 Task: Create a due date automation trigger when advanced on, on the tuesday of the week before a card is due add fields with custom field "Resume" set to a date less than 1 days ago at 11:00 AM.
Action: Mouse moved to (1214, 377)
Screenshot: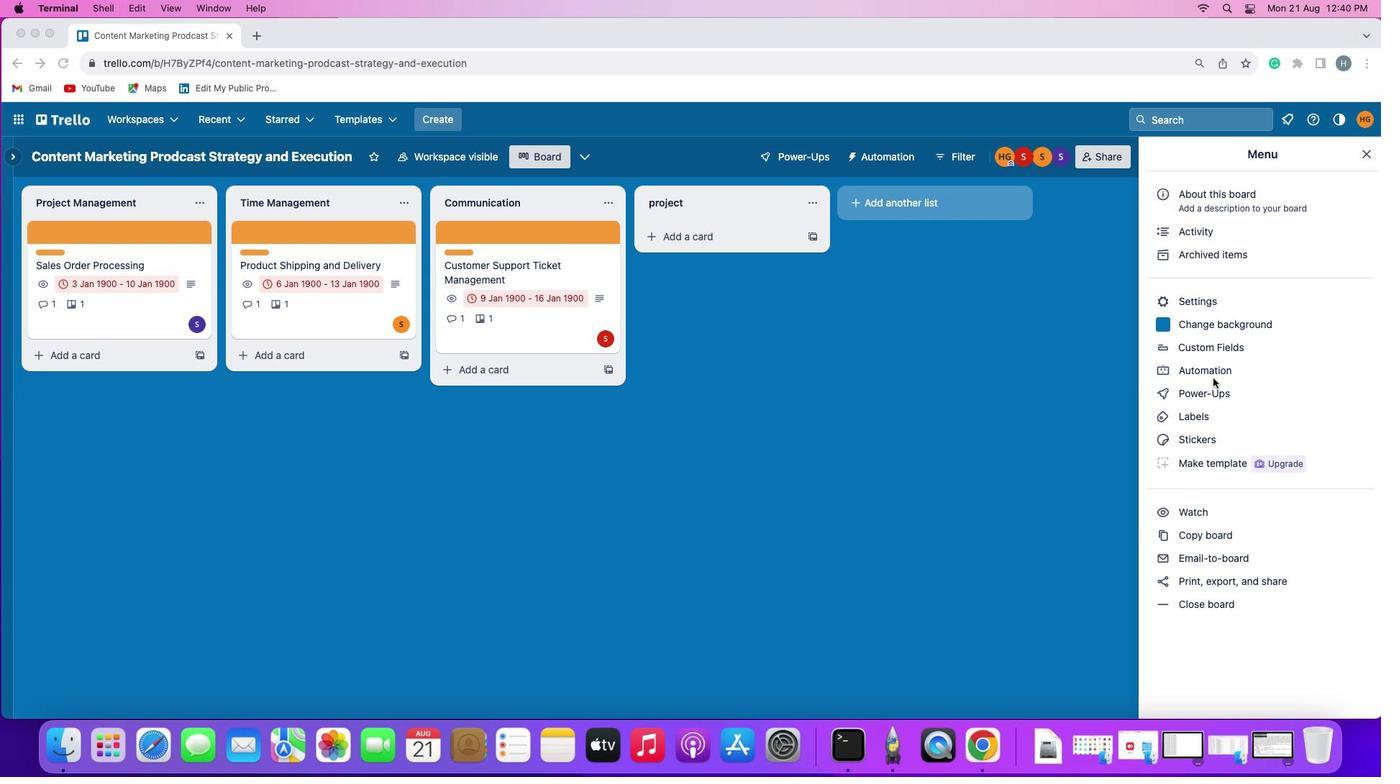 
Action: Mouse pressed left at (1214, 377)
Screenshot: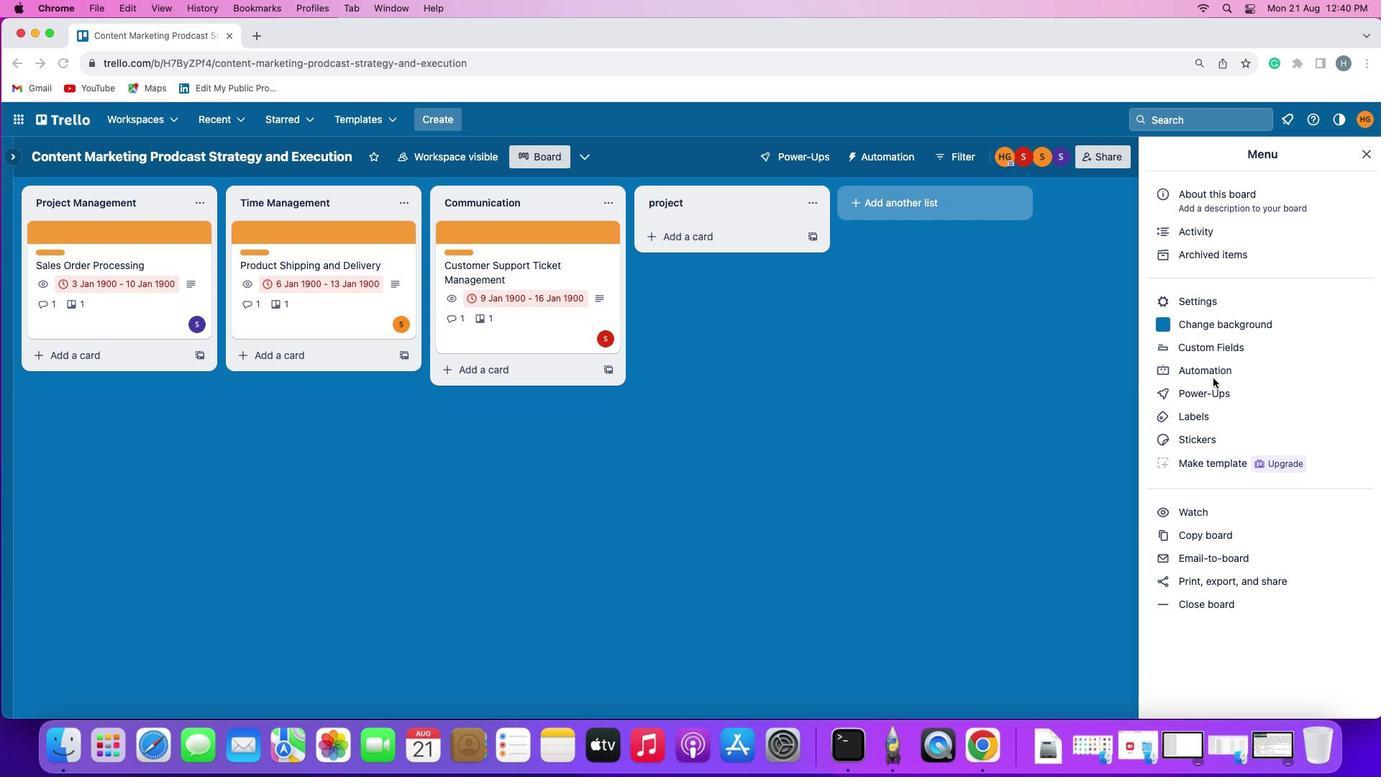 
Action: Mouse pressed left at (1214, 377)
Screenshot: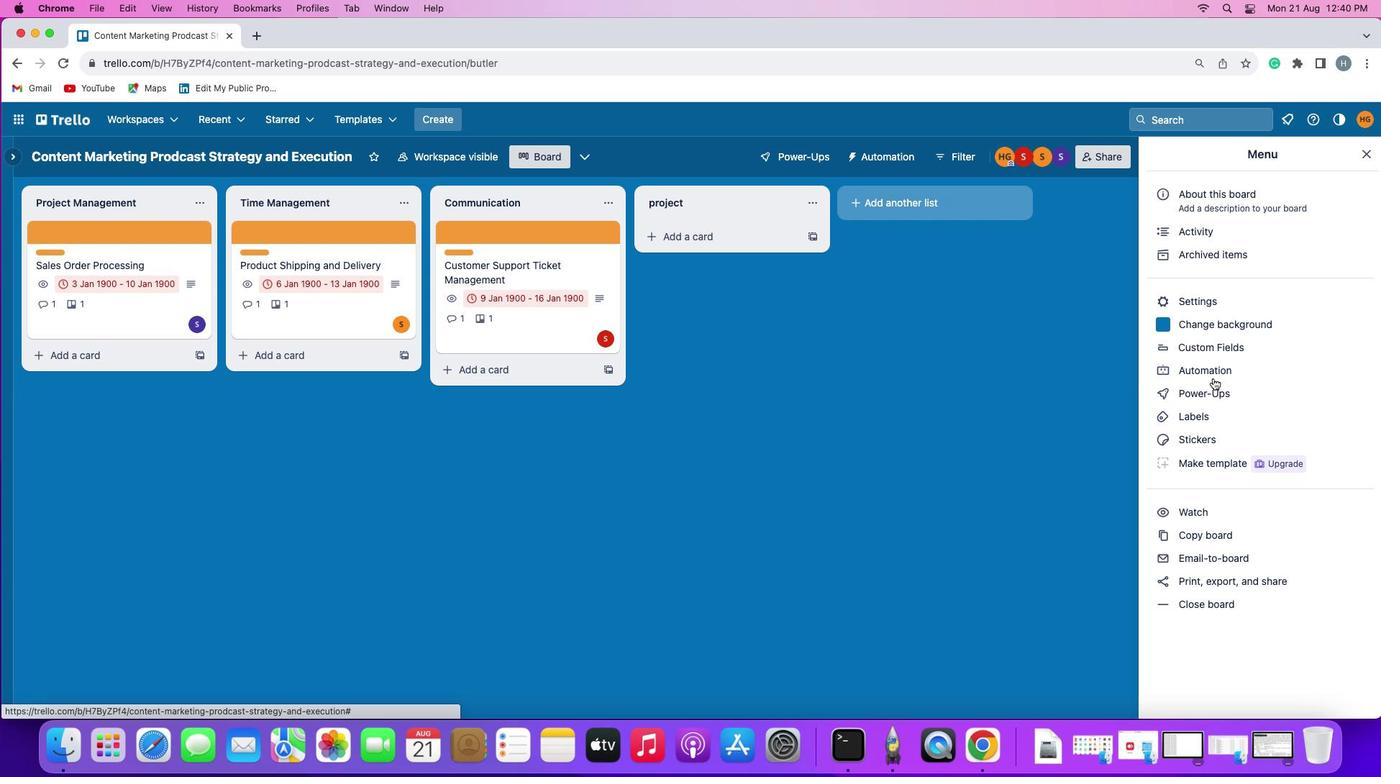 
Action: Mouse moved to (95, 339)
Screenshot: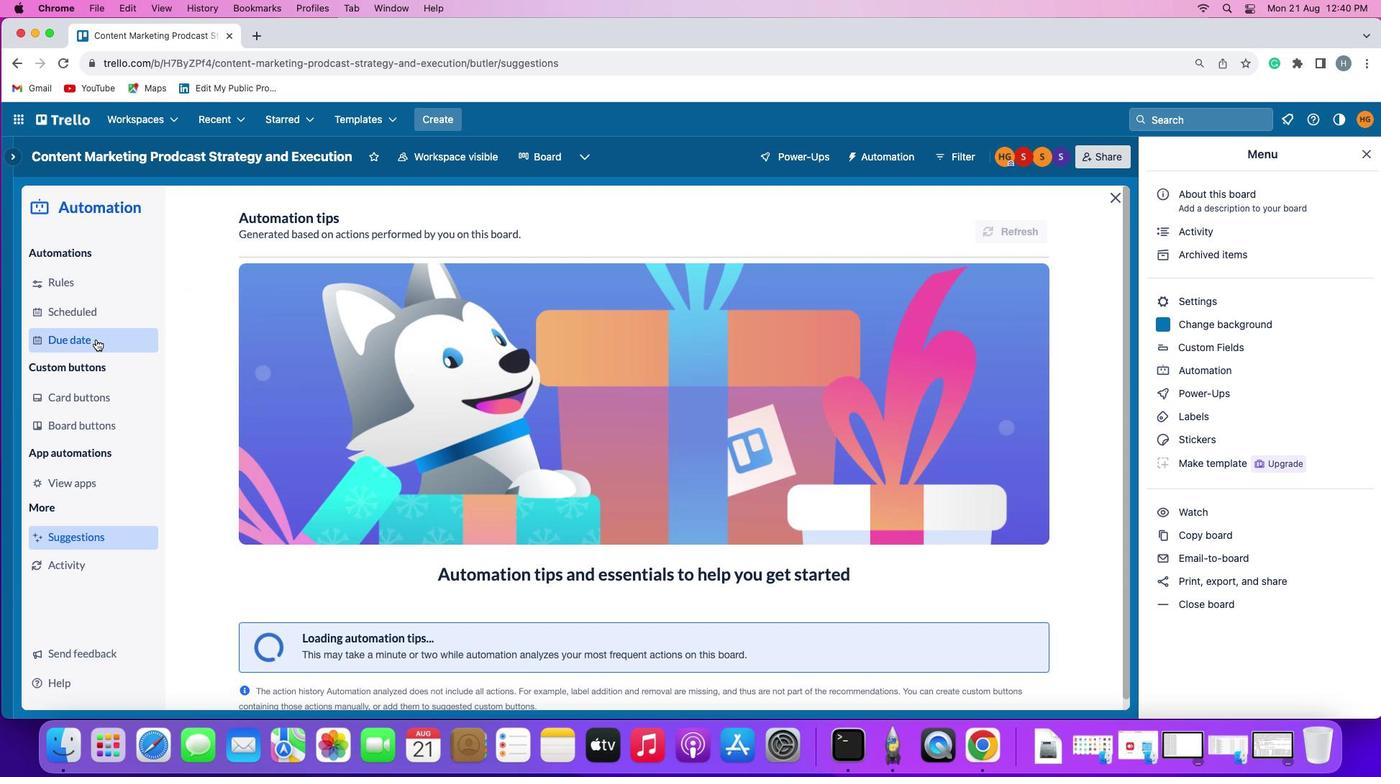 
Action: Mouse pressed left at (95, 339)
Screenshot: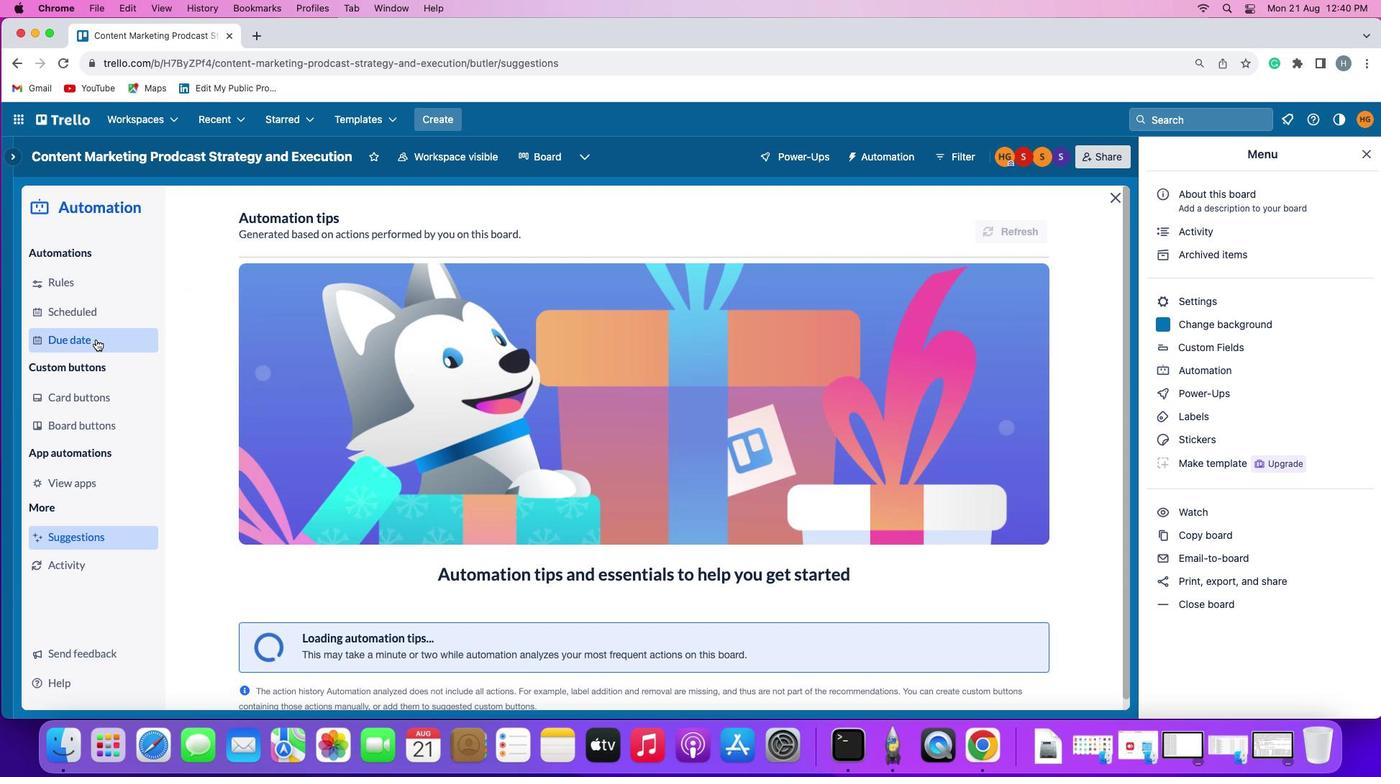 
Action: Mouse moved to (986, 221)
Screenshot: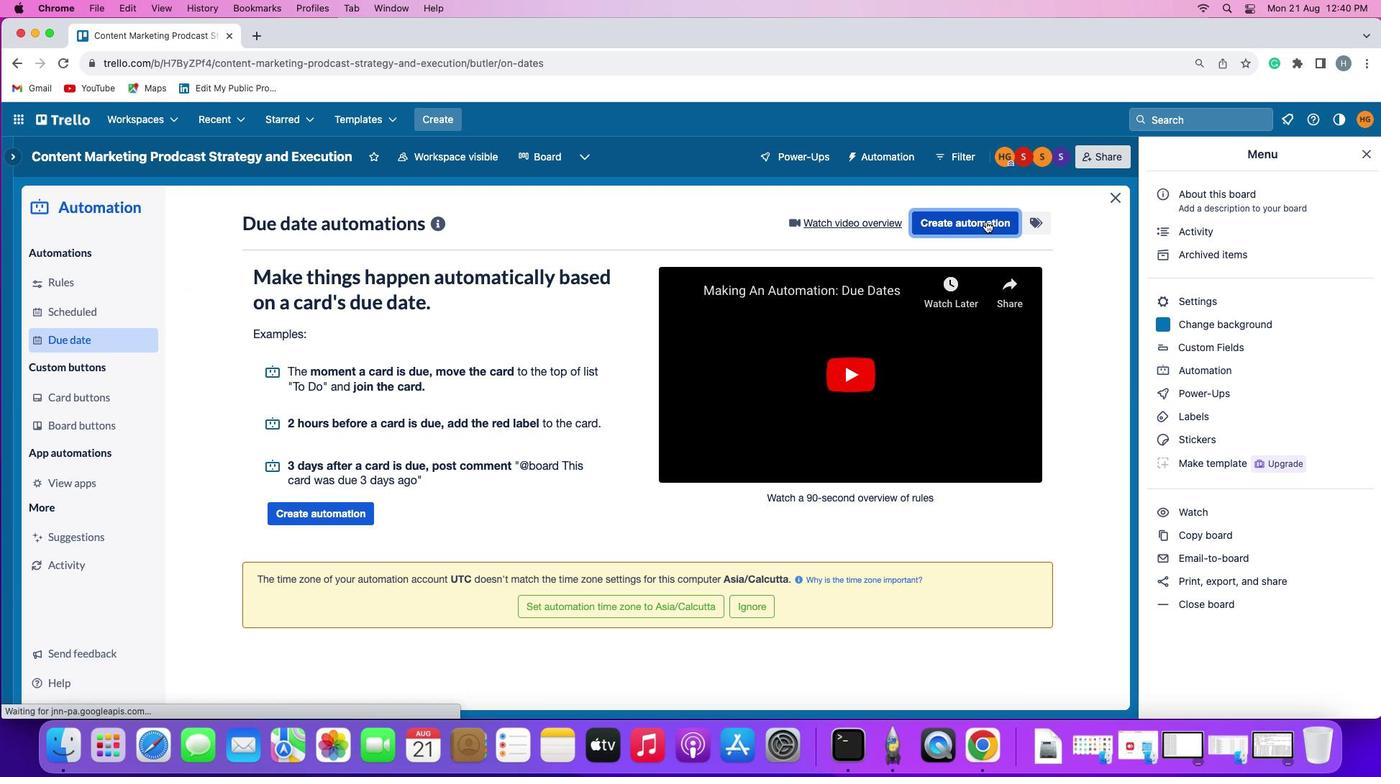 
Action: Mouse pressed left at (986, 221)
Screenshot: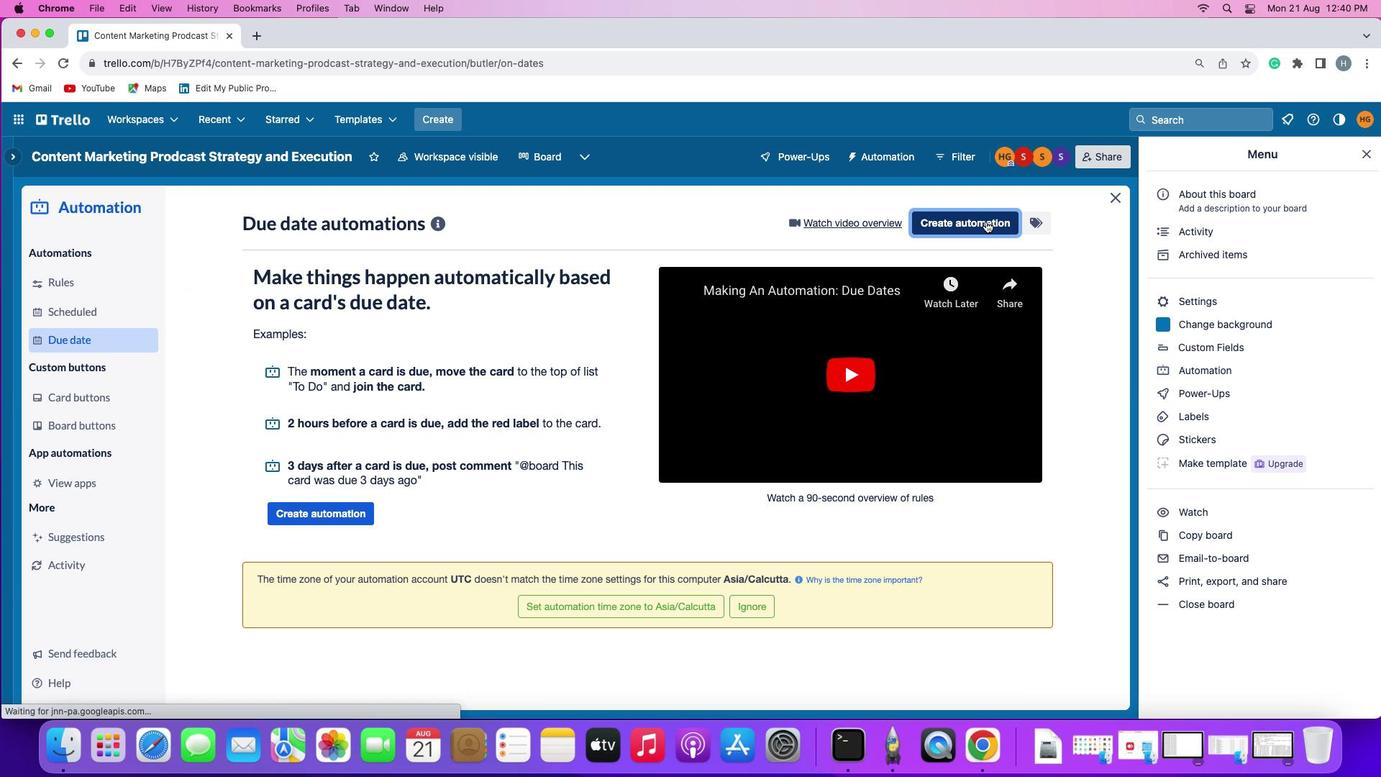 
Action: Mouse moved to (281, 357)
Screenshot: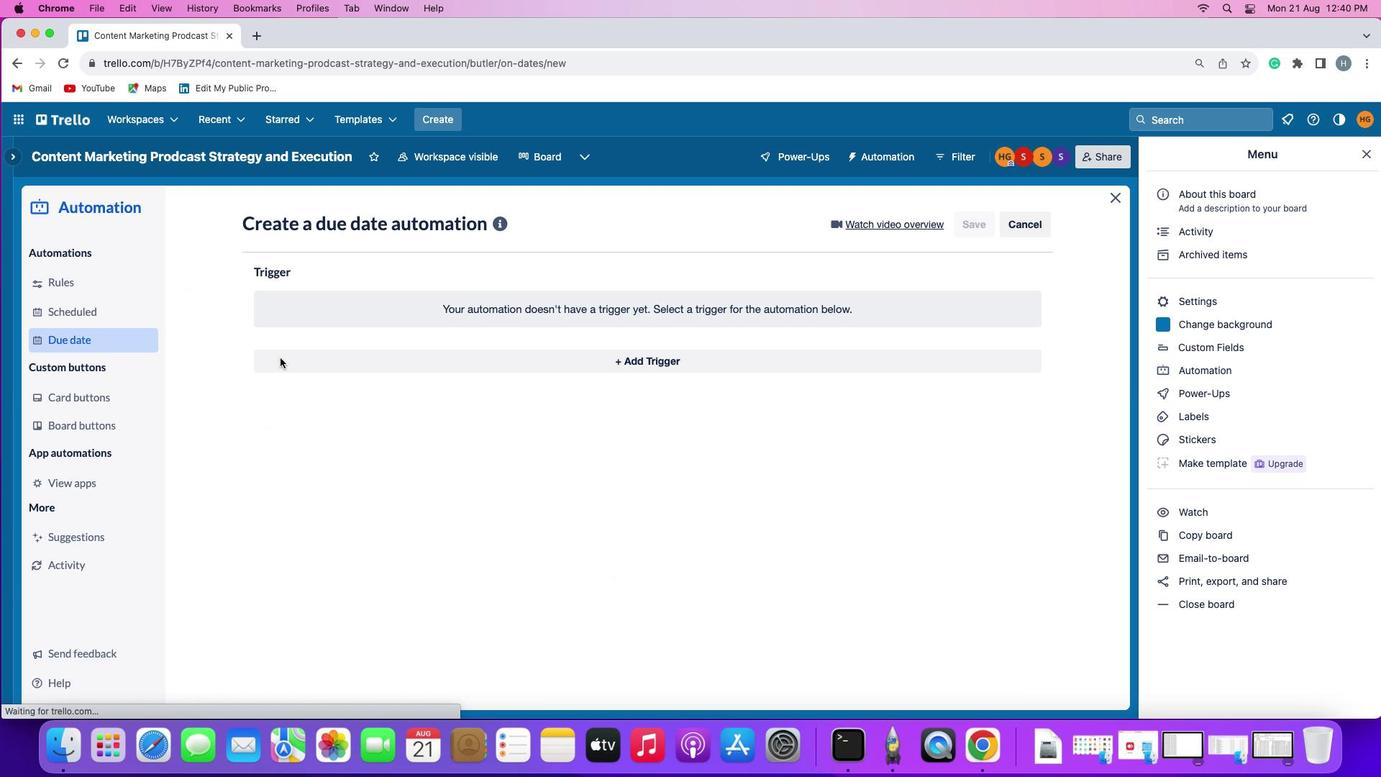 
Action: Mouse pressed left at (281, 357)
Screenshot: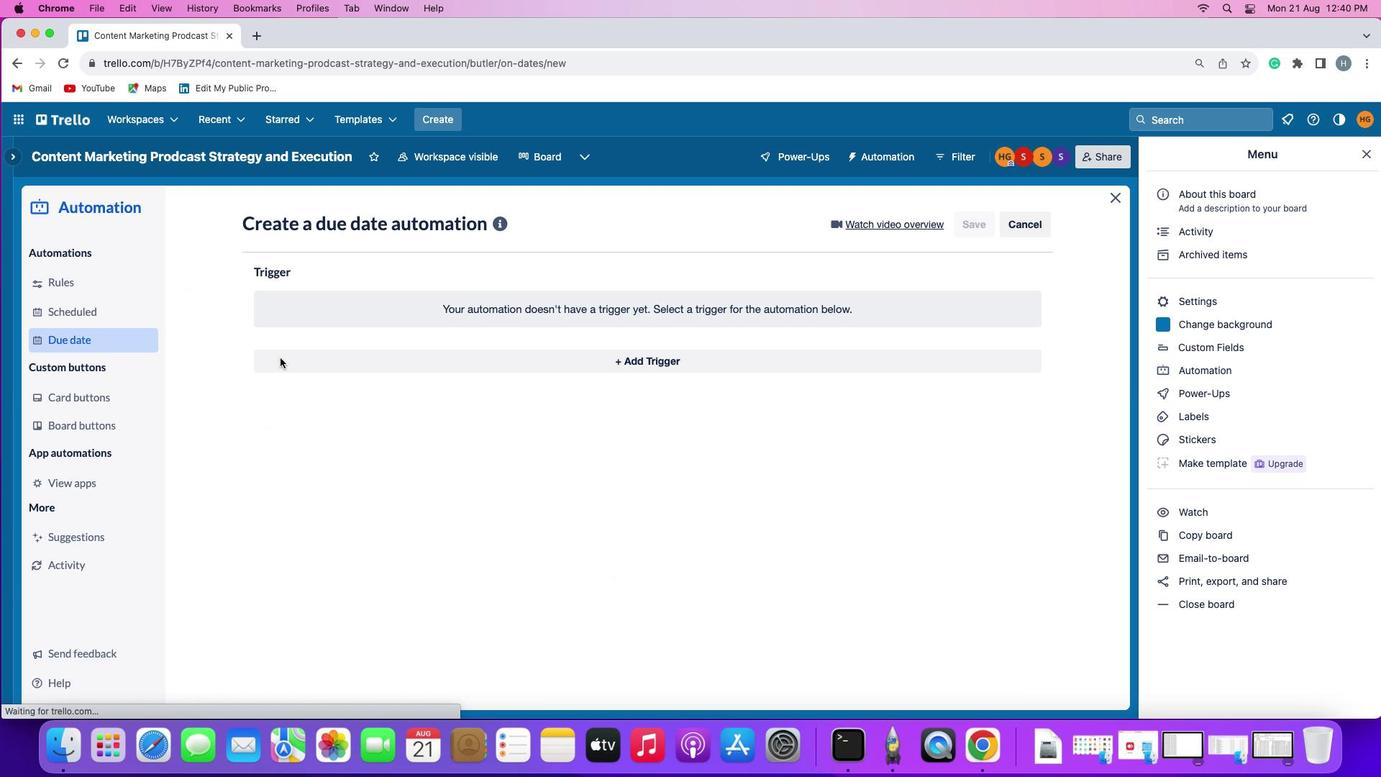 
Action: Mouse moved to (327, 631)
Screenshot: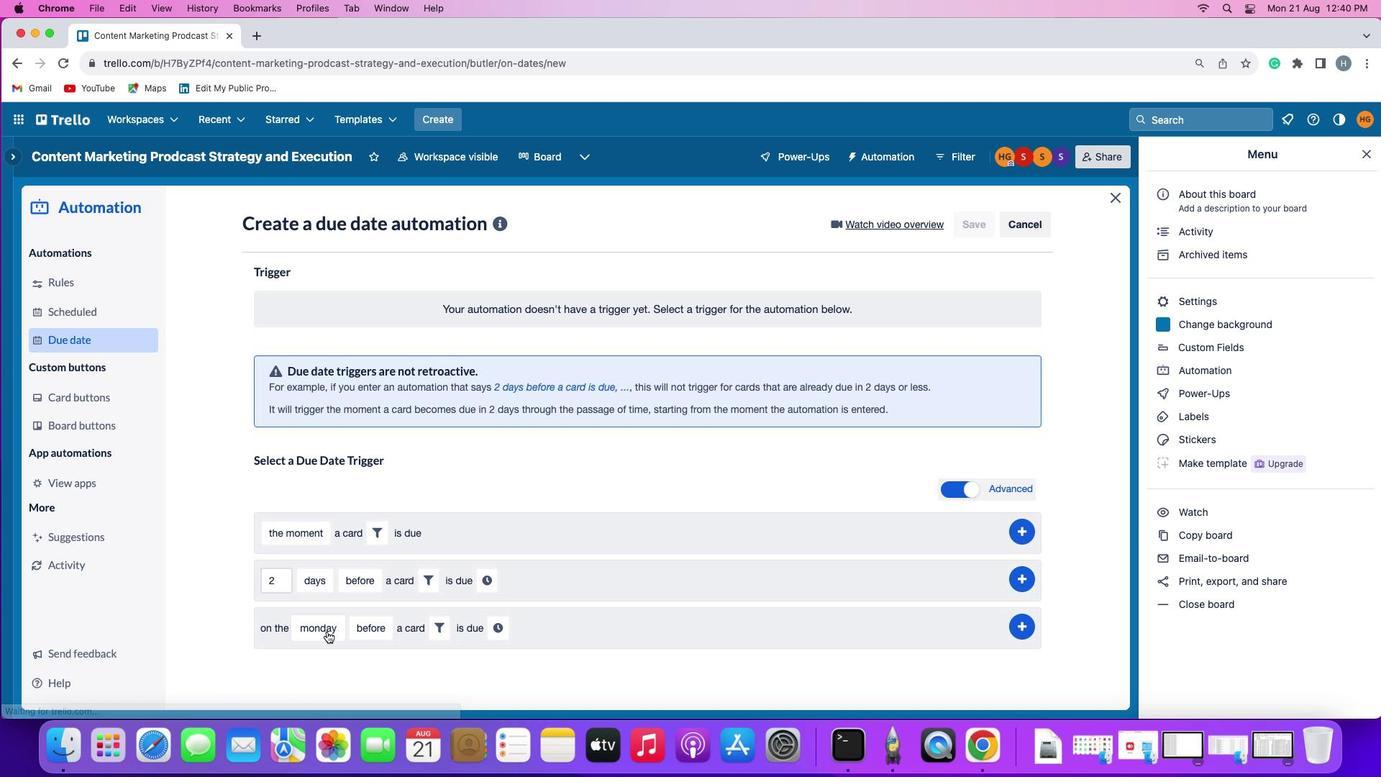 
Action: Mouse pressed left at (327, 631)
Screenshot: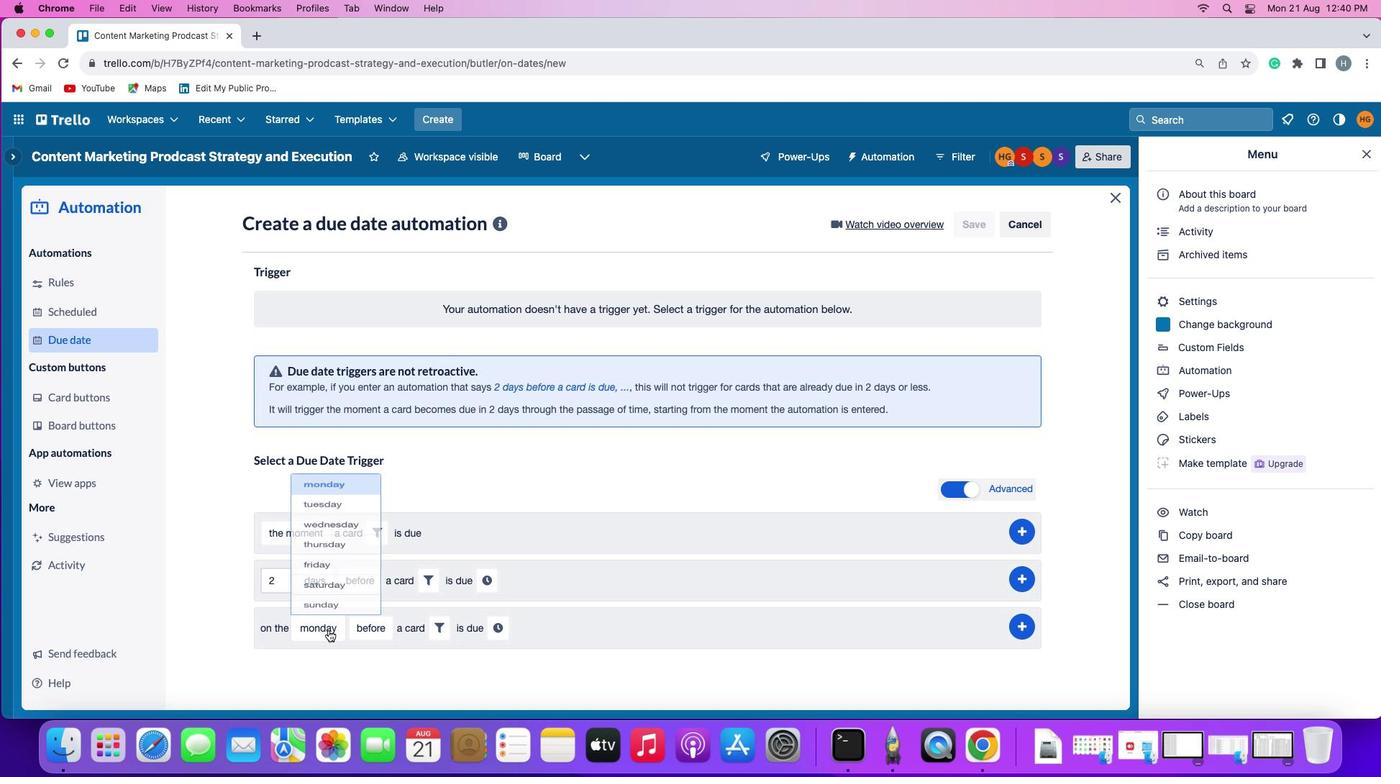 
Action: Mouse moved to (353, 457)
Screenshot: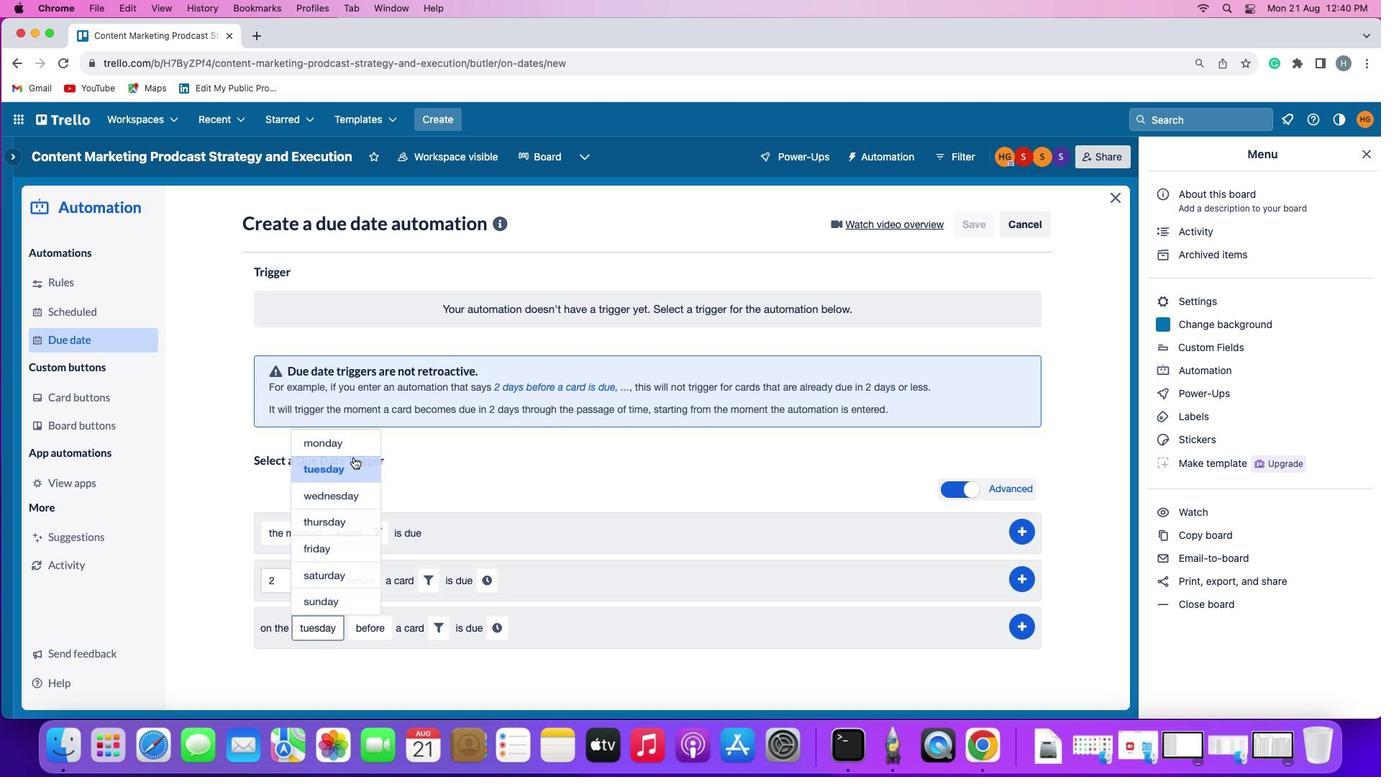 
Action: Mouse pressed left at (353, 457)
Screenshot: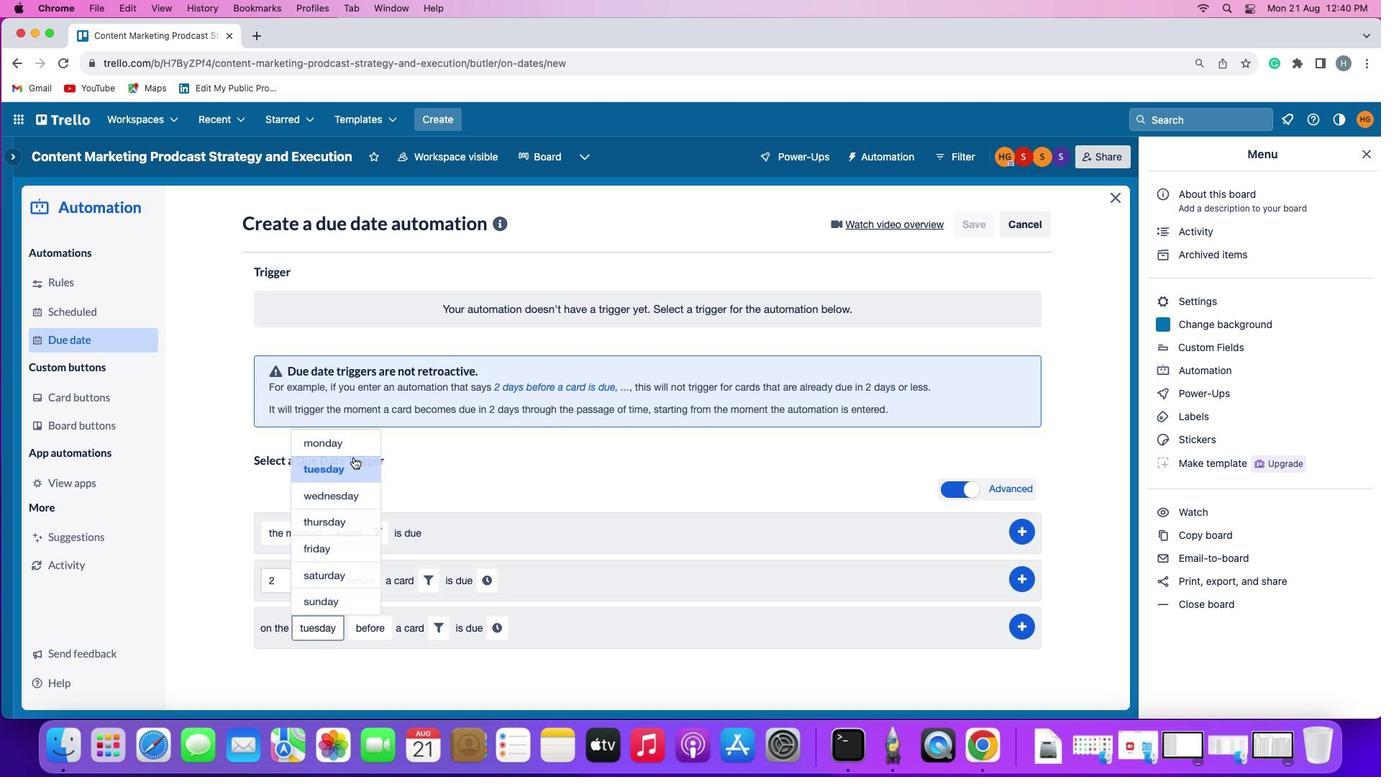 
Action: Mouse moved to (374, 623)
Screenshot: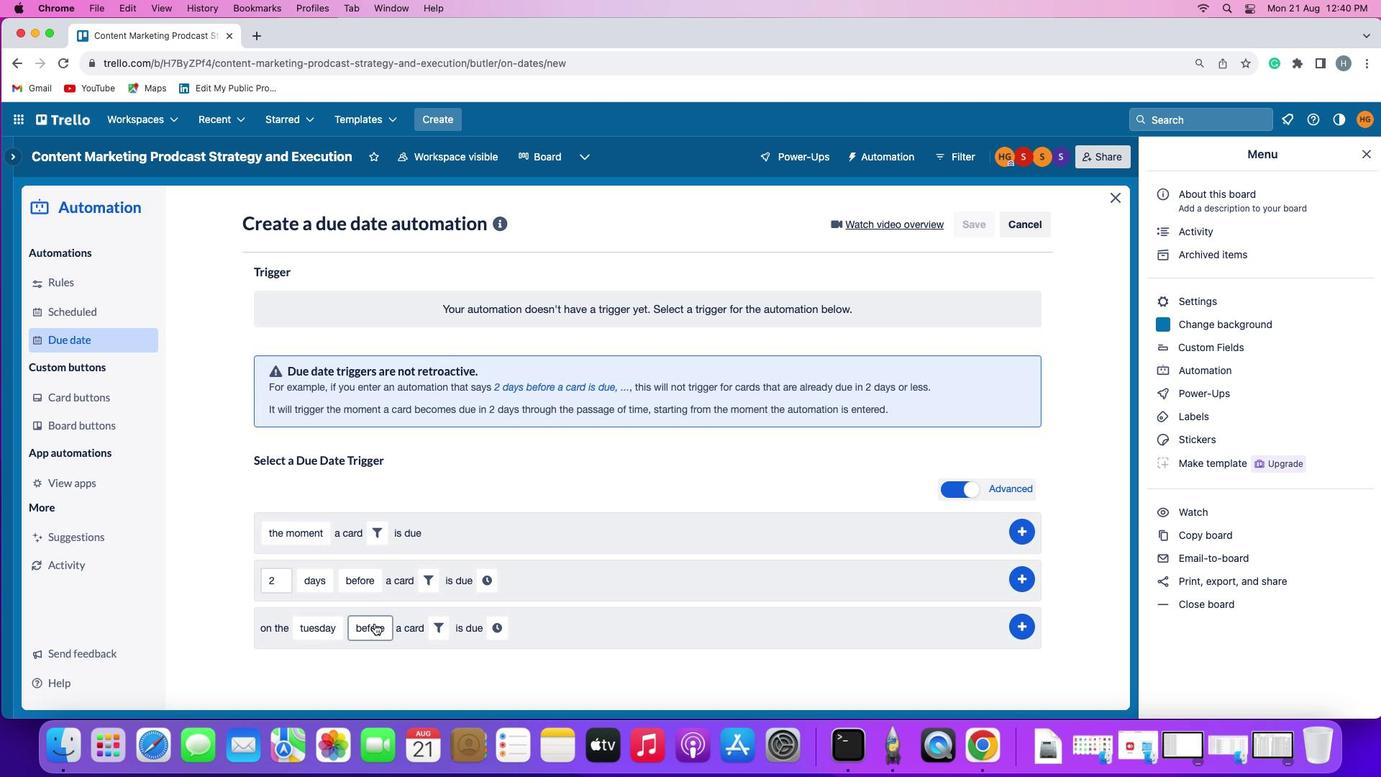 
Action: Mouse pressed left at (374, 623)
Screenshot: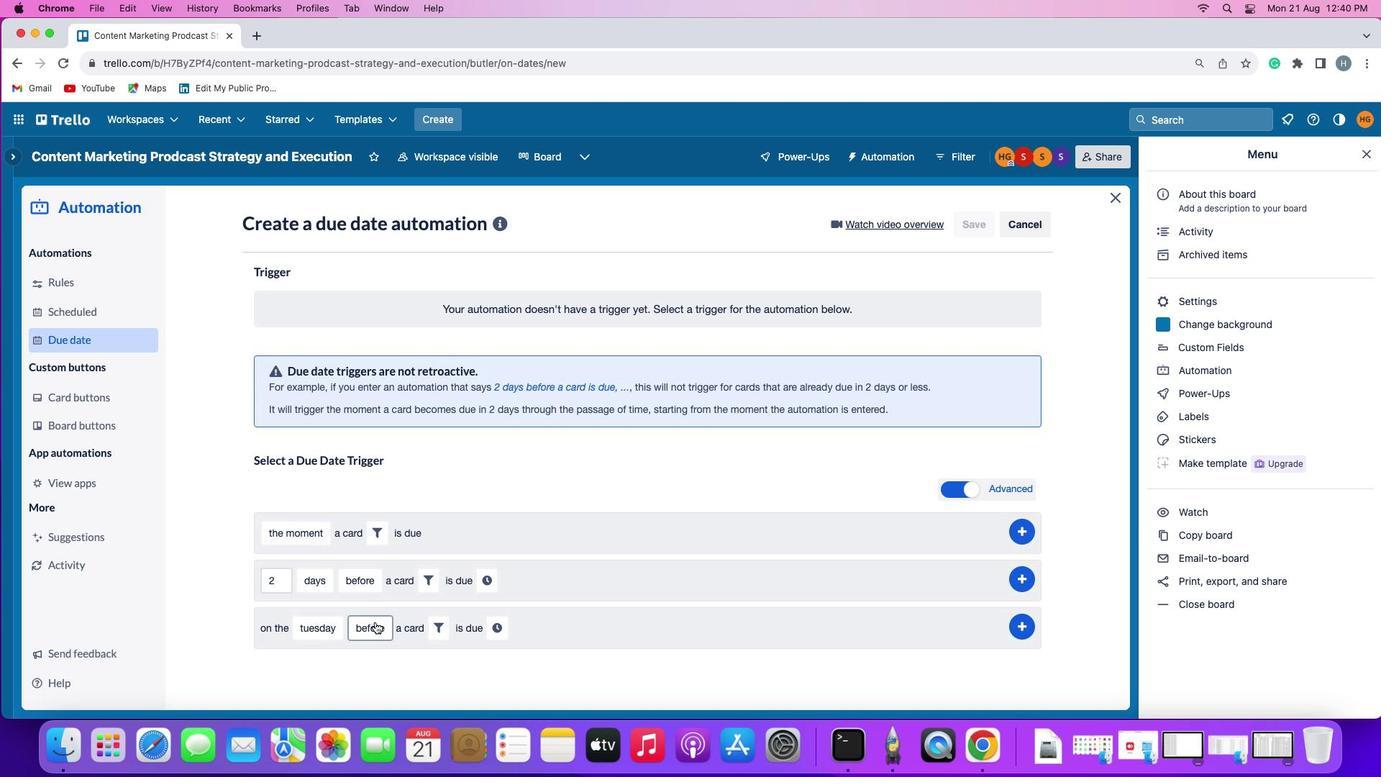 
Action: Mouse moved to (386, 601)
Screenshot: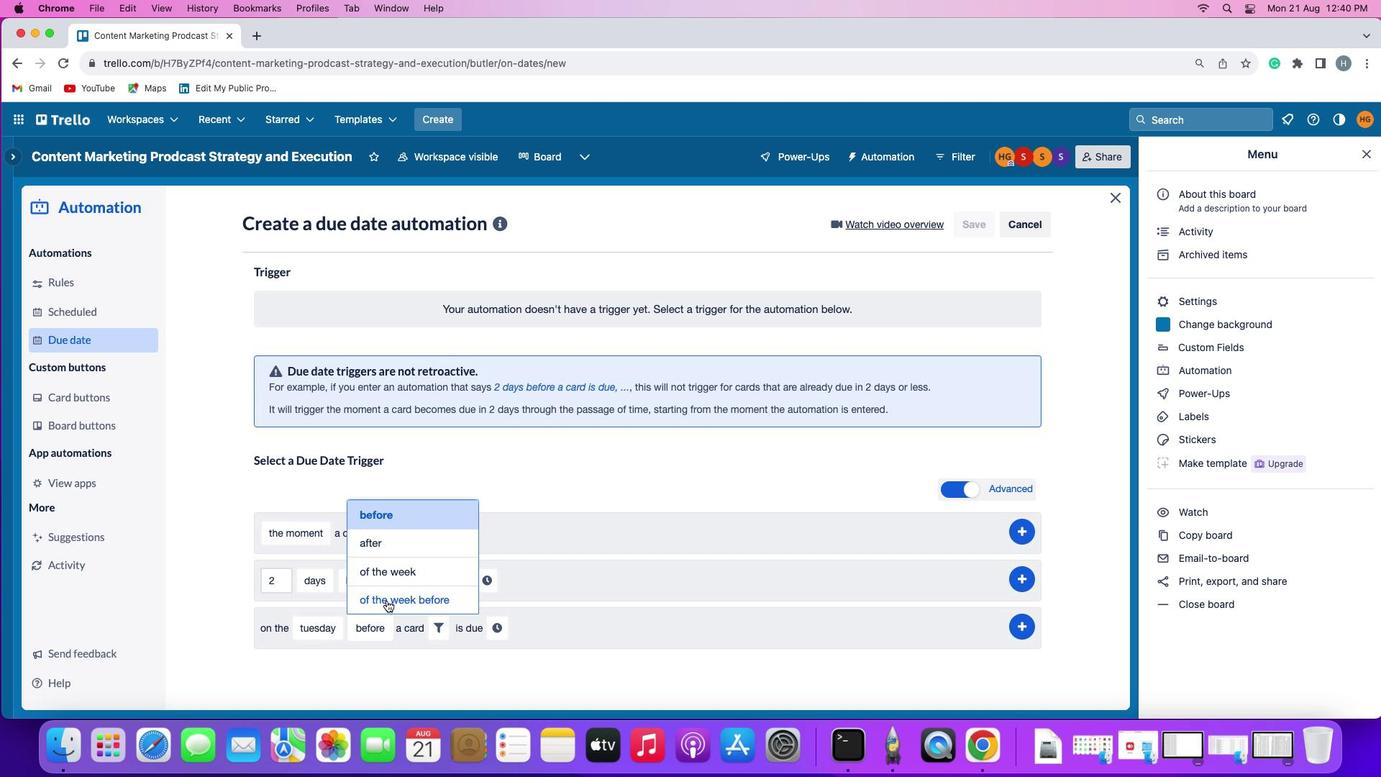 
Action: Mouse pressed left at (386, 601)
Screenshot: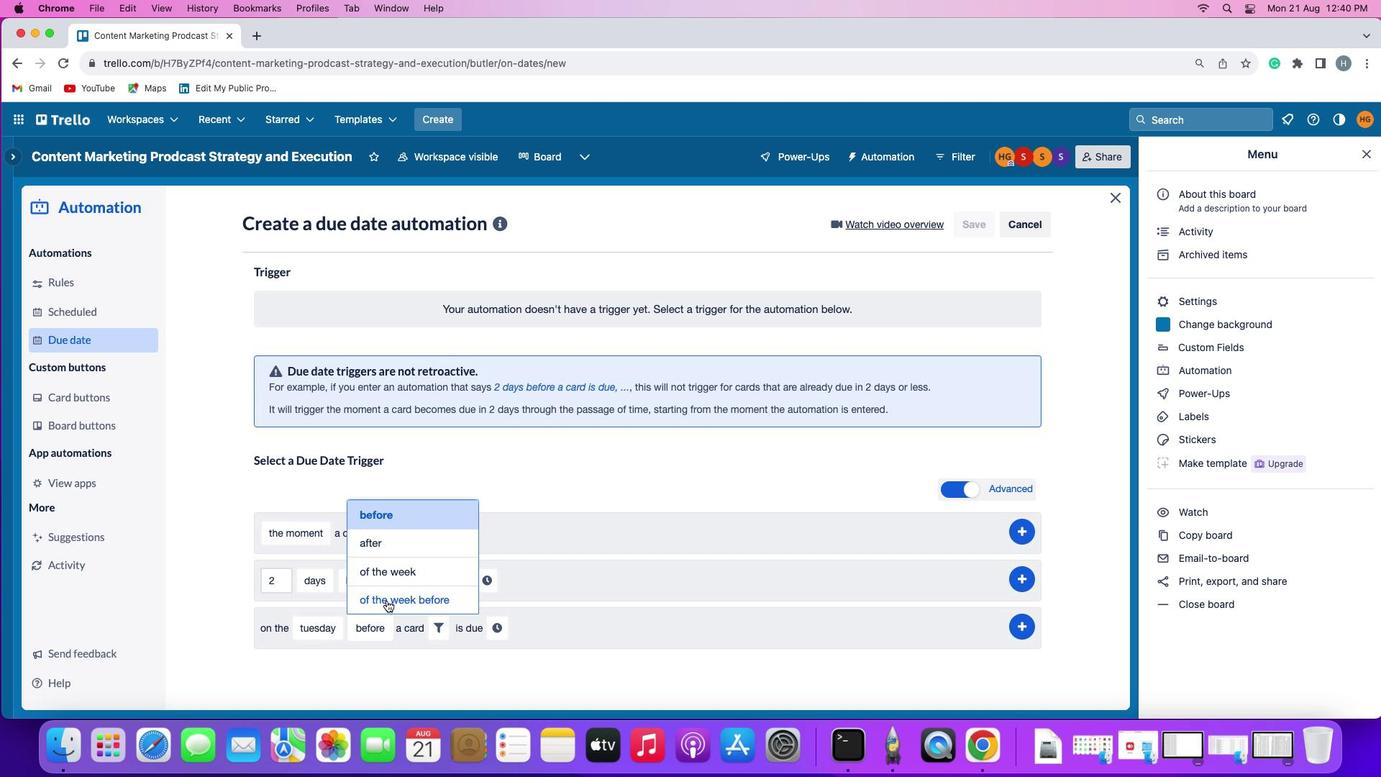 
Action: Mouse moved to (498, 631)
Screenshot: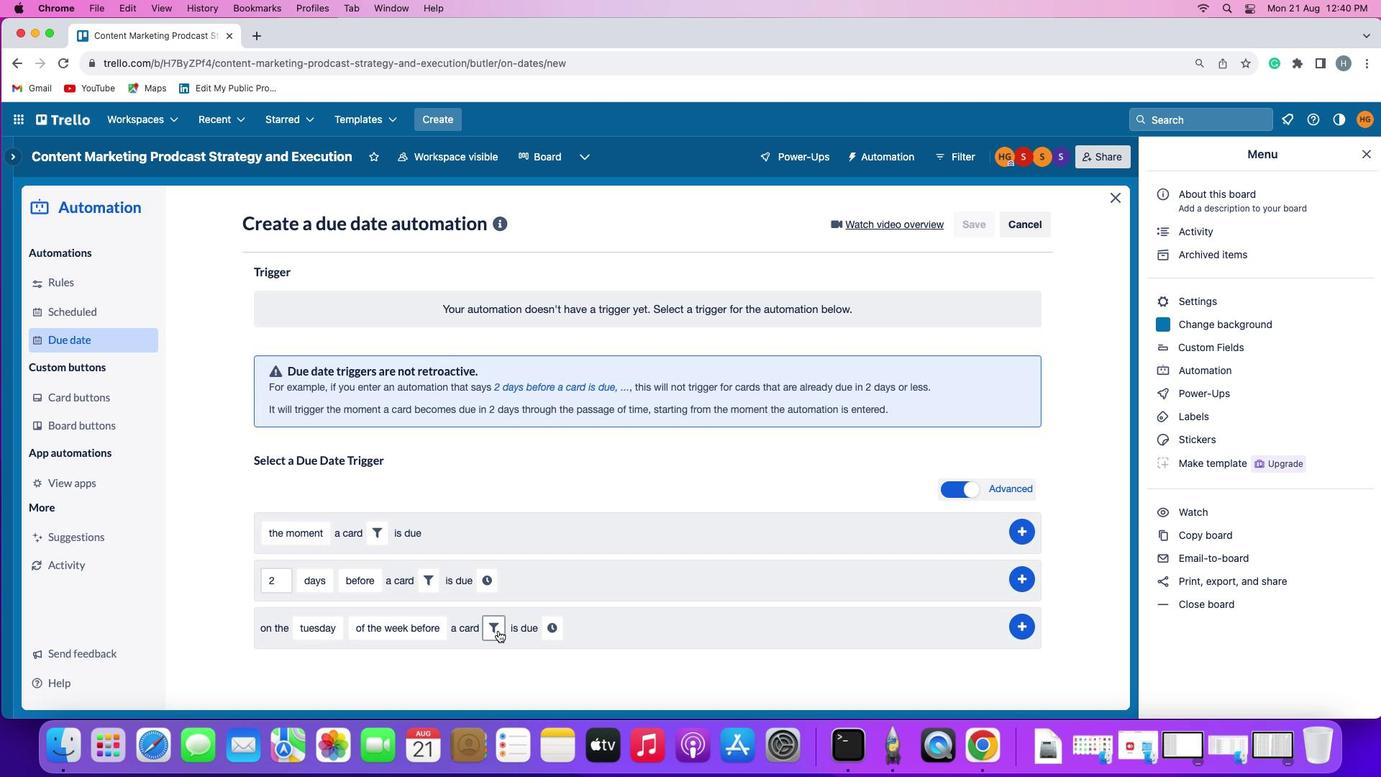 
Action: Mouse pressed left at (498, 631)
Screenshot: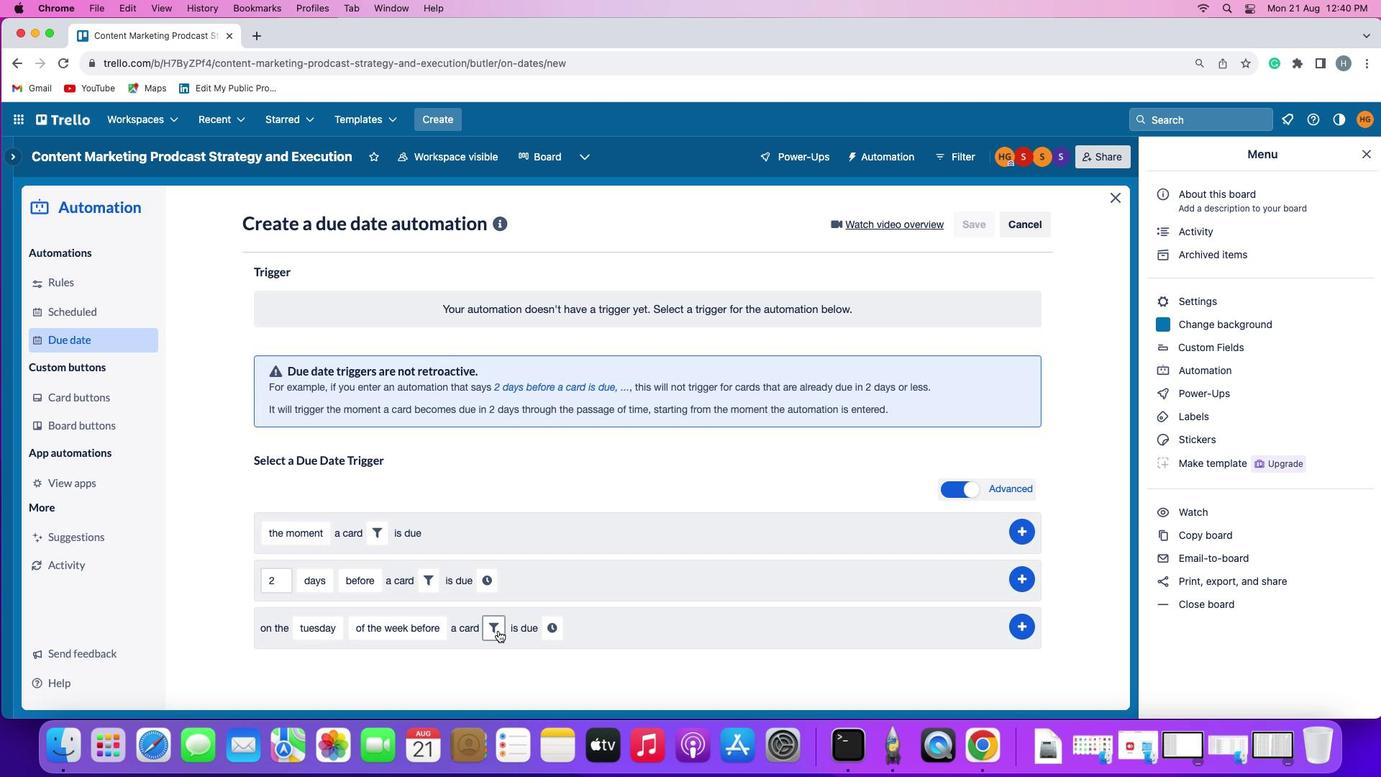 
Action: Mouse moved to (726, 662)
Screenshot: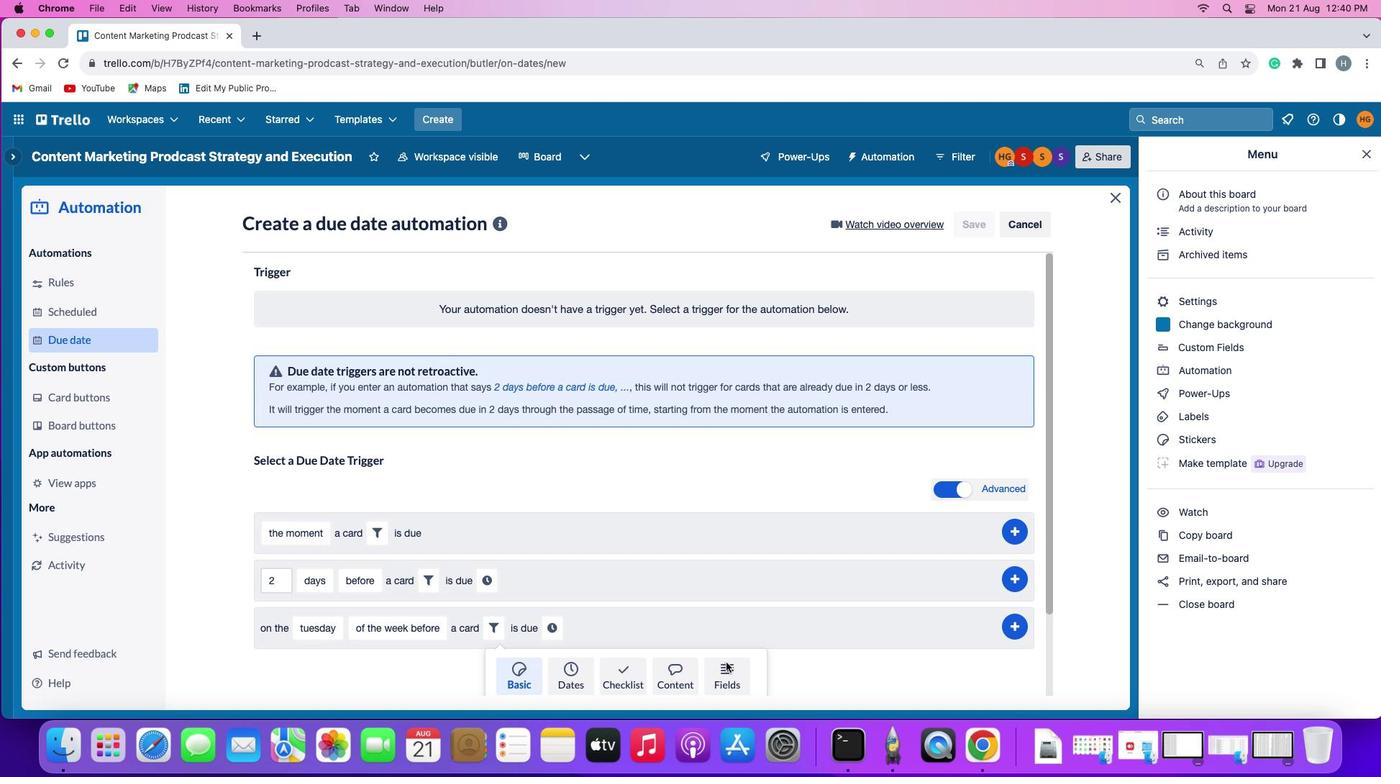 
Action: Mouse pressed left at (726, 662)
Screenshot: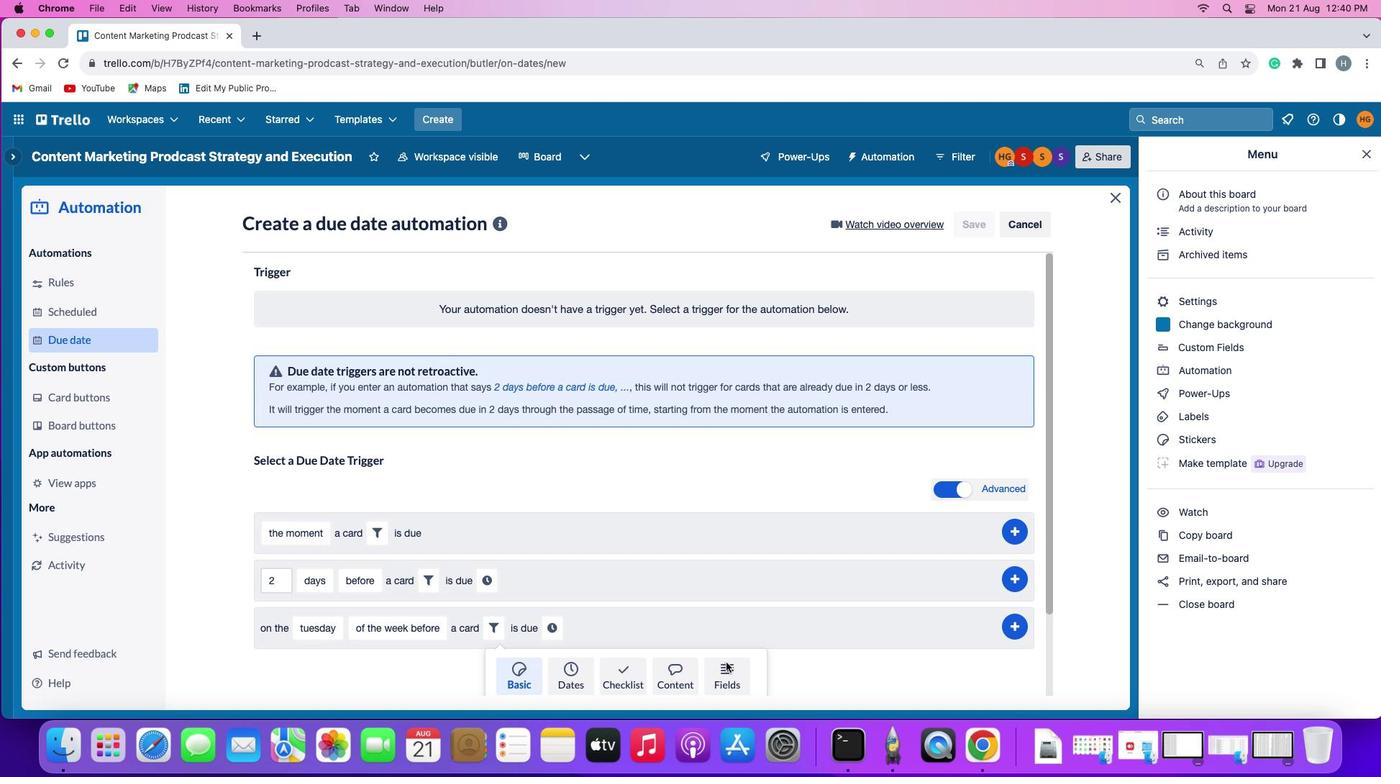 
Action: Mouse moved to (430, 670)
Screenshot: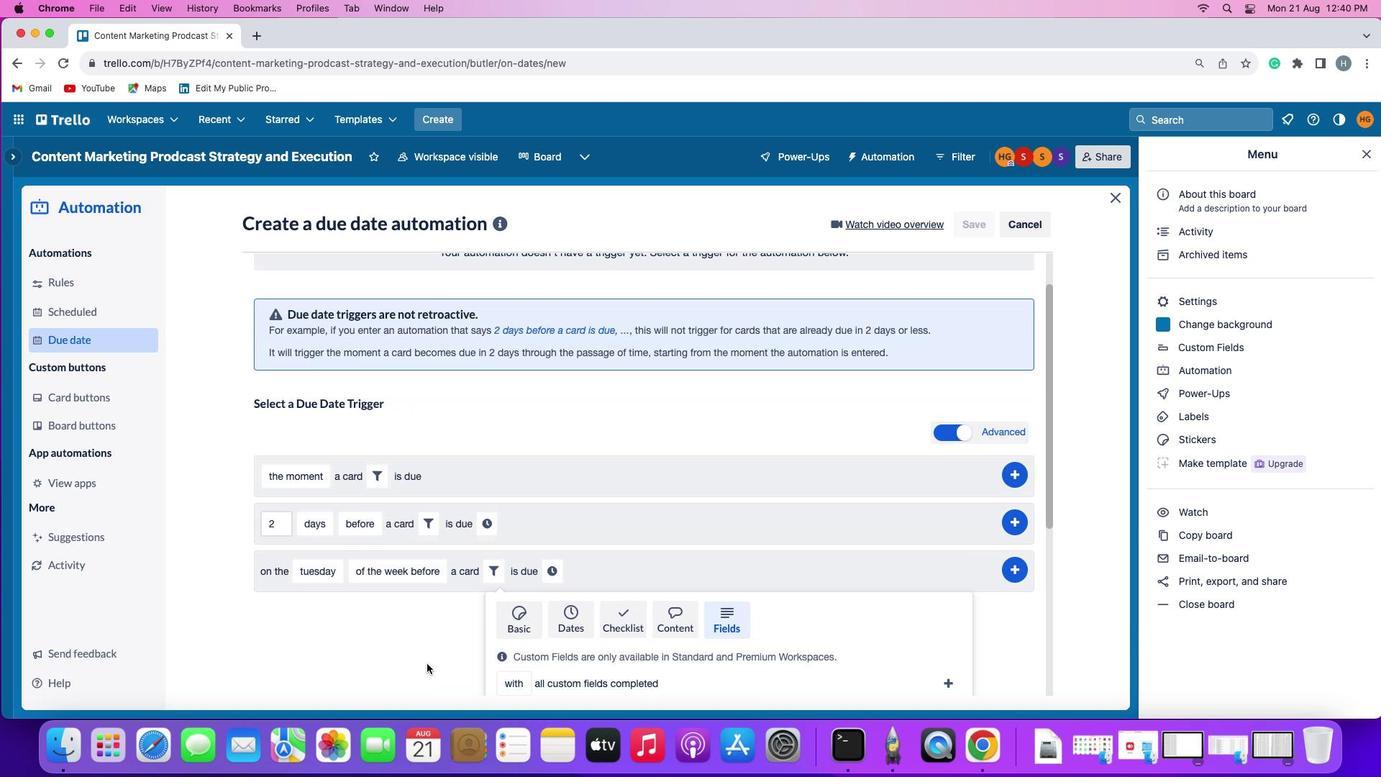 
Action: Mouse scrolled (430, 670) with delta (0, 0)
Screenshot: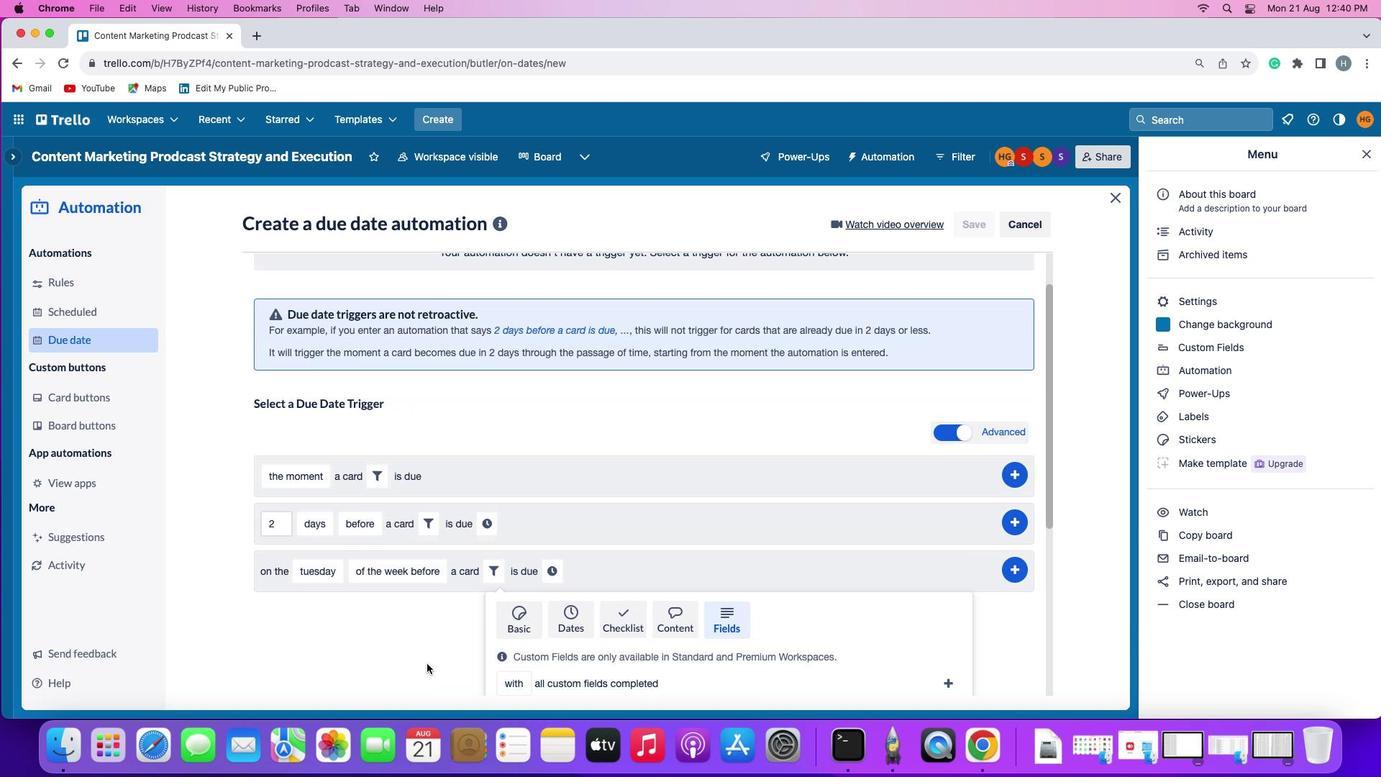 
Action: Mouse scrolled (430, 670) with delta (0, 0)
Screenshot: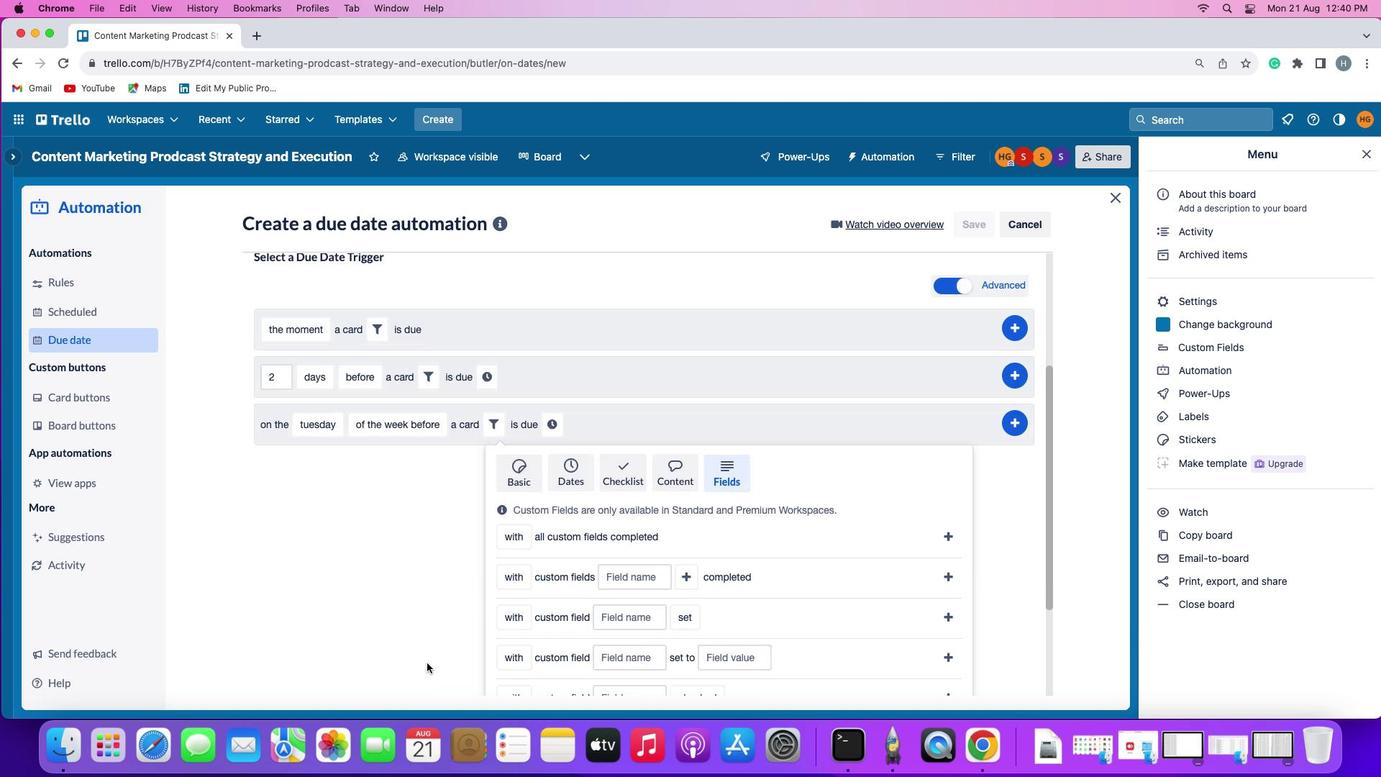 
Action: Mouse scrolled (430, 670) with delta (0, -2)
Screenshot: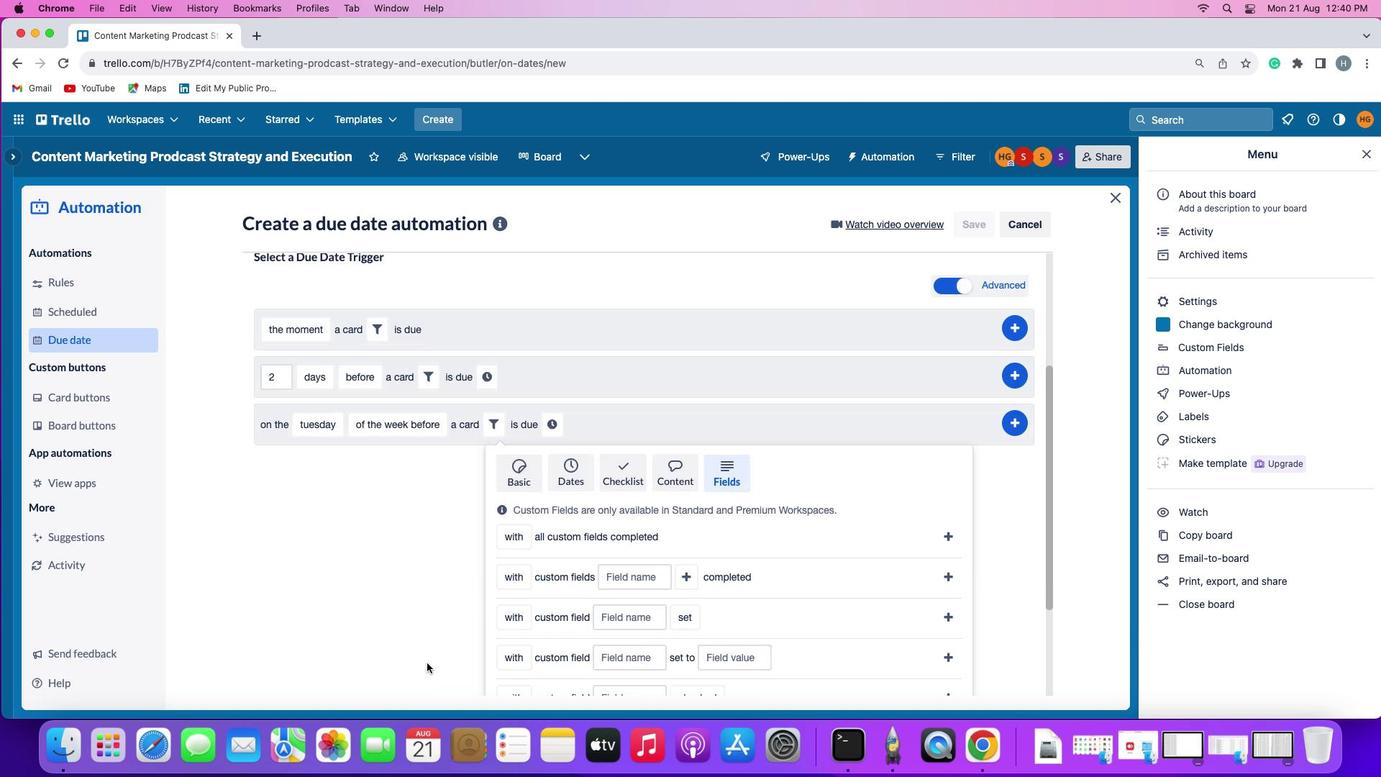 
Action: Mouse moved to (430, 670)
Screenshot: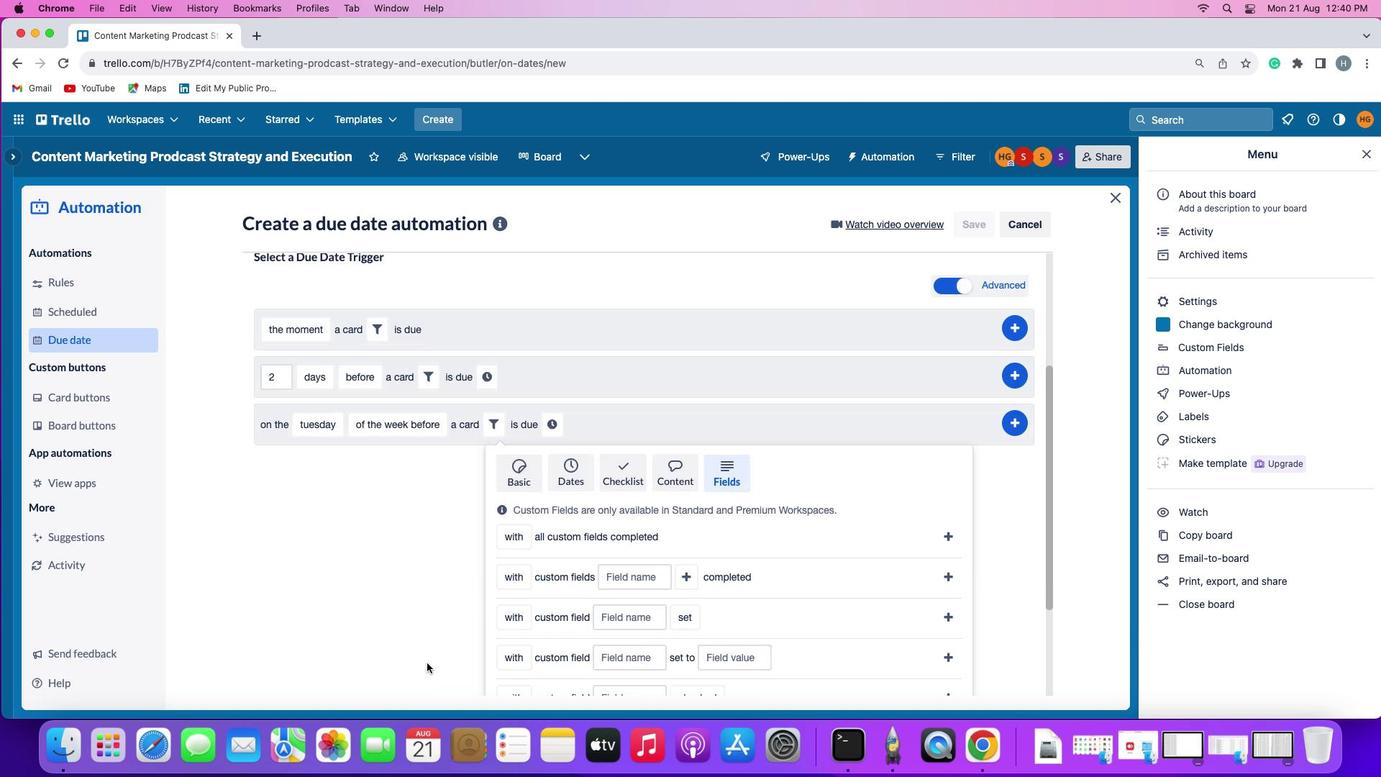 
Action: Mouse scrolled (430, 670) with delta (0, -3)
Screenshot: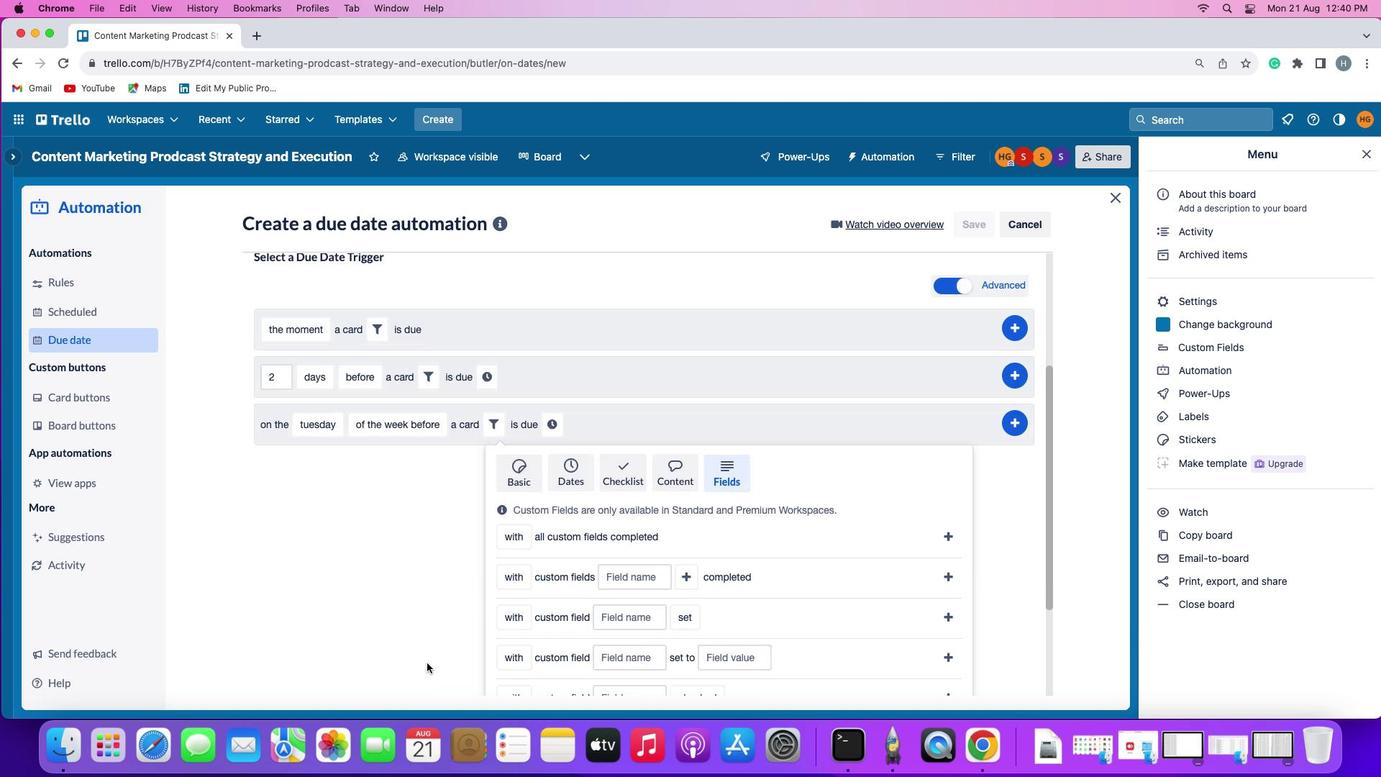 
Action: Mouse moved to (429, 668)
Screenshot: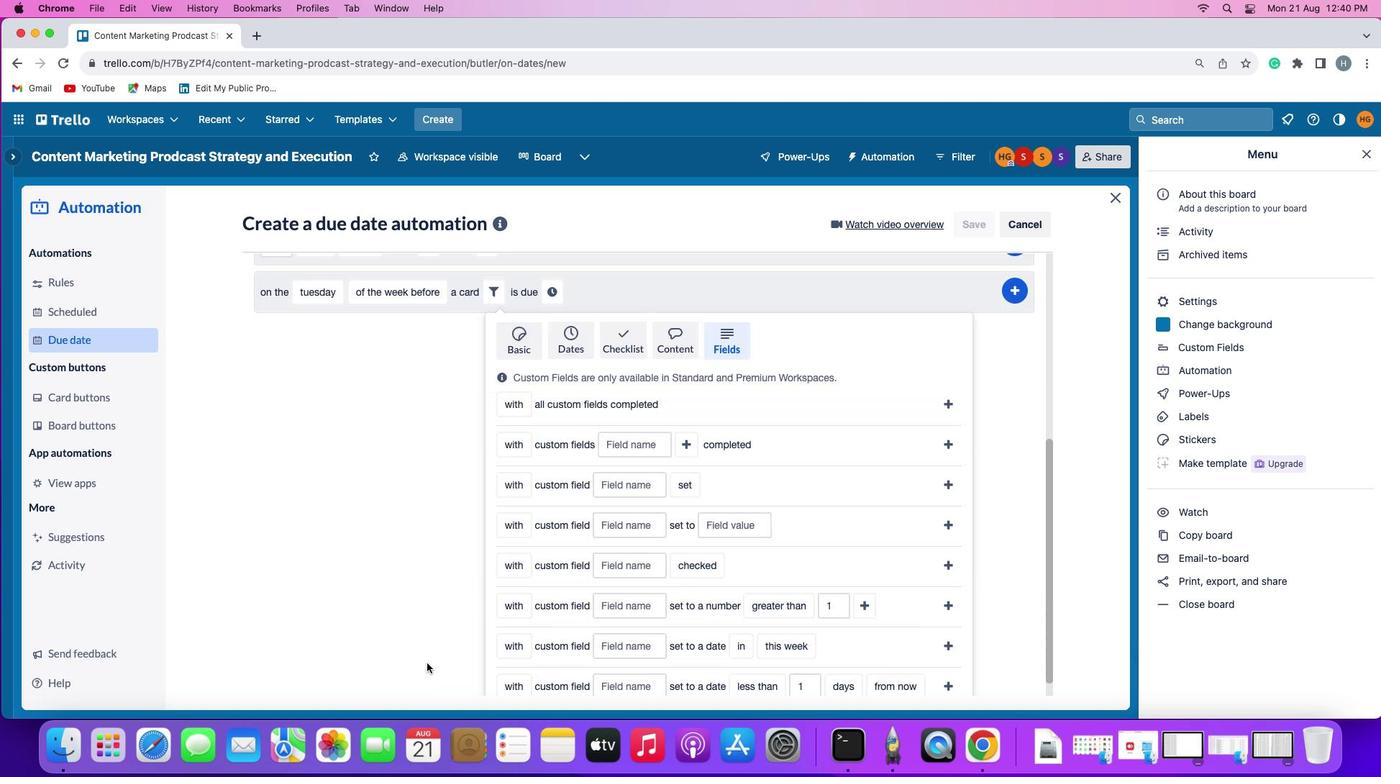 
Action: Mouse scrolled (429, 668) with delta (0, -4)
Screenshot: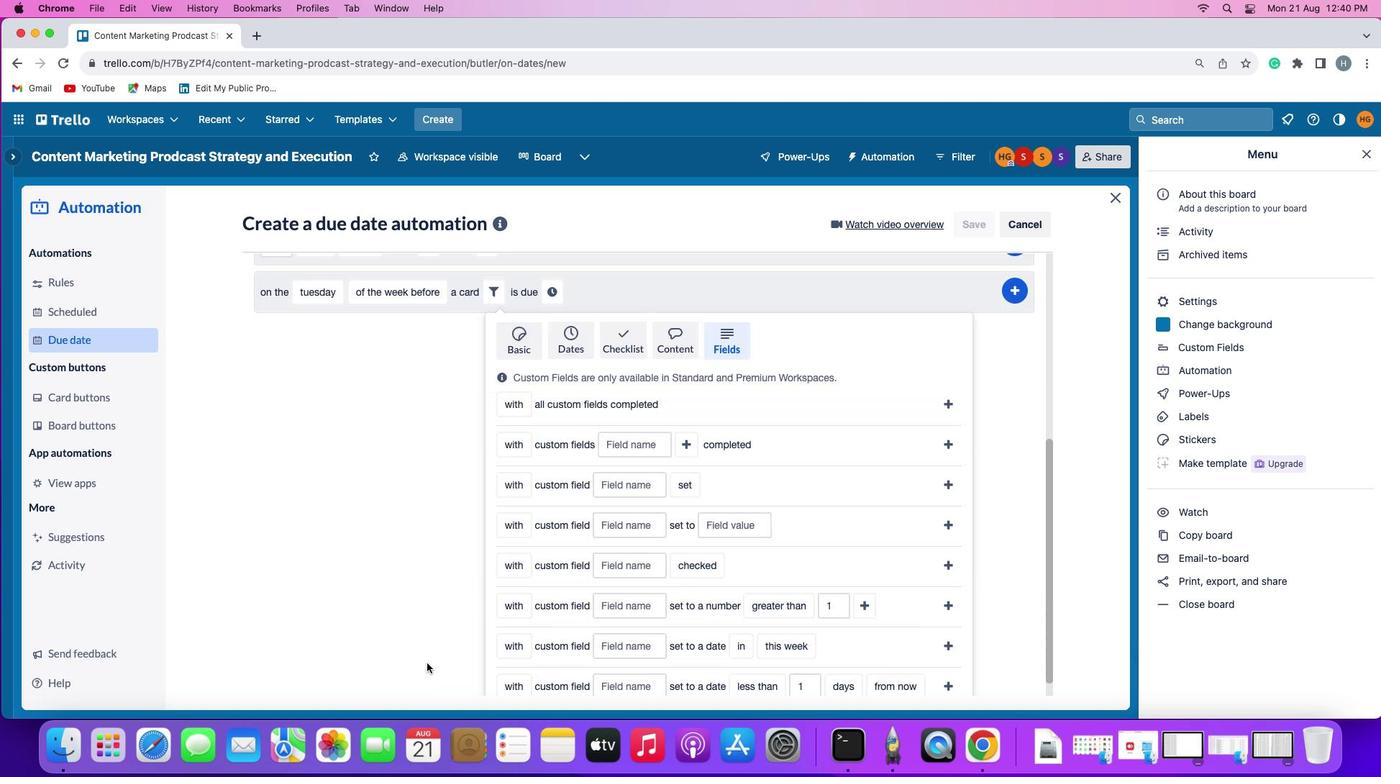 
Action: Mouse moved to (427, 664)
Screenshot: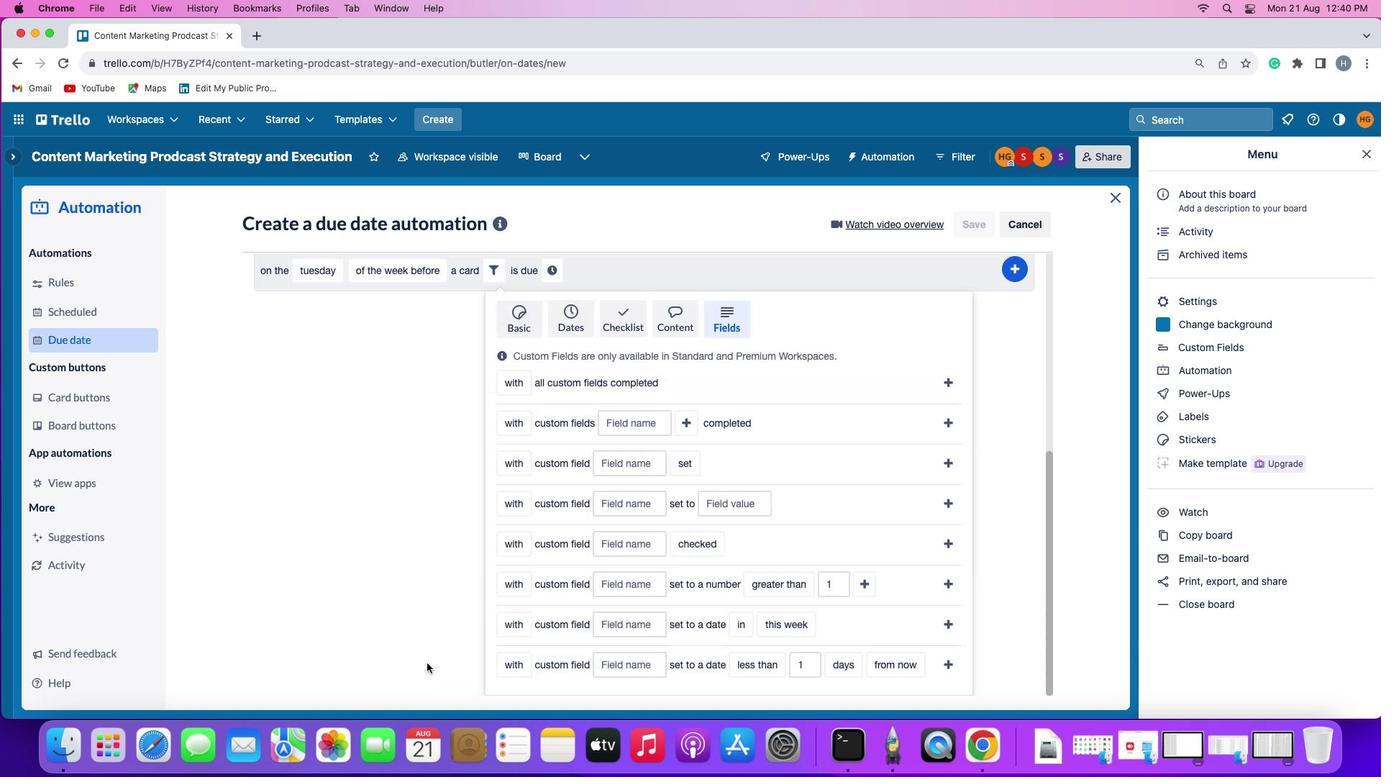 
Action: Mouse scrolled (427, 664) with delta (0, -5)
Screenshot: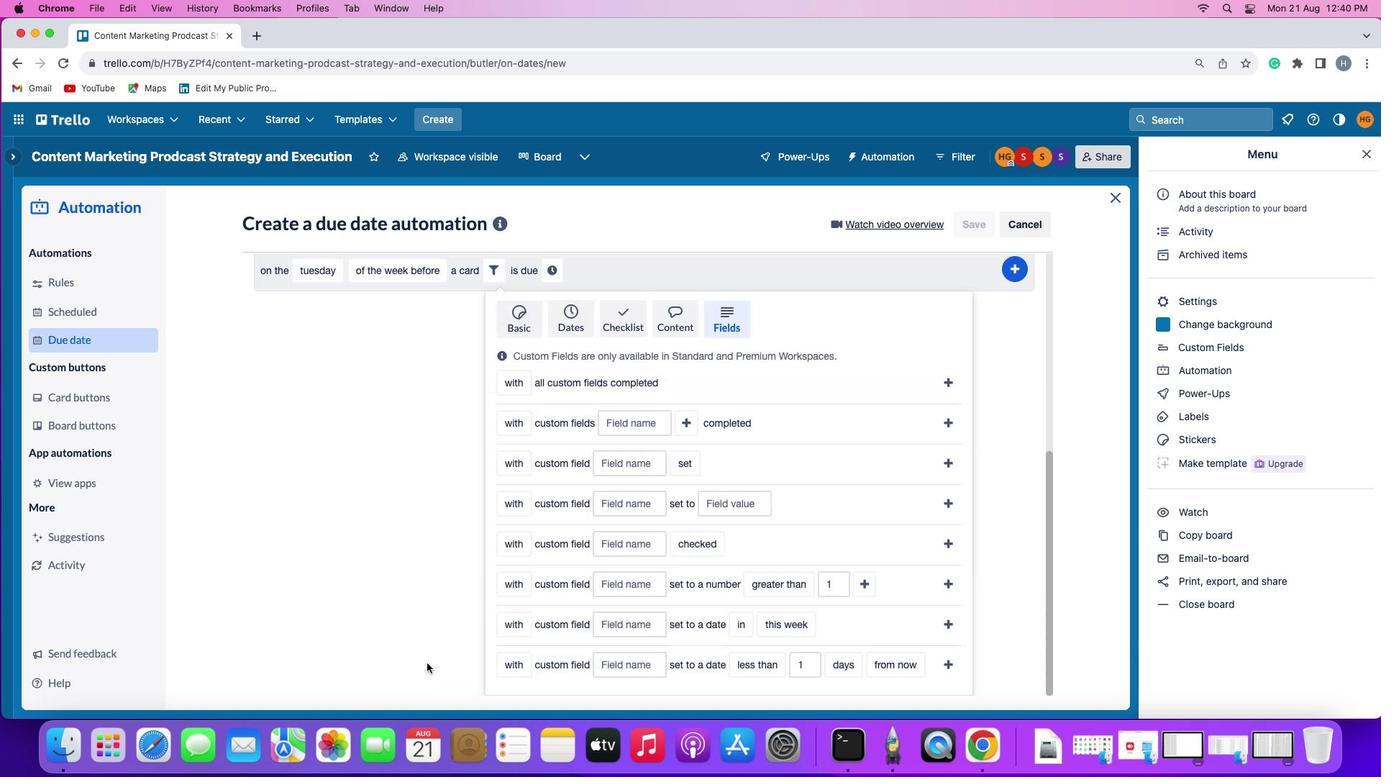 
Action: Mouse moved to (427, 662)
Screenshot: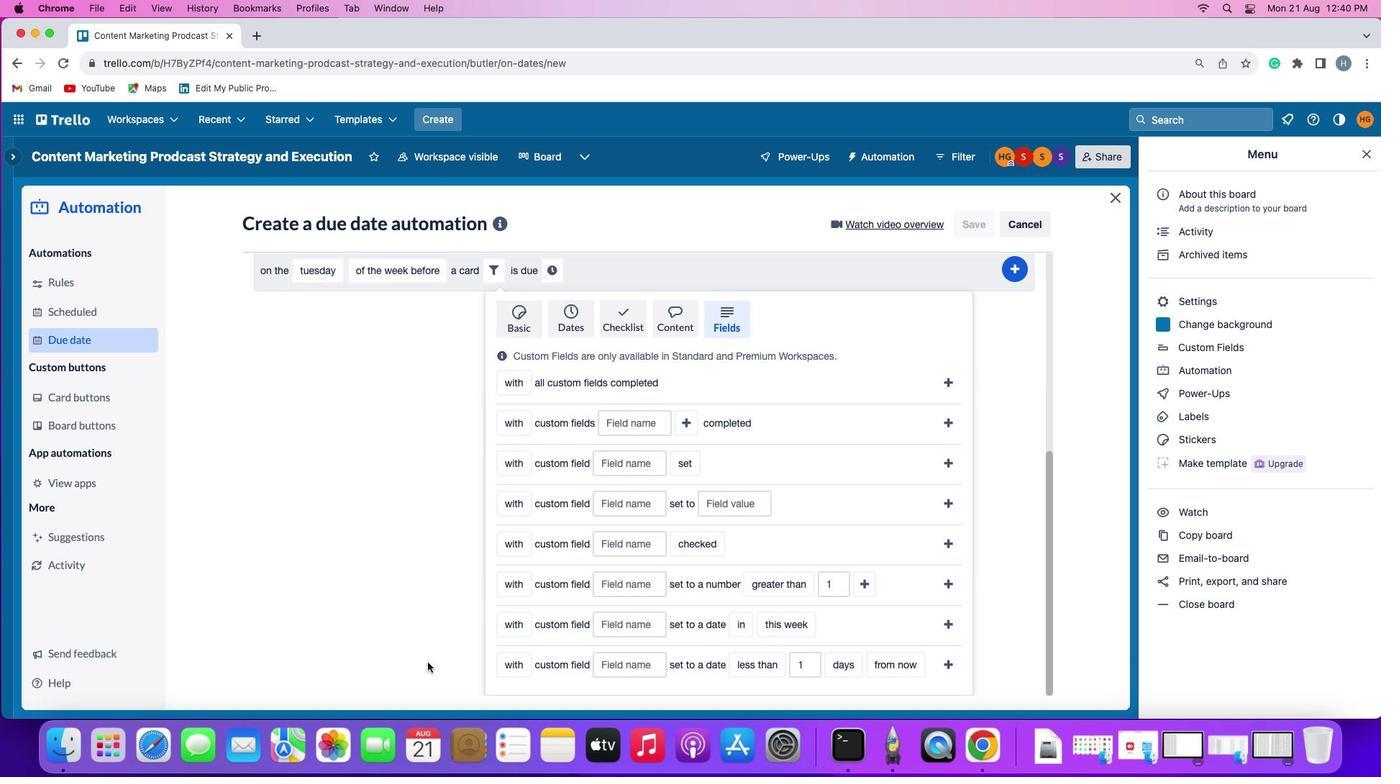 
Action: Mouse scrolled (427, 662) with delta (0, 0)
Screenshot: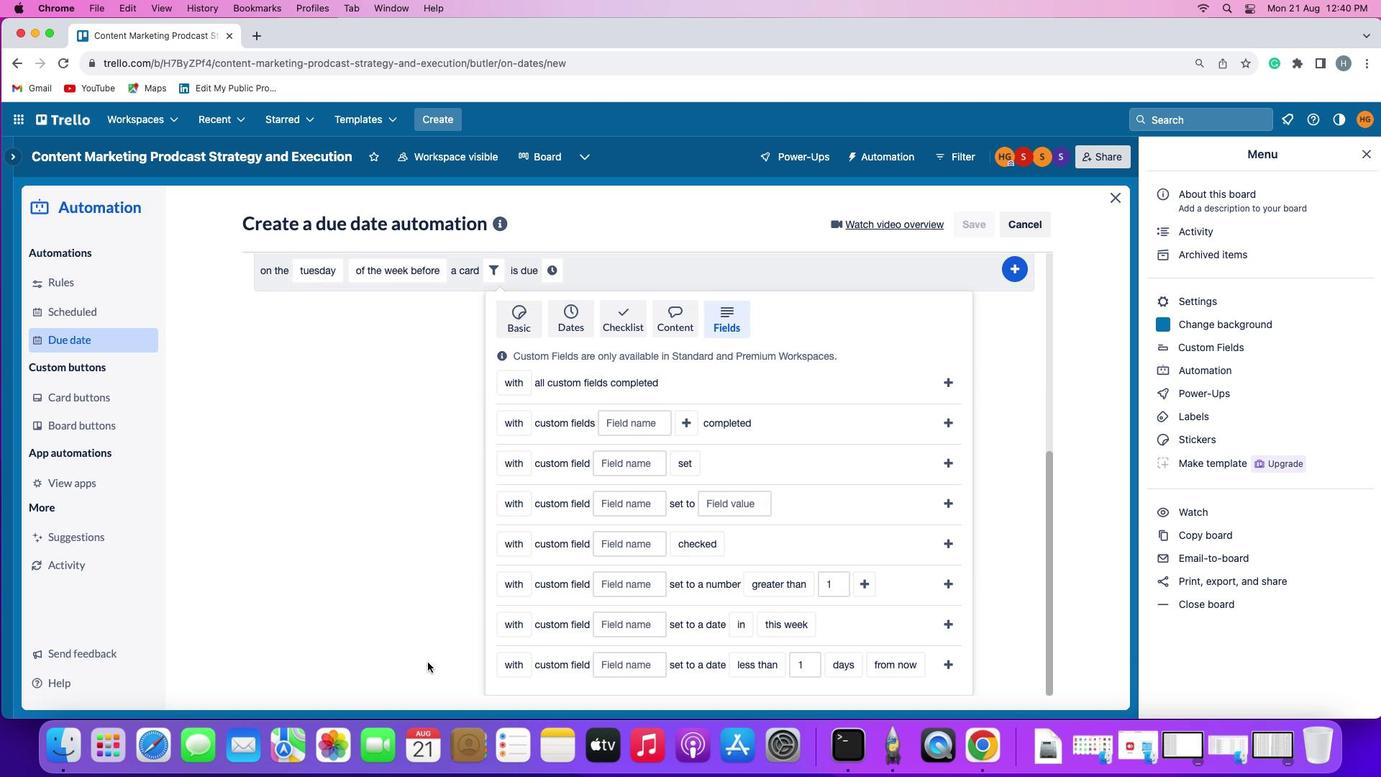 
Action: Mouse scrolled (427, 662) with delta (0, 0)
Screenshot: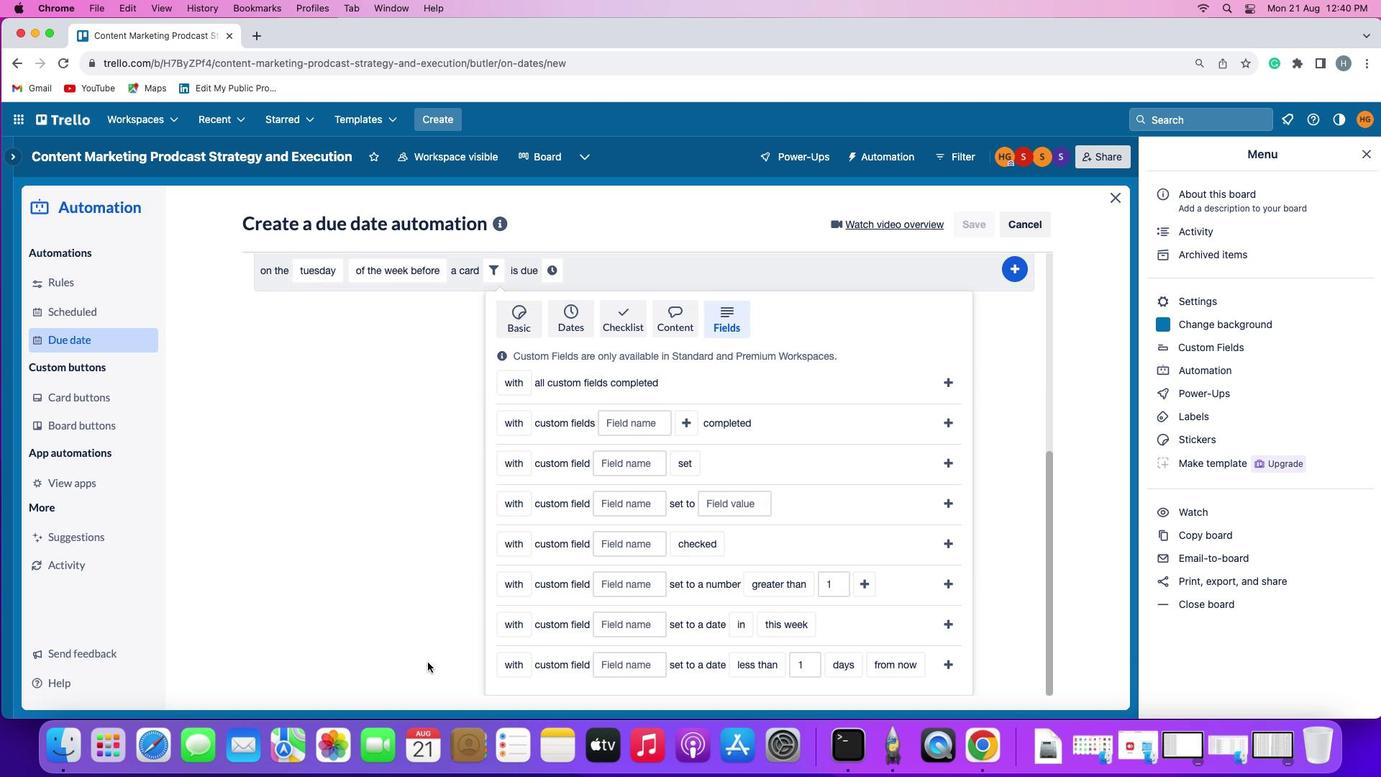 
Action: Mouse scrolled (427, 662) with delta (0, -2)
Screenshot: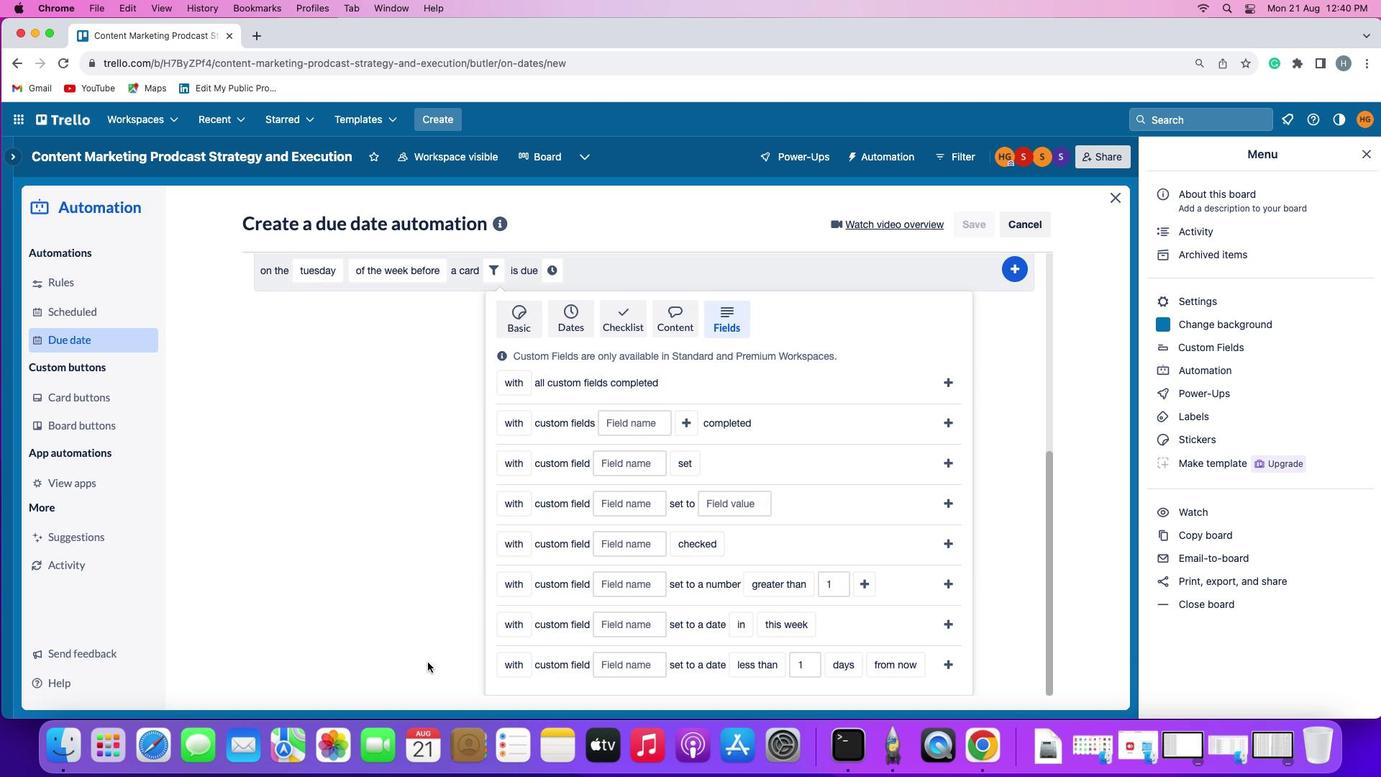 
Action: Mouse scrolled (427, 662) with delta (0, -3)
Screenshot: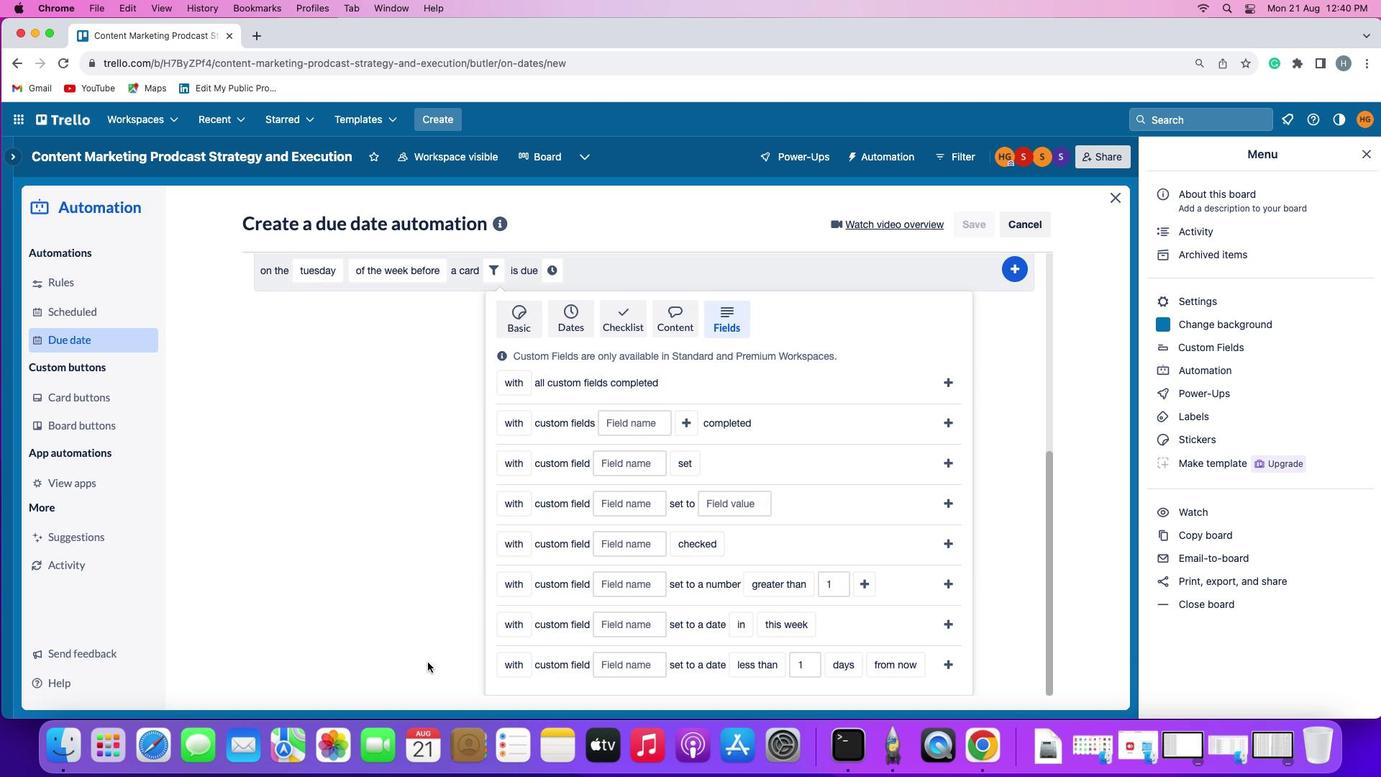
Action: Mouse scrolled (427, 662) with delta (0, -4)
Screenshot: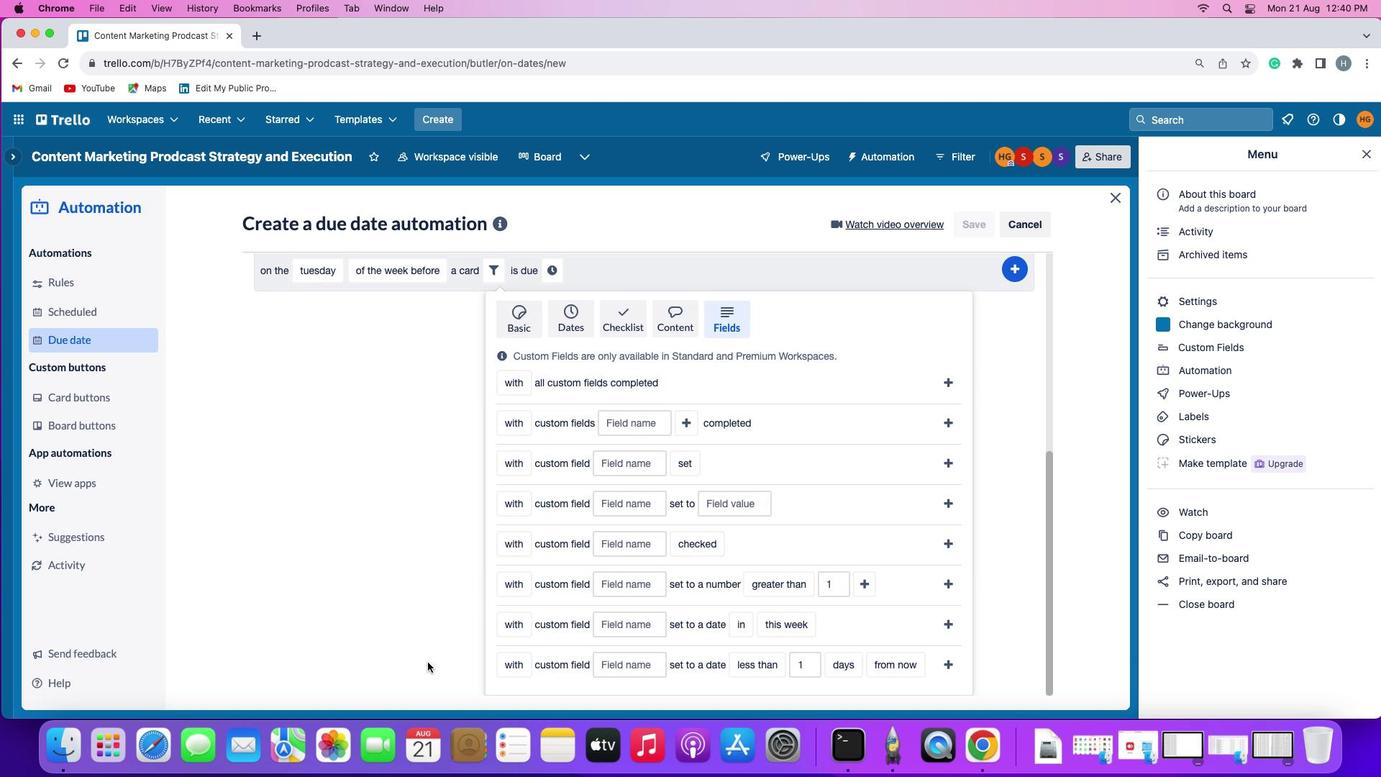 
Action: Mouse moved to (631, 661)
Screenshot: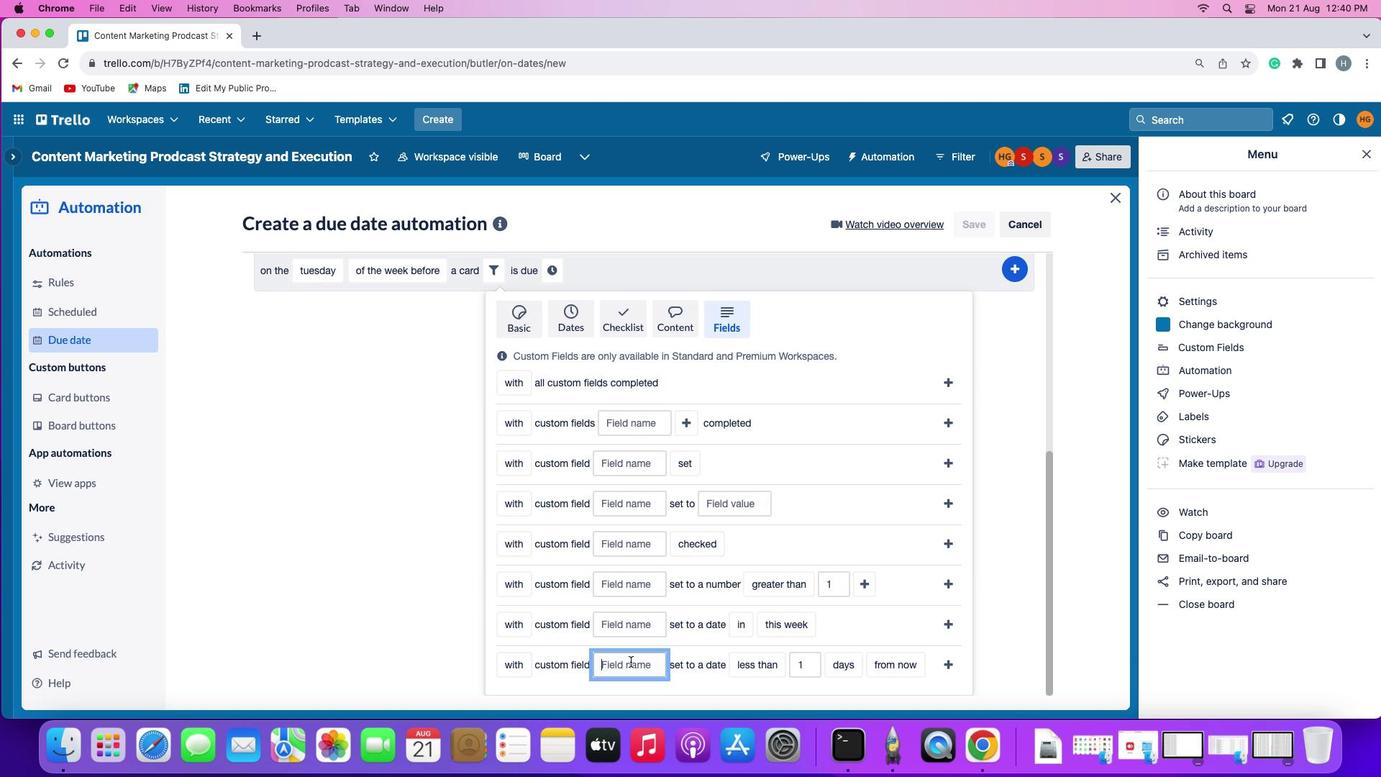 
Action: Mouse pressed left at (631, 661)
Screenshot: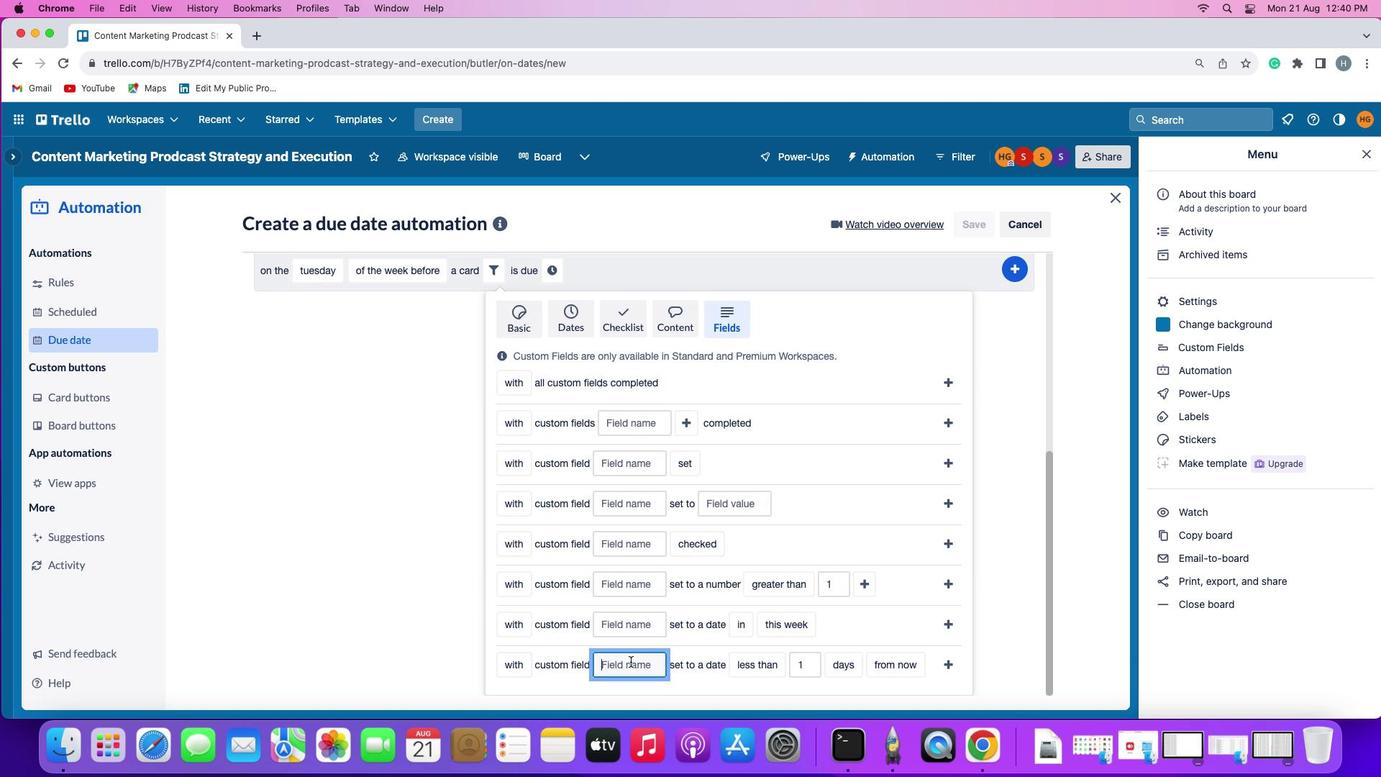 
Action: Key pressed Key.shift'R''e''s''u''m''e'
Screenshot: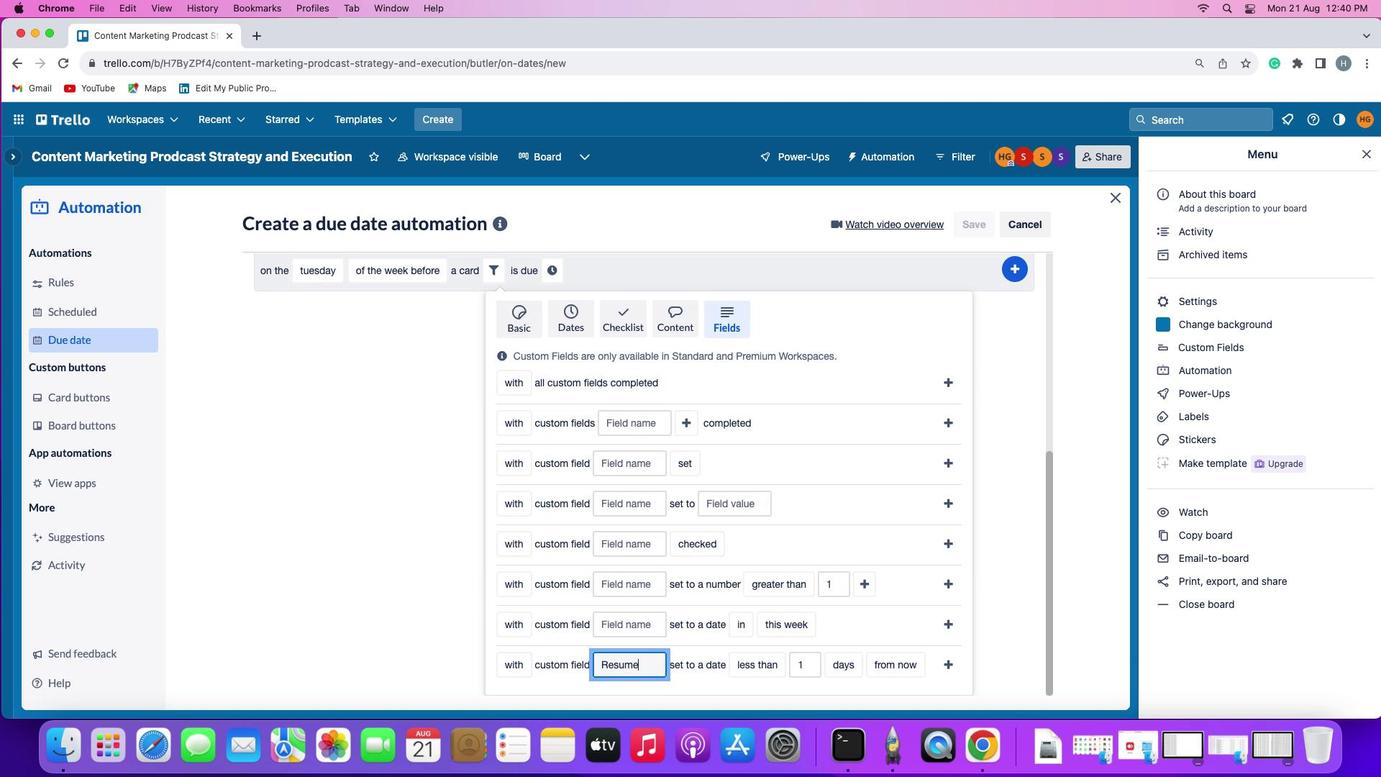 
Action: Mouse moved to (855, 667)
Screenshot: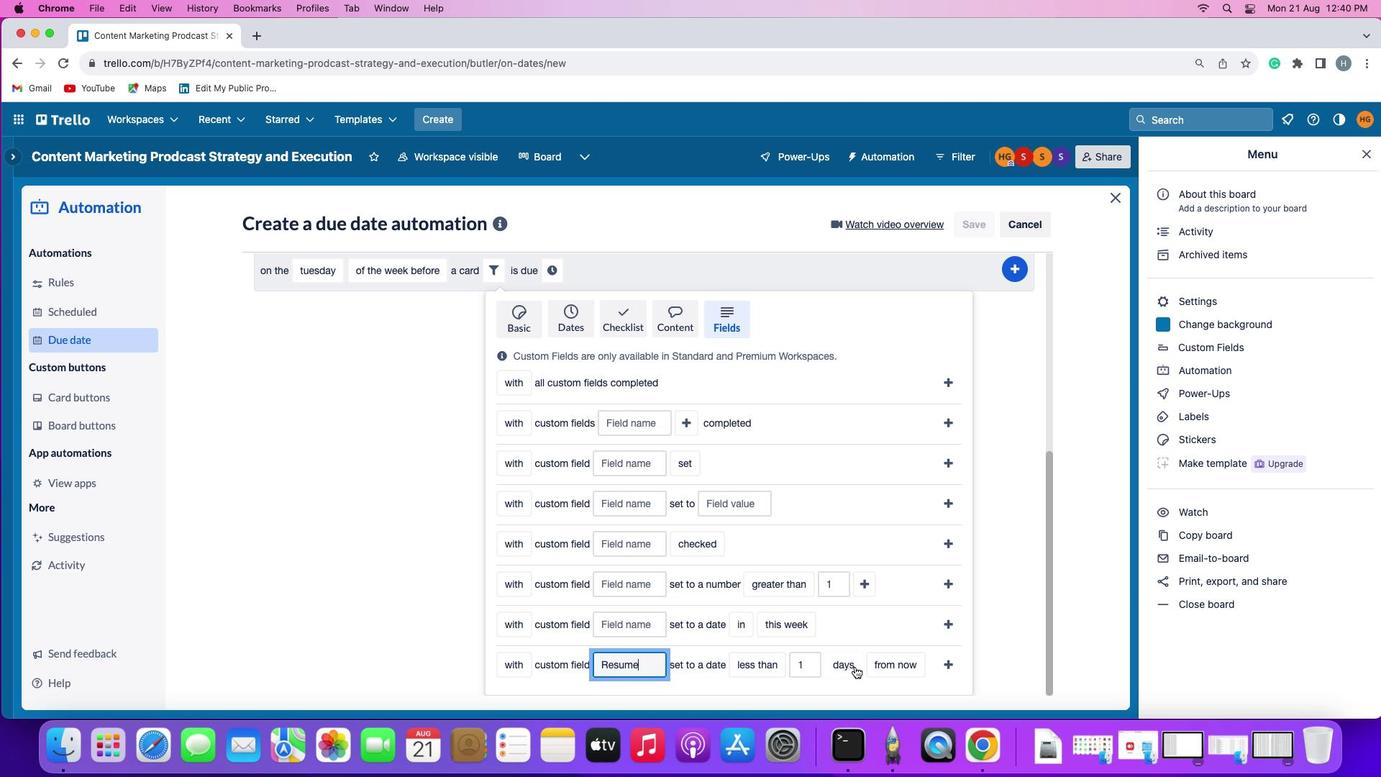 
Action: Mouse pressed left at (855, 667)
Screenshot: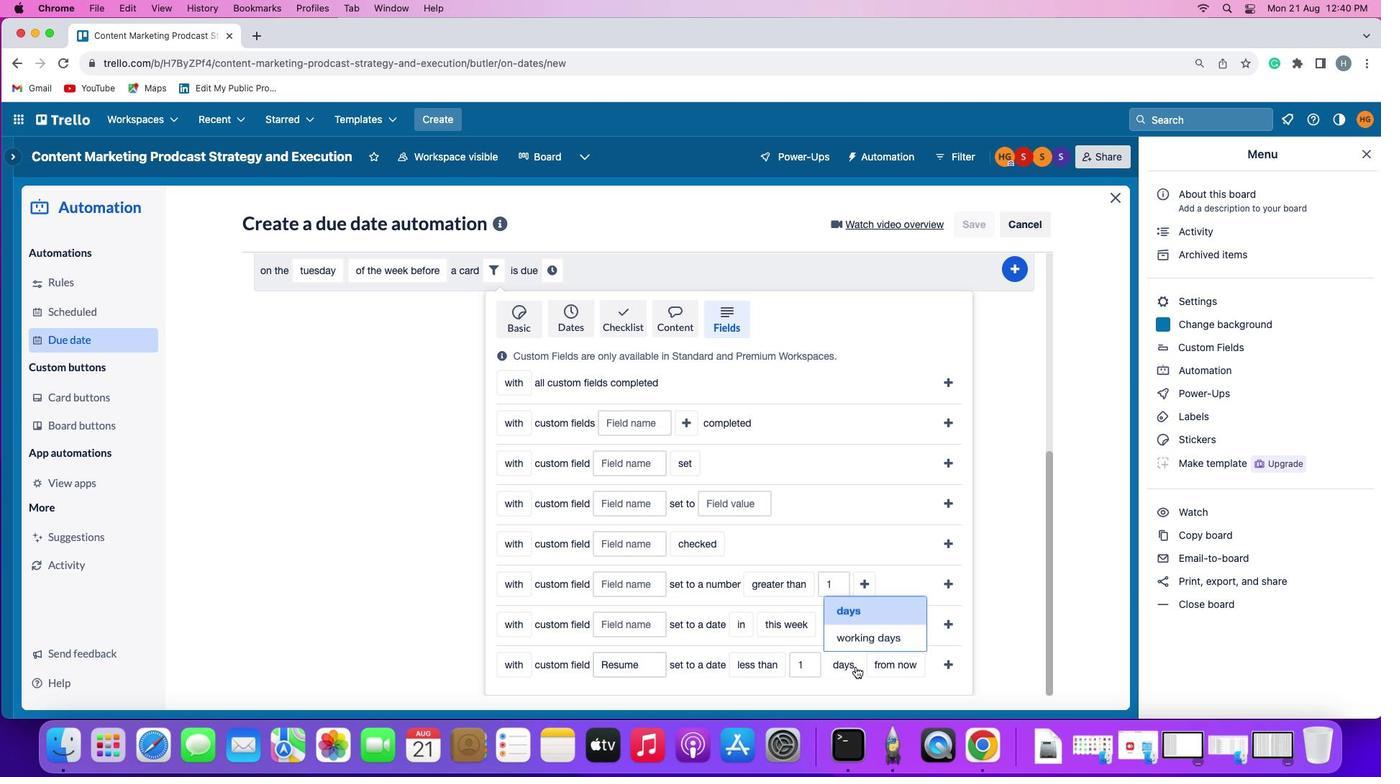 
Action: Mouse moved to (867, 613)
Screenshot: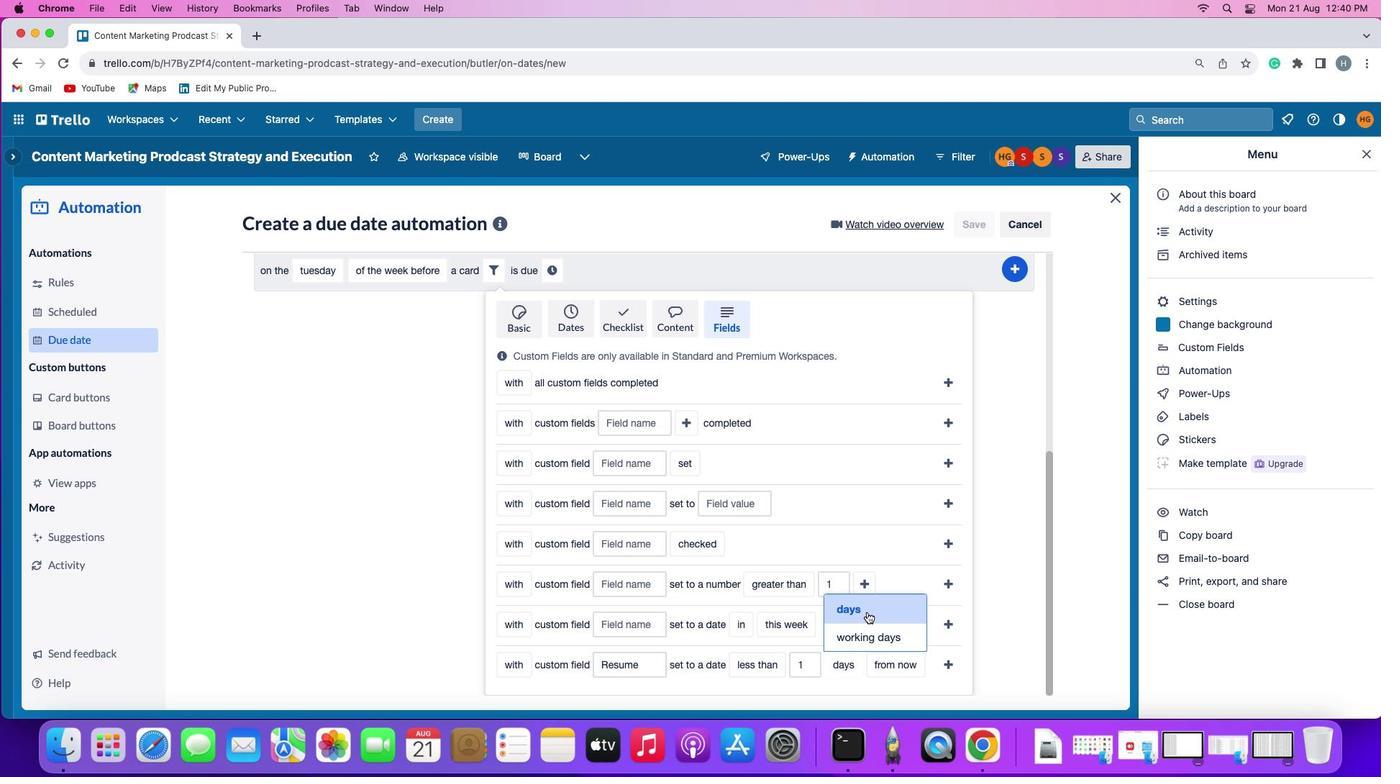 
Action: Mouse pressed left at (867, 613)
Screenshot: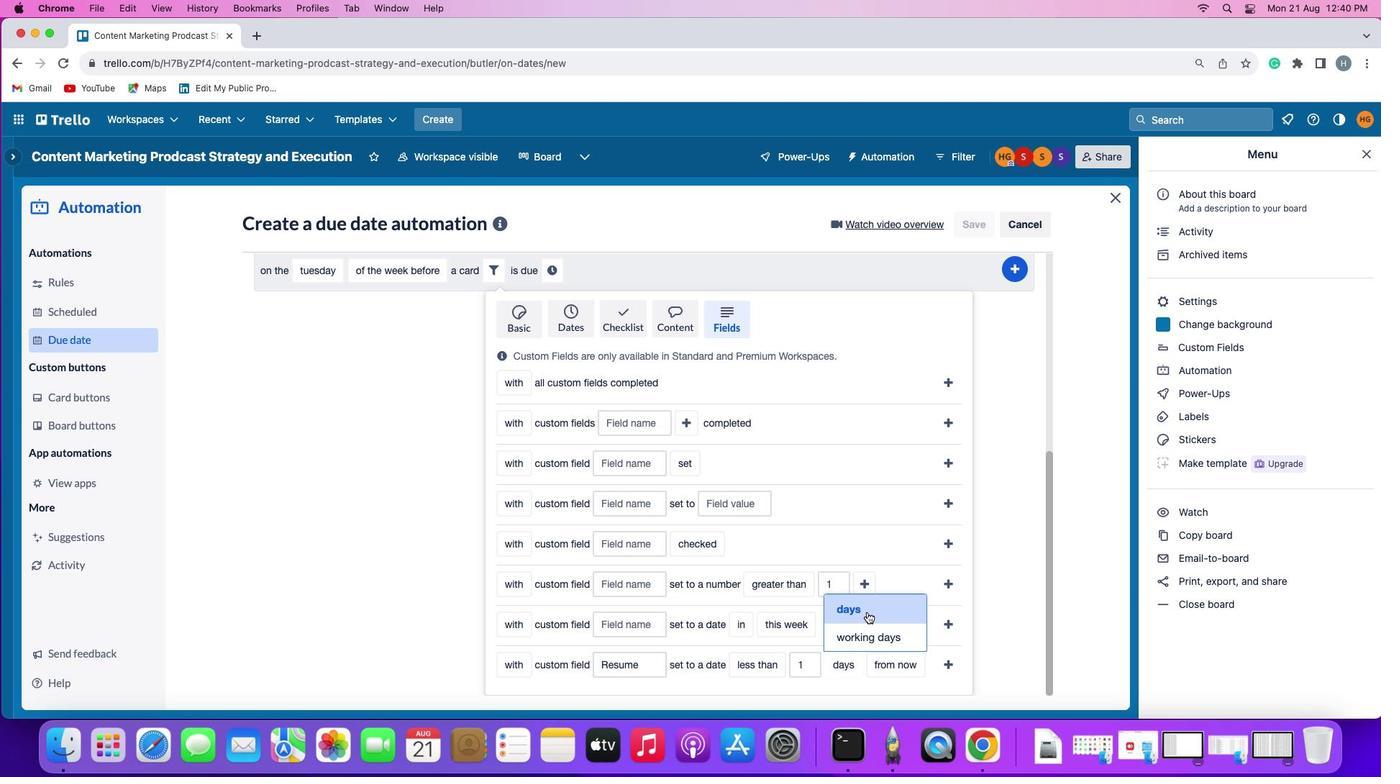
Action: Mouse moved to (902, 674)
Screenshot: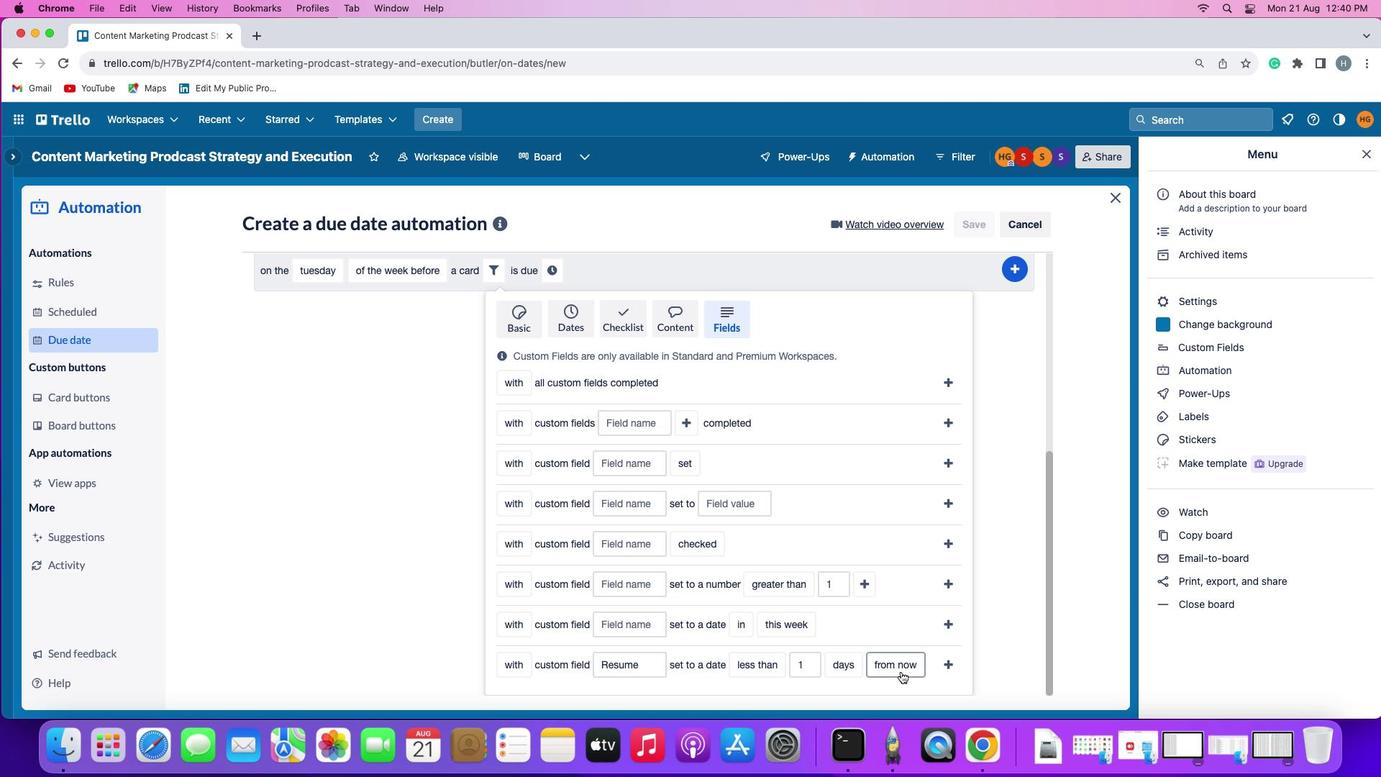
Action: Mouse pressed left at (902, 674)
Screenshot: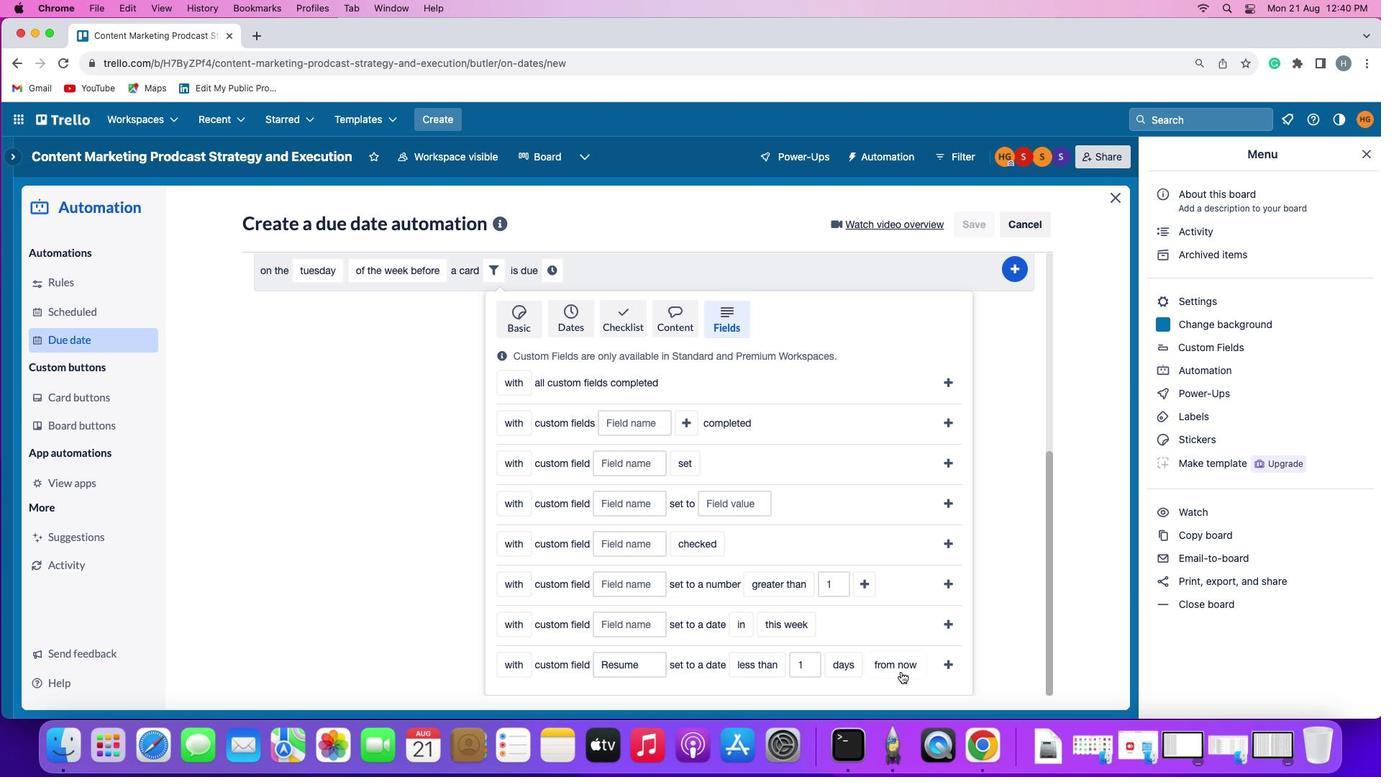
Action: Mouse moved to (901, 642)
Screenshot: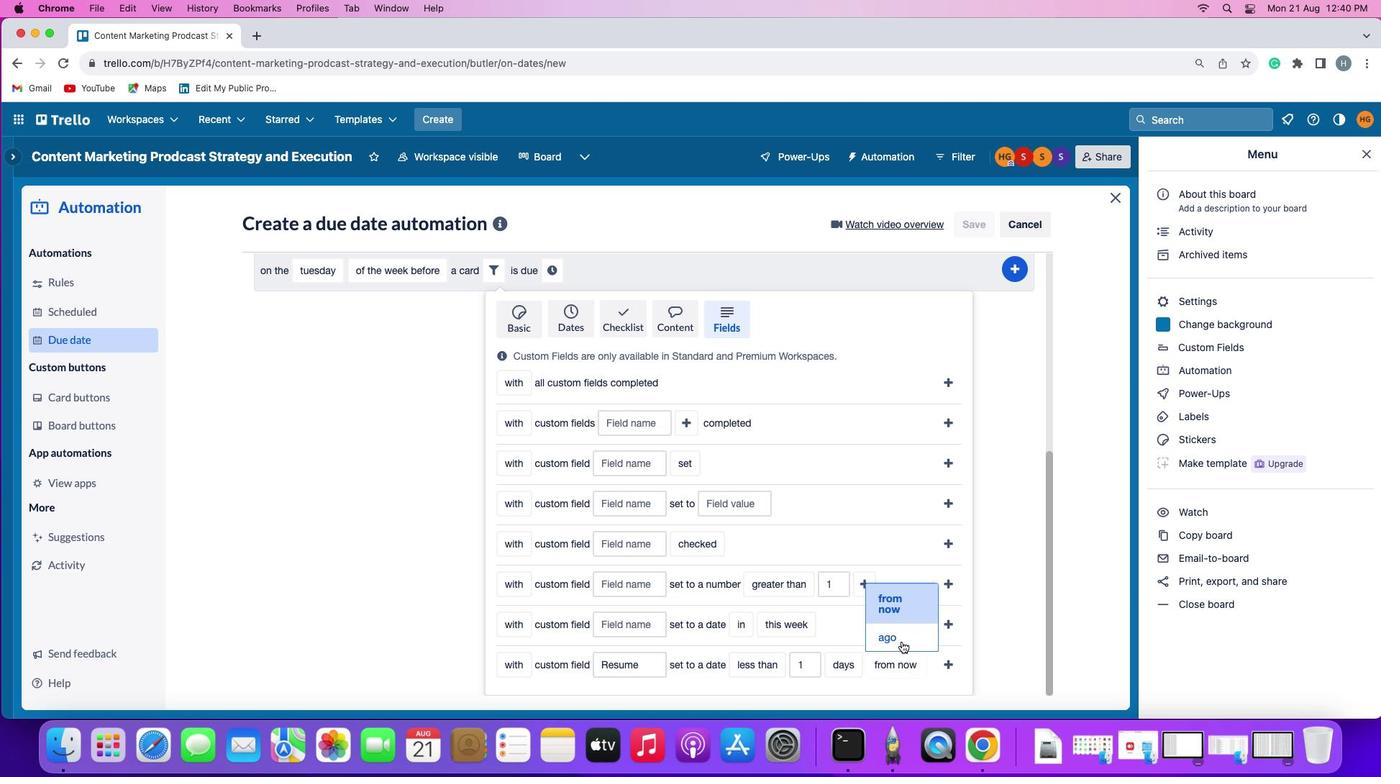 
Action: Mouse pressed left at (901, 642)
Screenshot: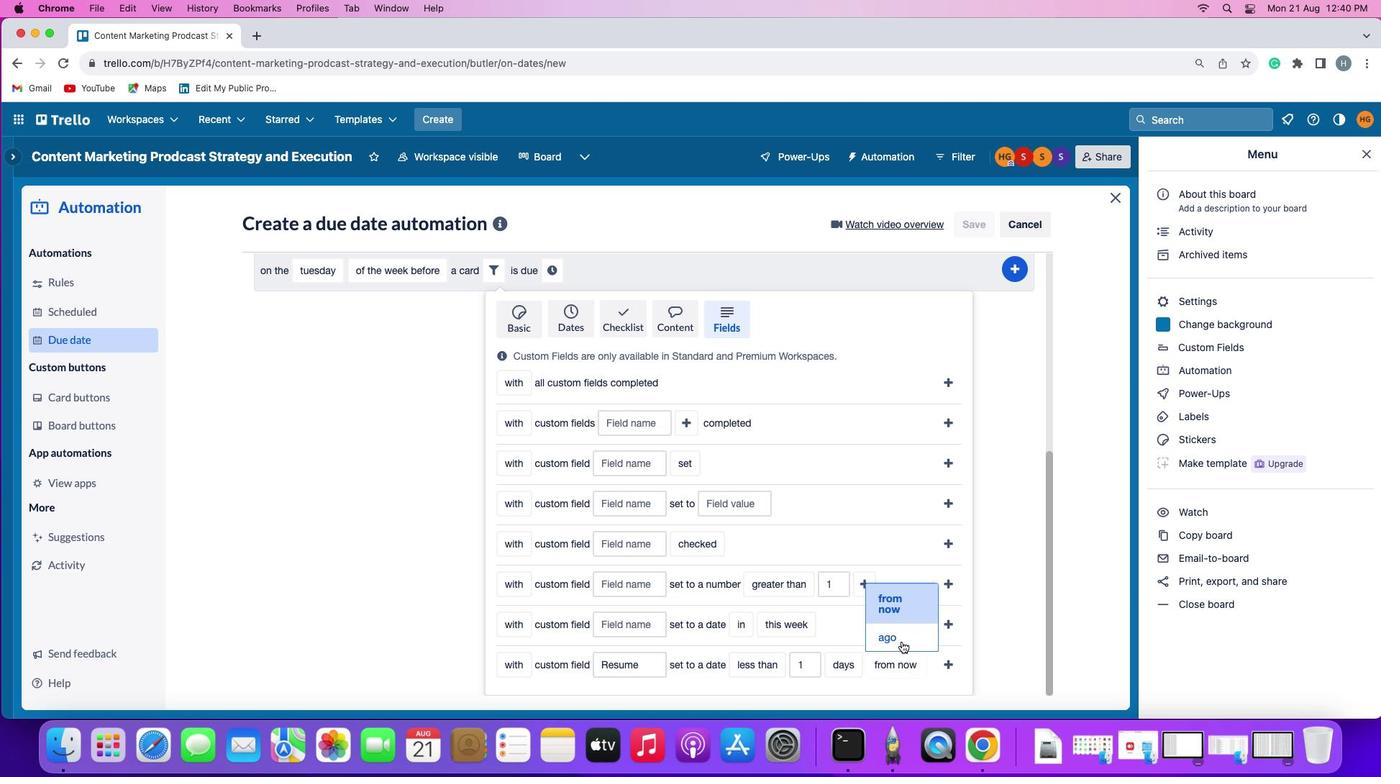 
Action: Mouse moved to (925, 661)
Screenshot: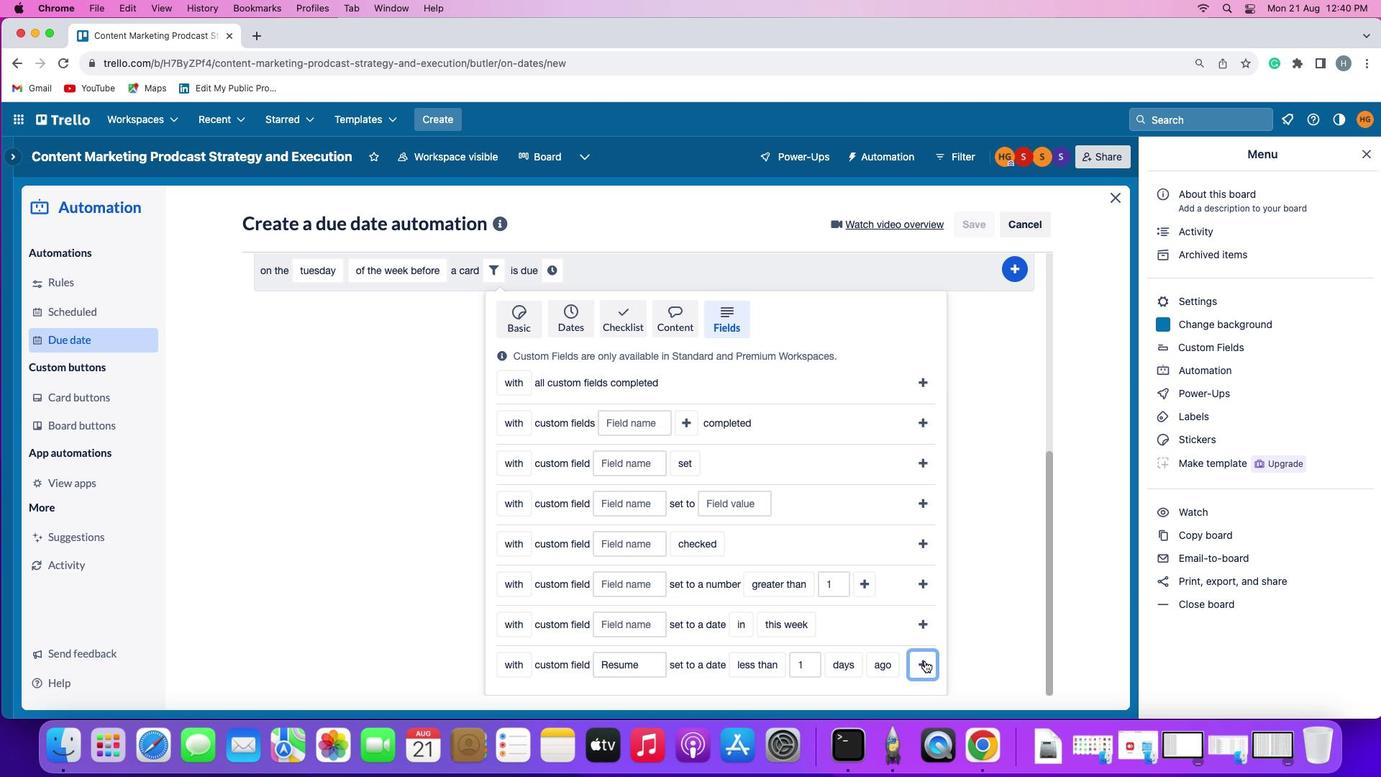 
Action: Mouse pressed left at (925, 661)
Screenshot: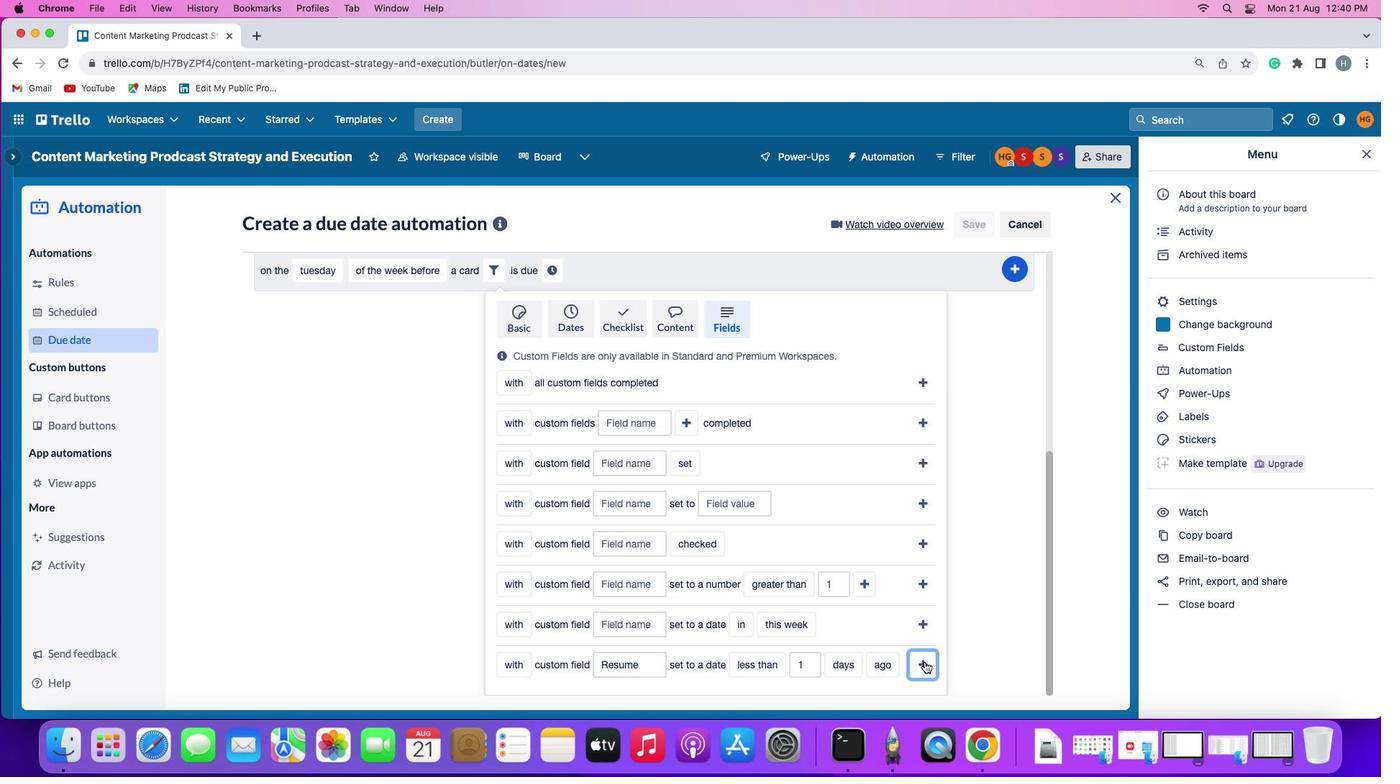 
Action: Mouse moved to (870, 628)
Screenshot: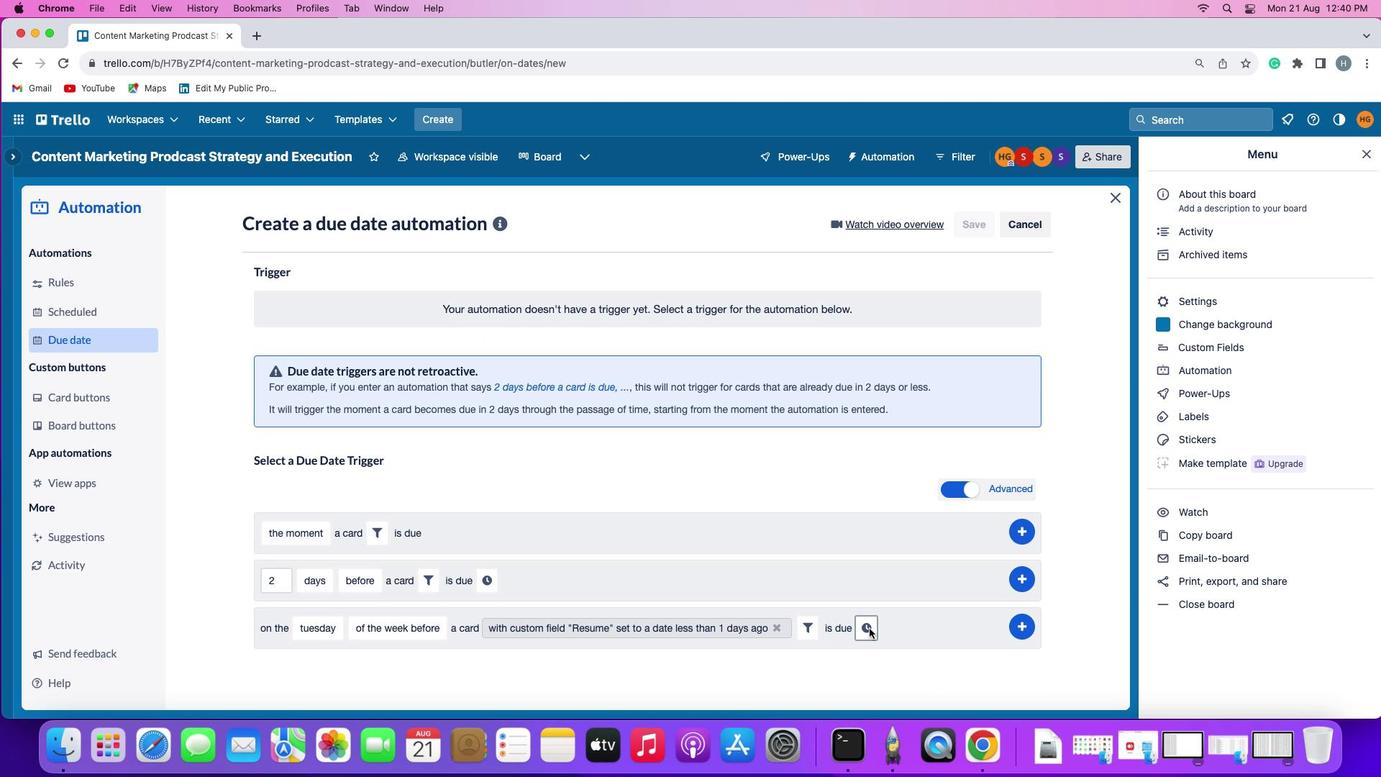 
Action: Mouse pressed left at (870, 628)
Screenshot: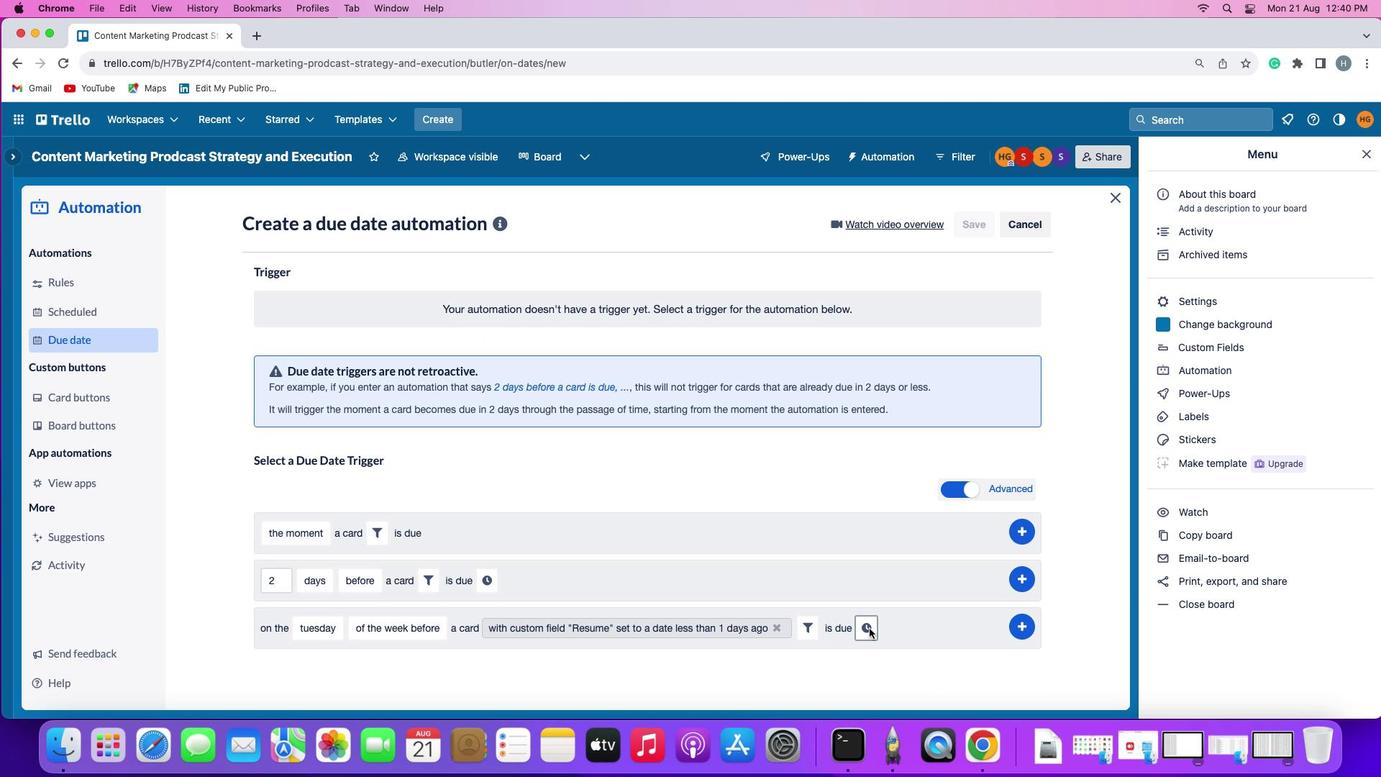 
Action: Mouse moved to (308, 658)
Screenshot: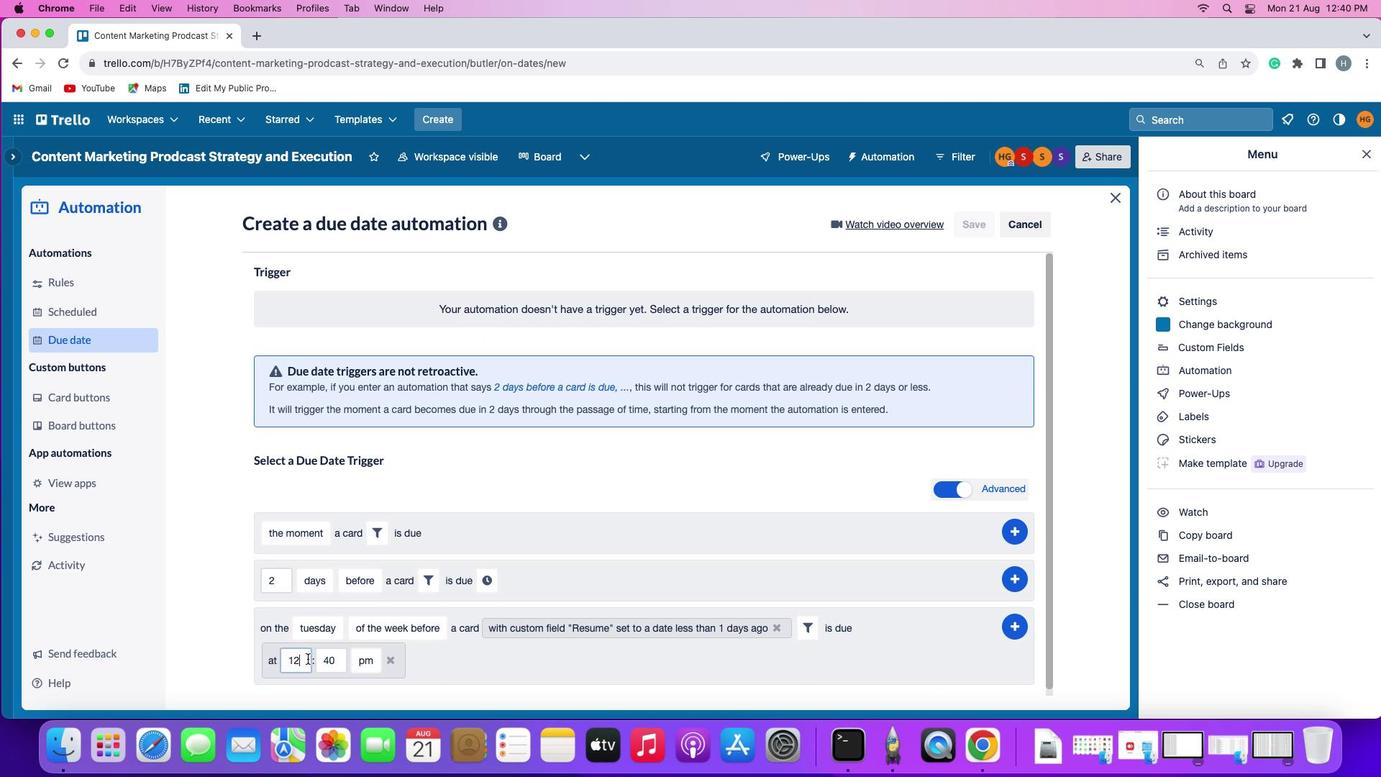 
Action: Mouse pressed left at (308, 658)
Screenshot: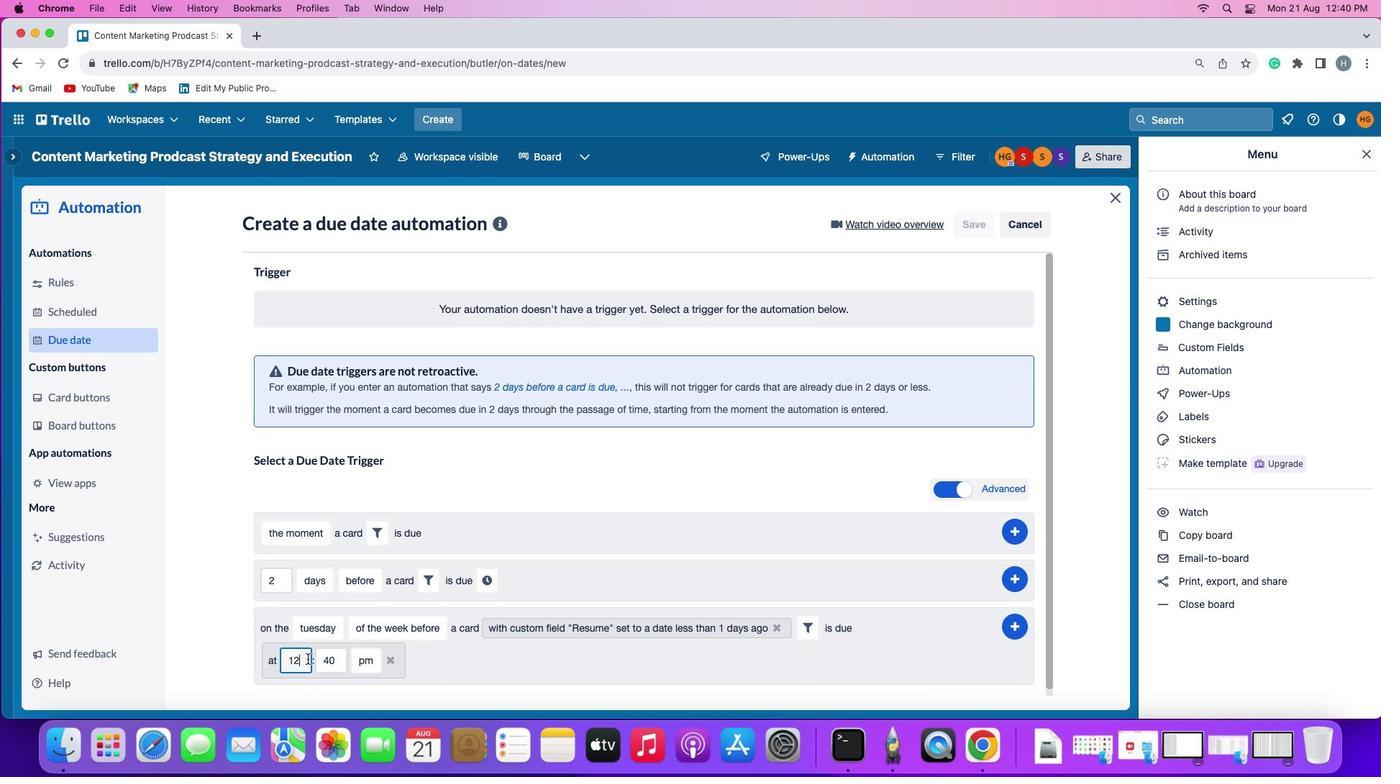 
Action: Key pressed Key.backspace
Screenshot: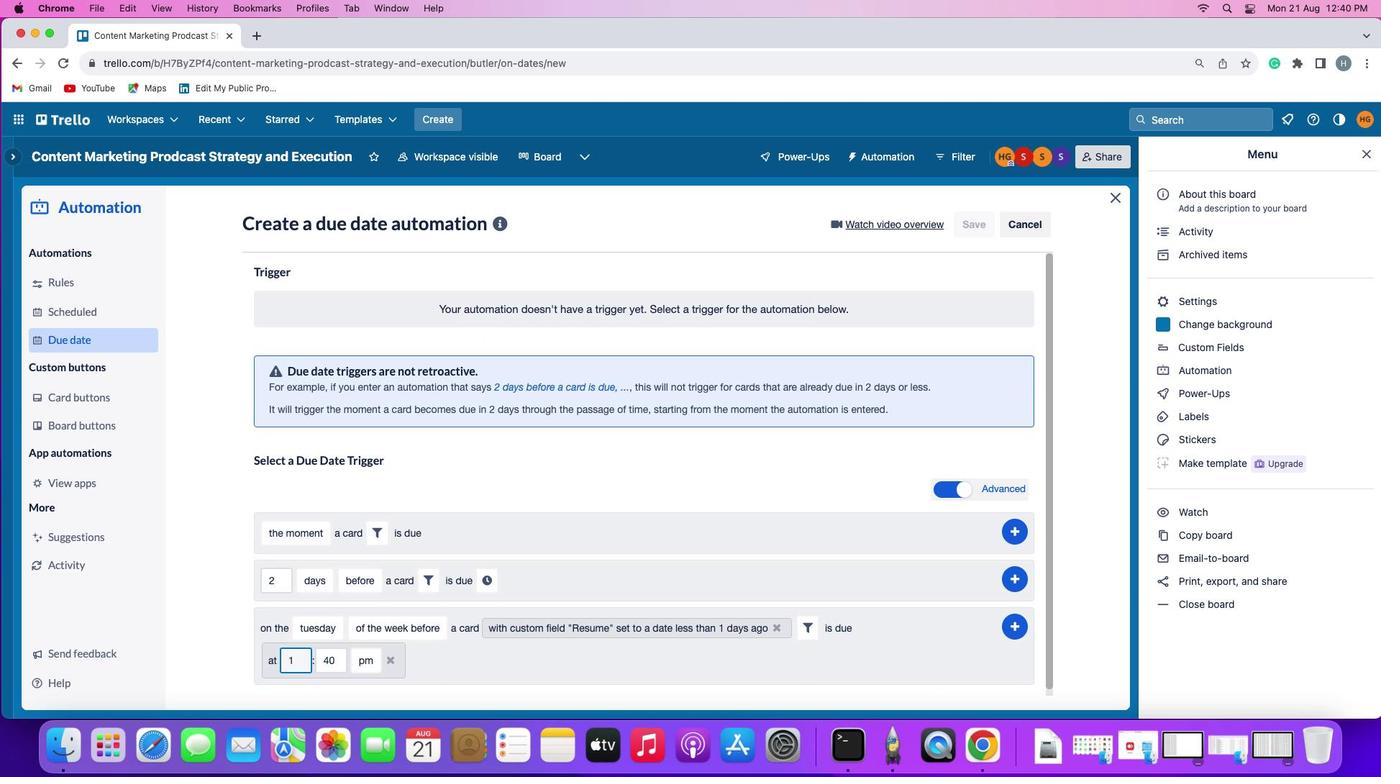 
Action: Mouse moved to (308, 658)
Screenshot: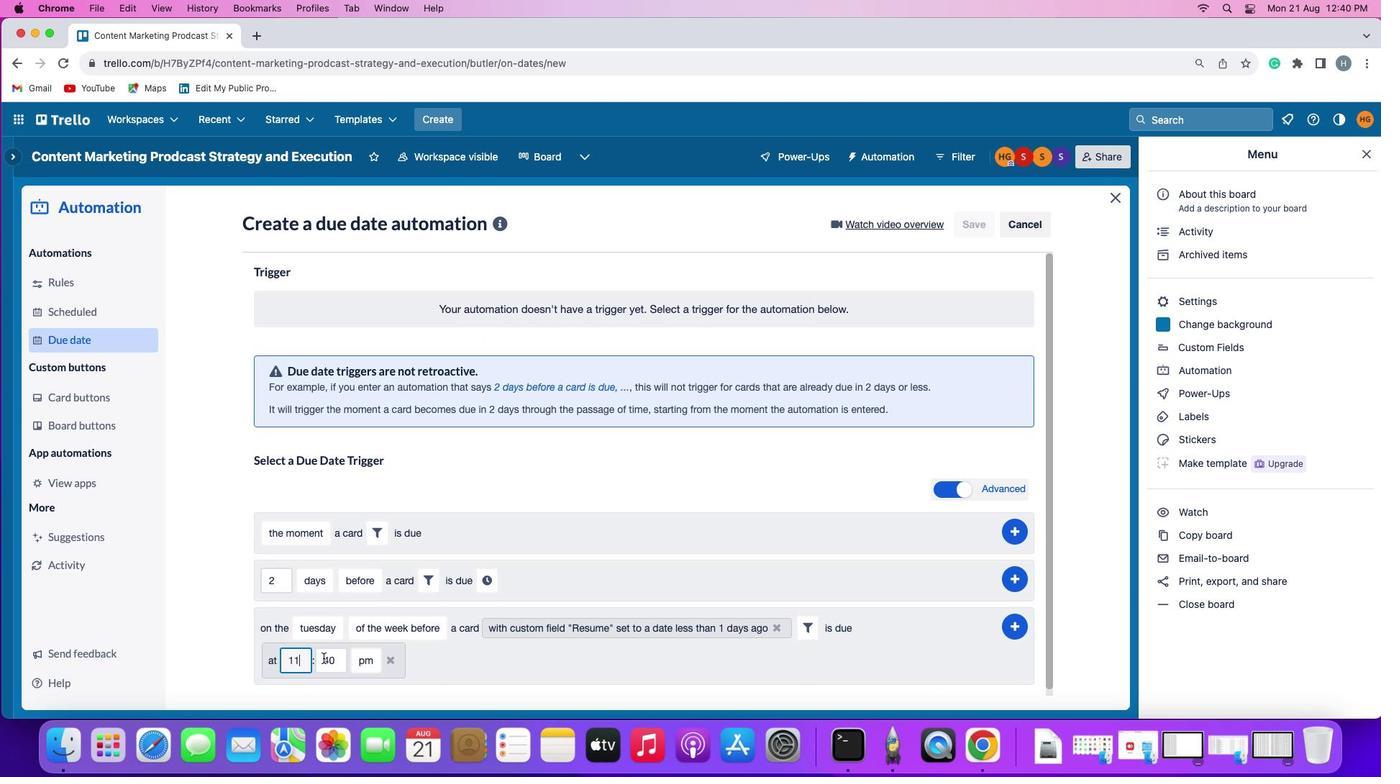 
Action: Key pressed '1'
Screenshot: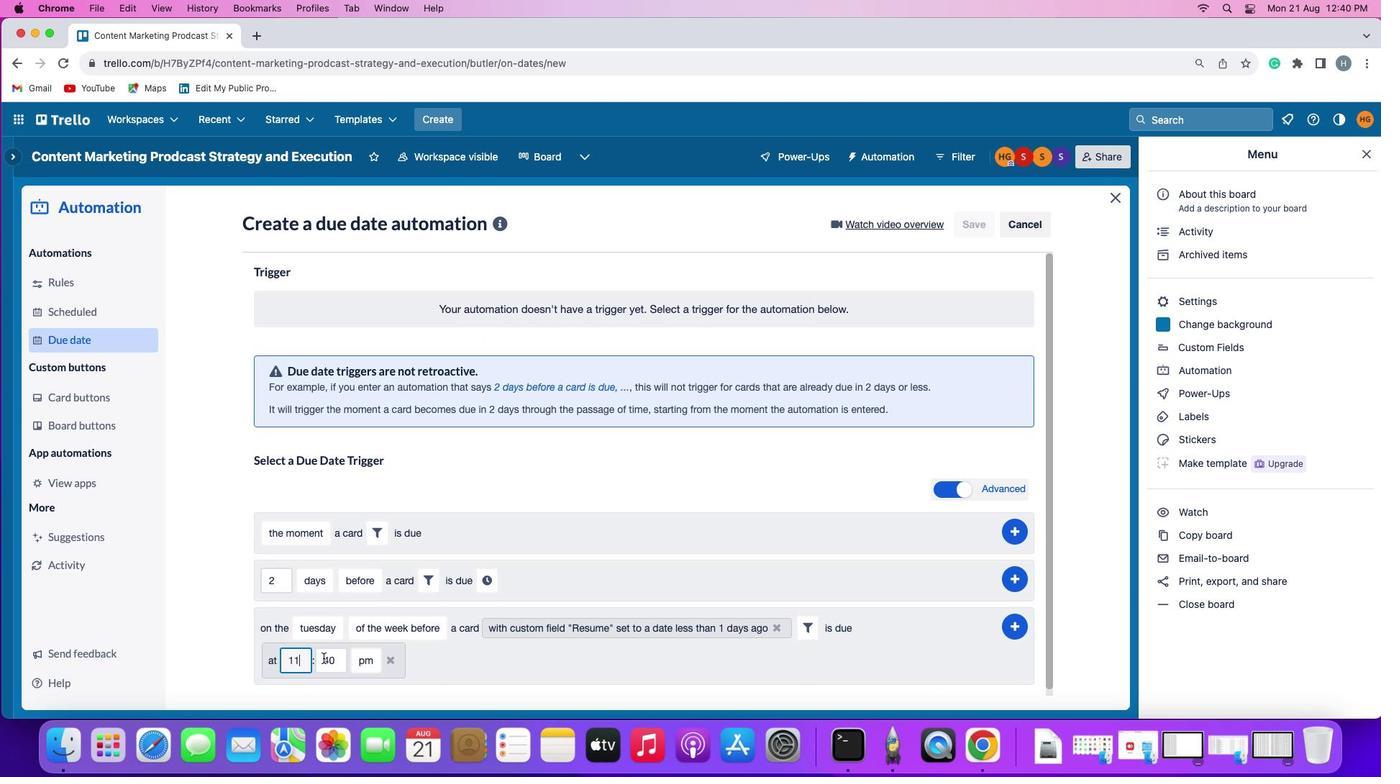 
Action: Mouse moved to (337, 655)
Screenshot: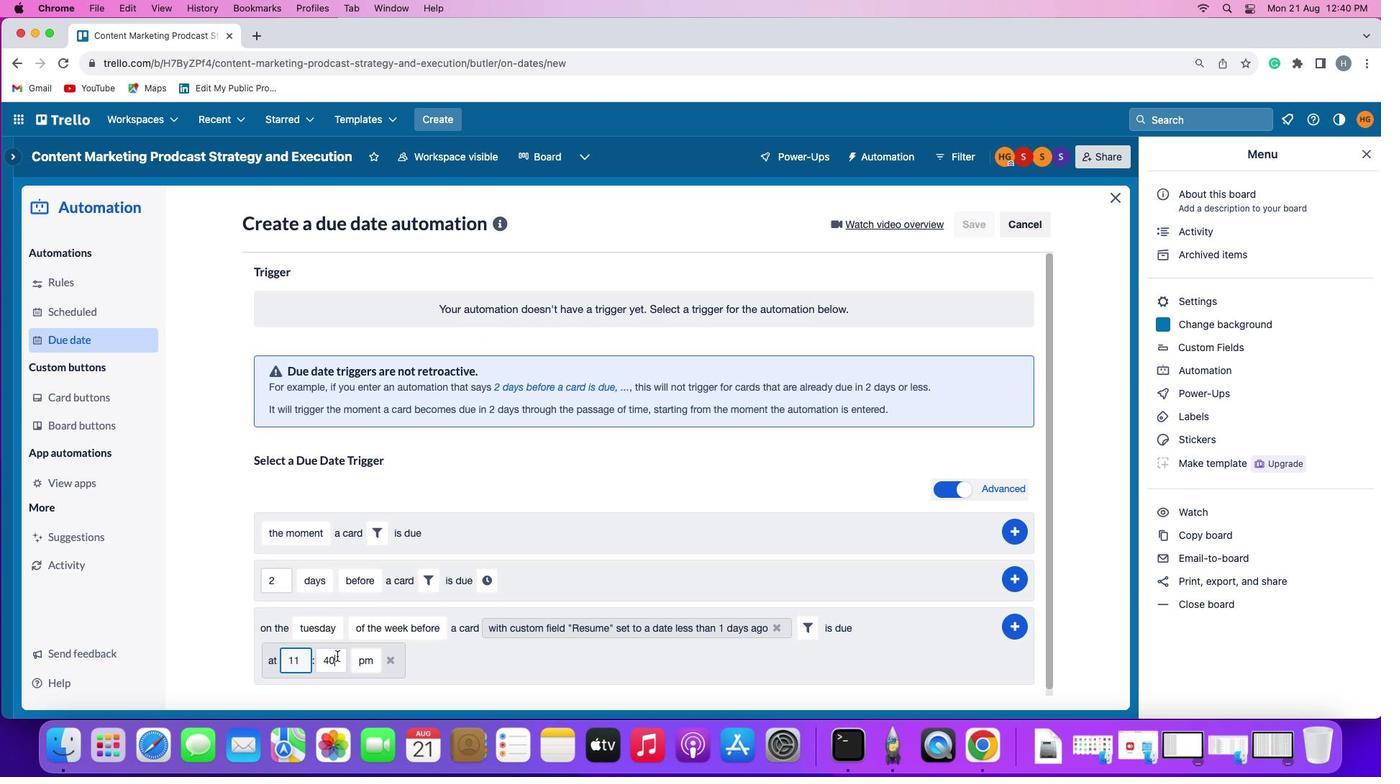 
Action: Mouse pressed left at (337, 655)
Screenshot: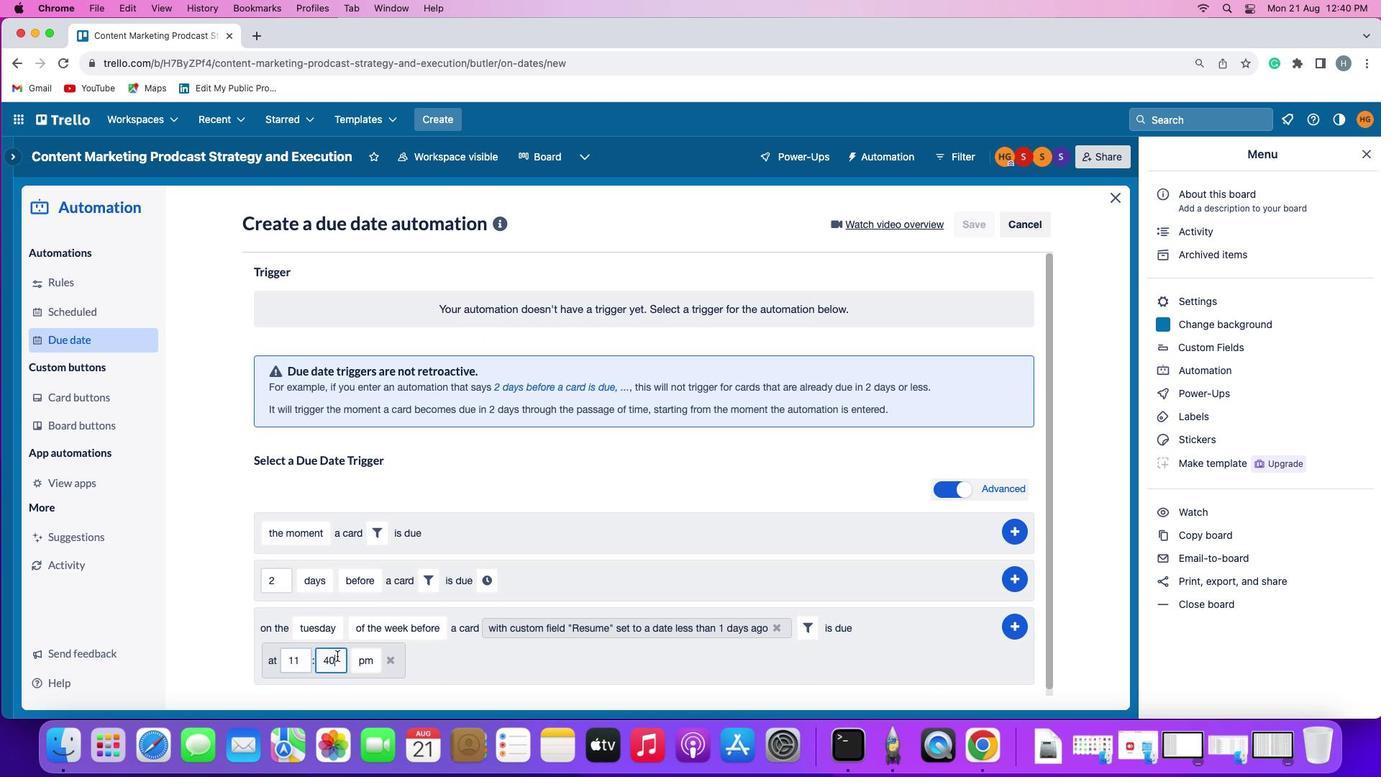 
Action: Key pressed Key.backspaceKey.backspace'0'
Screenshot: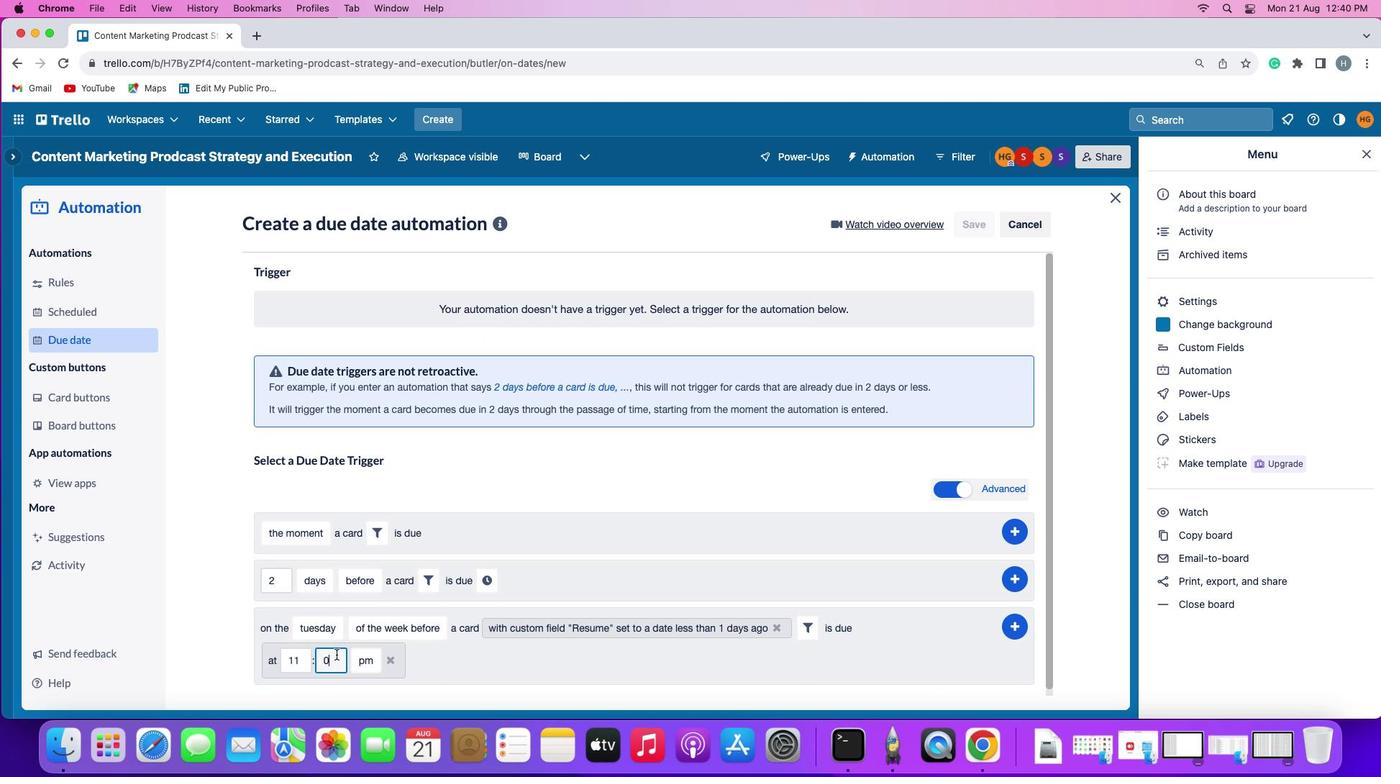 
Action: Mouse moved to (336, 654)
Screenshot: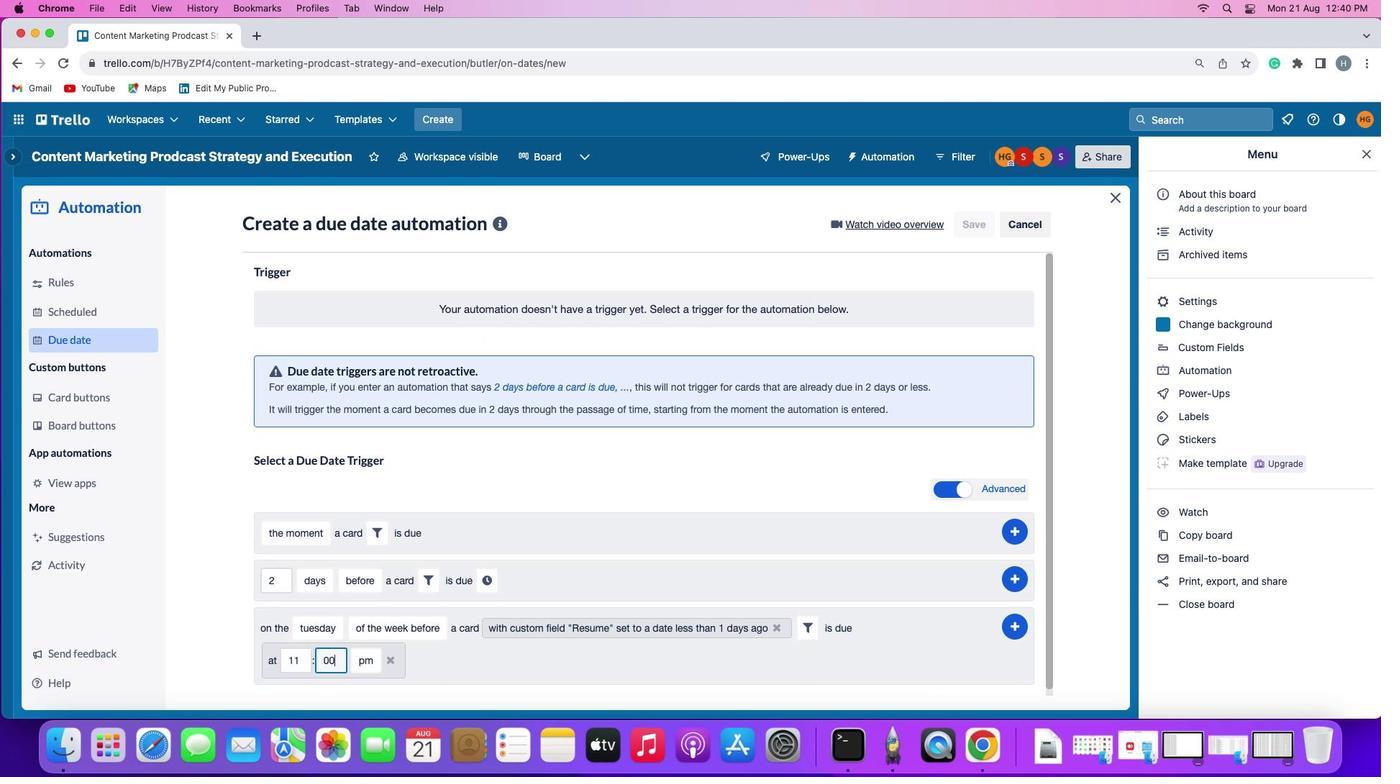 
Action: Key pressed '0'
Screenshot: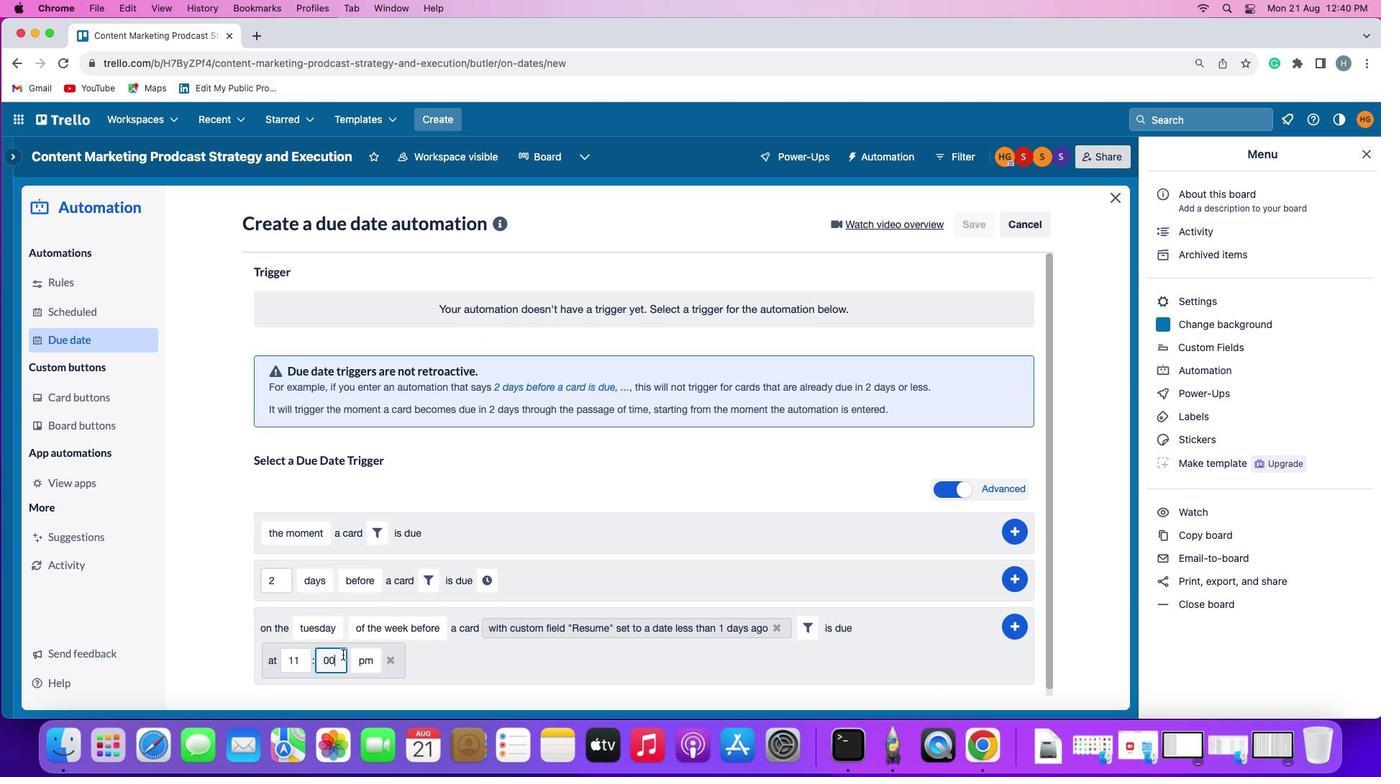 
Action: Mouse moved to (367, 654)
Screenshot: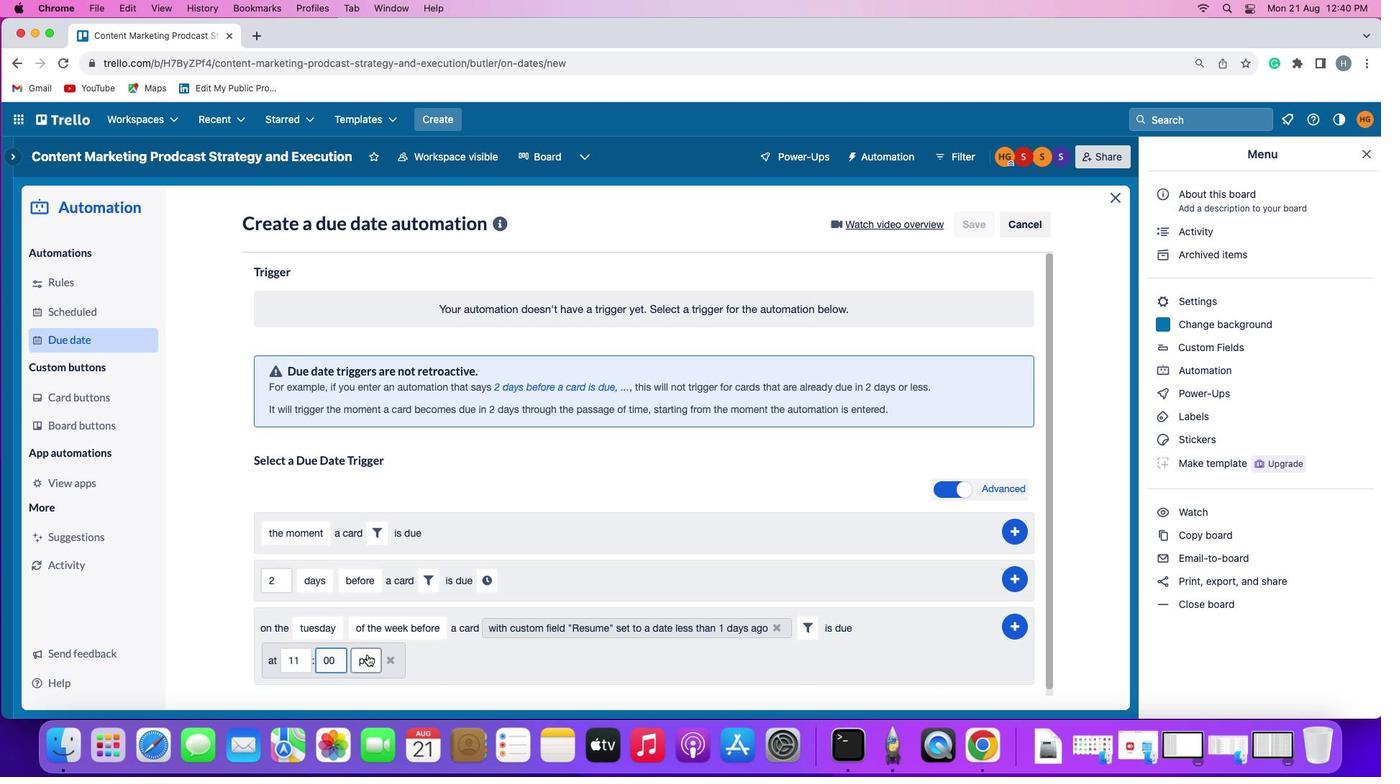 
Action: Mouse pressed left at (367, 654)
Screenshot: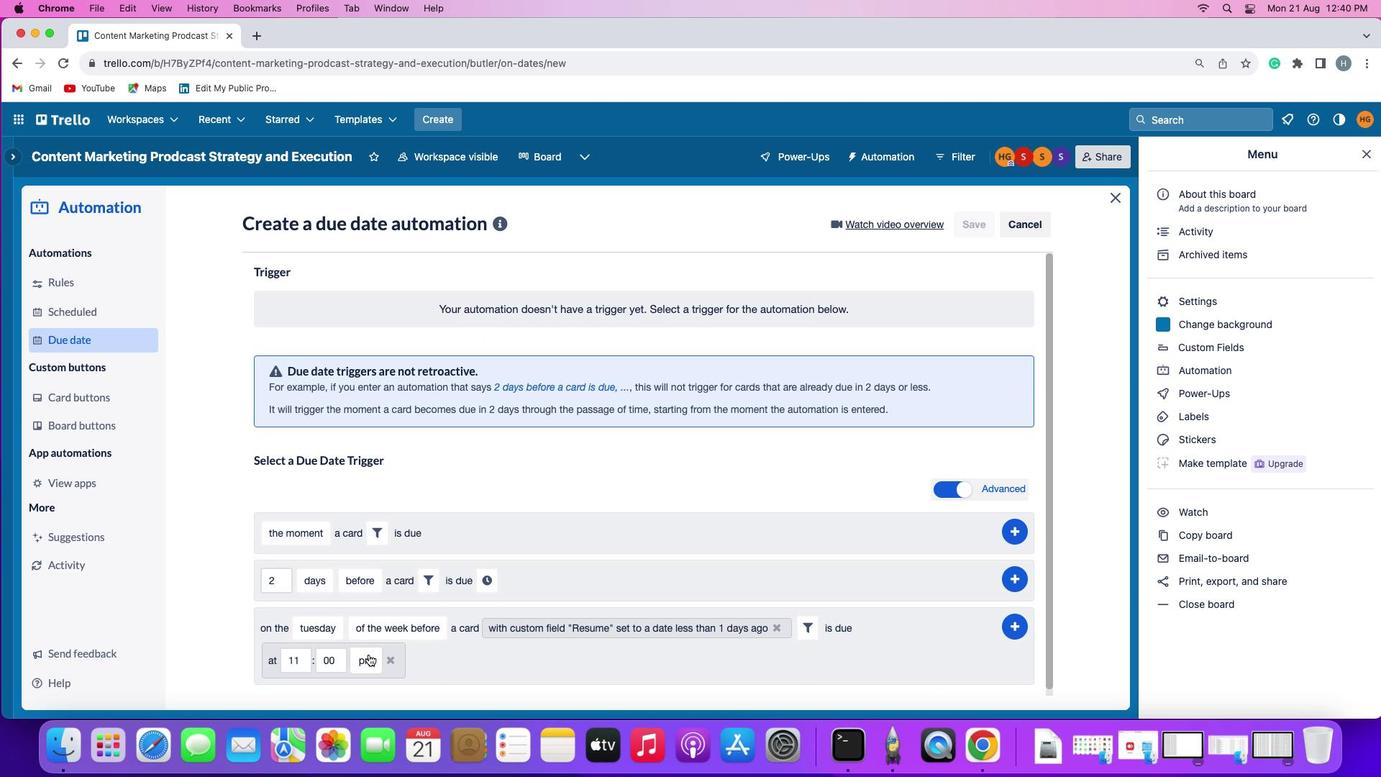 
Action: Mouse moved to (372, 603)
Screenshot: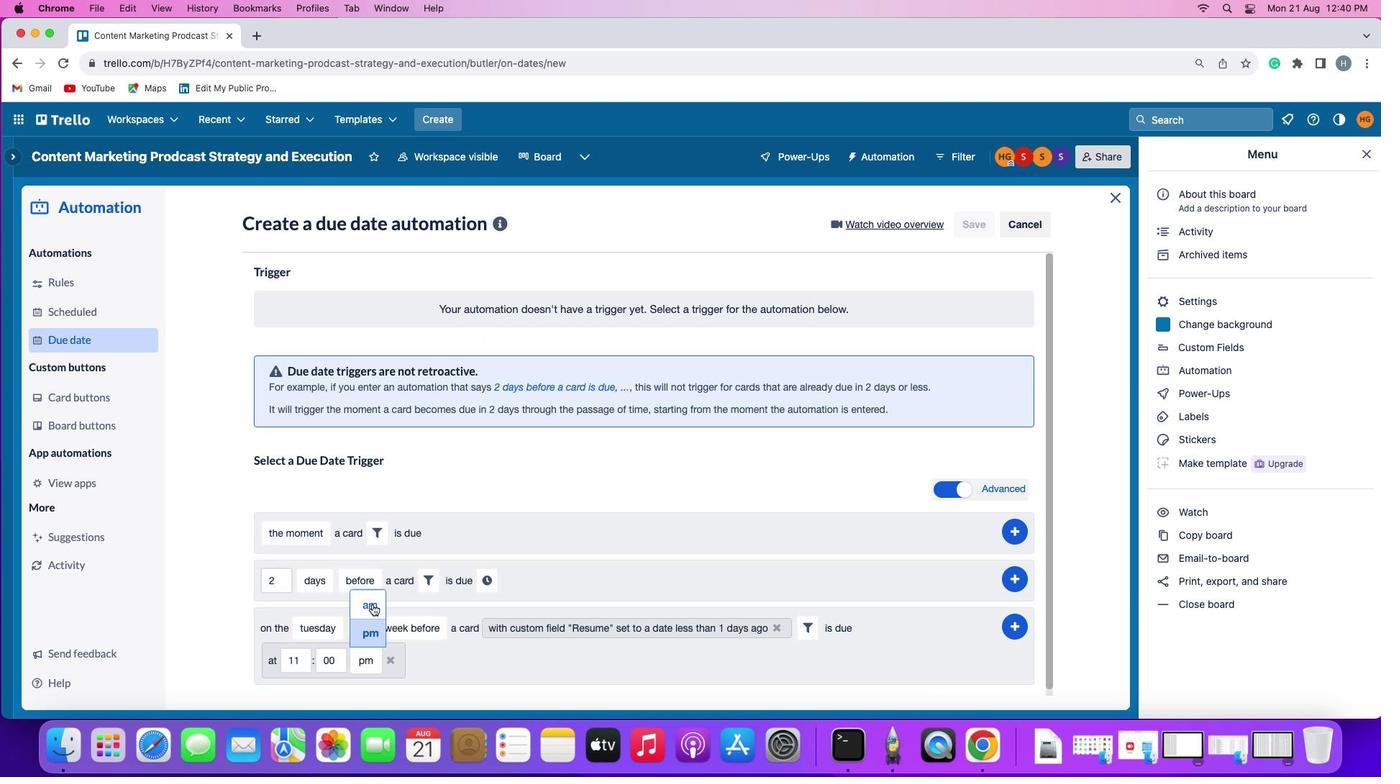 
Action: Mouse pressed left at (372, 603)
Screenshot: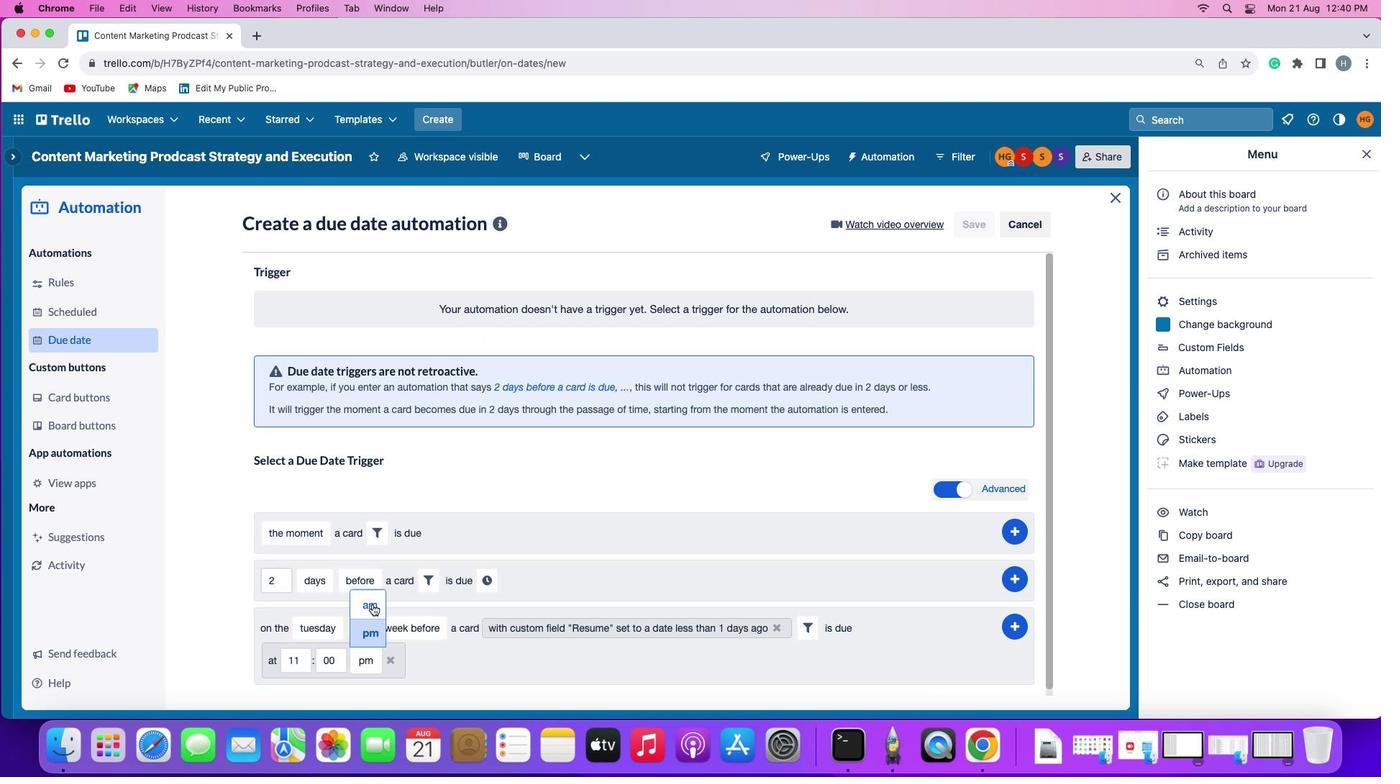 
Action: Mouse moved to (1021, 619)
Screenshot: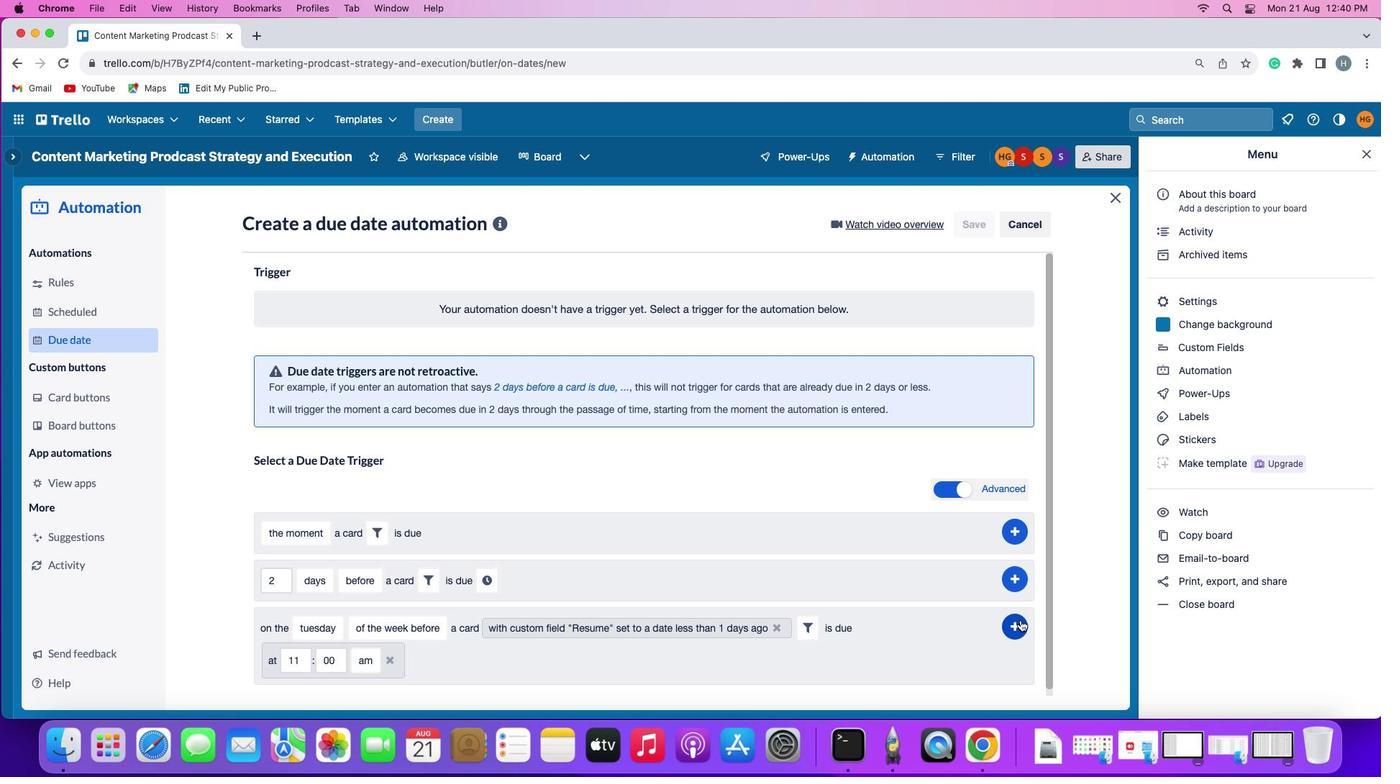 
Action: Mouse pressed left at (1021, 619)
Screenshot: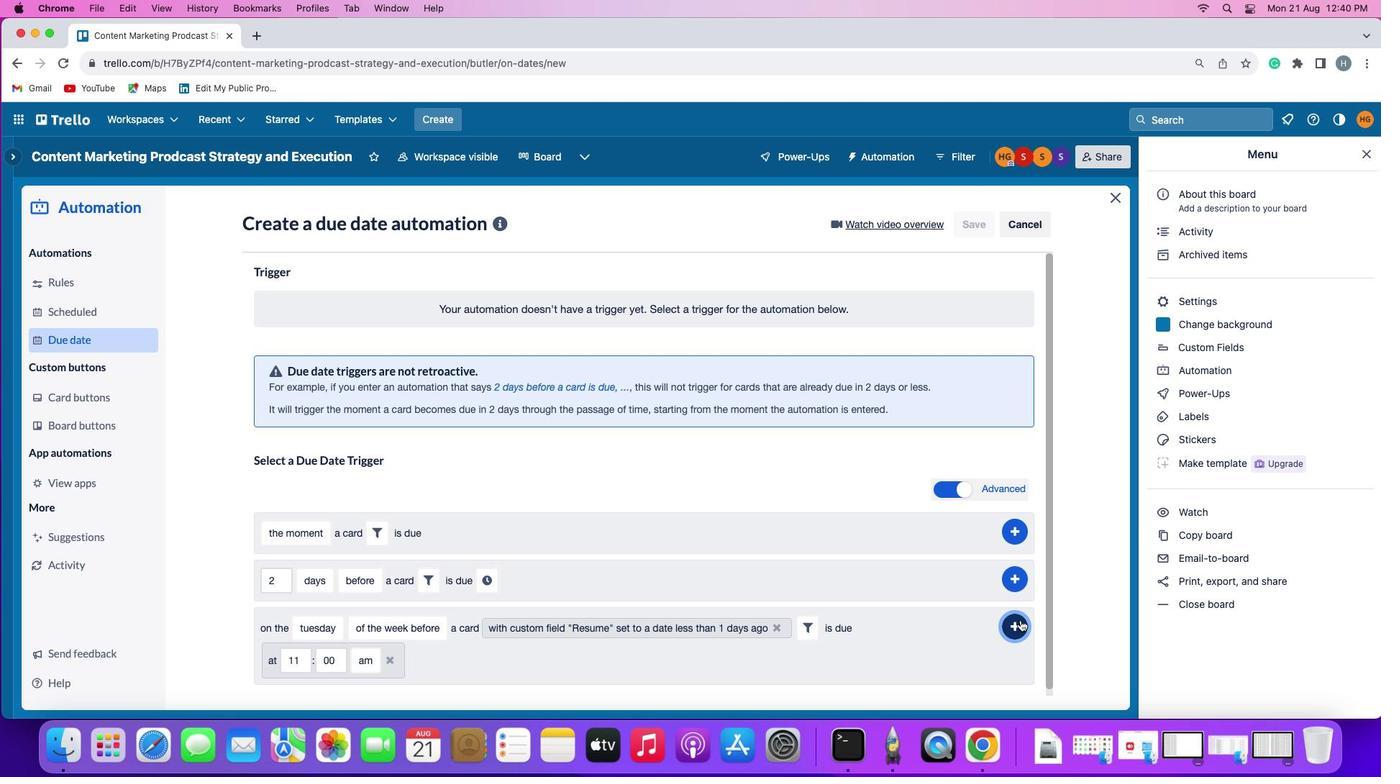 
Action: Mouse moved to (1071, 523)
Screenshot: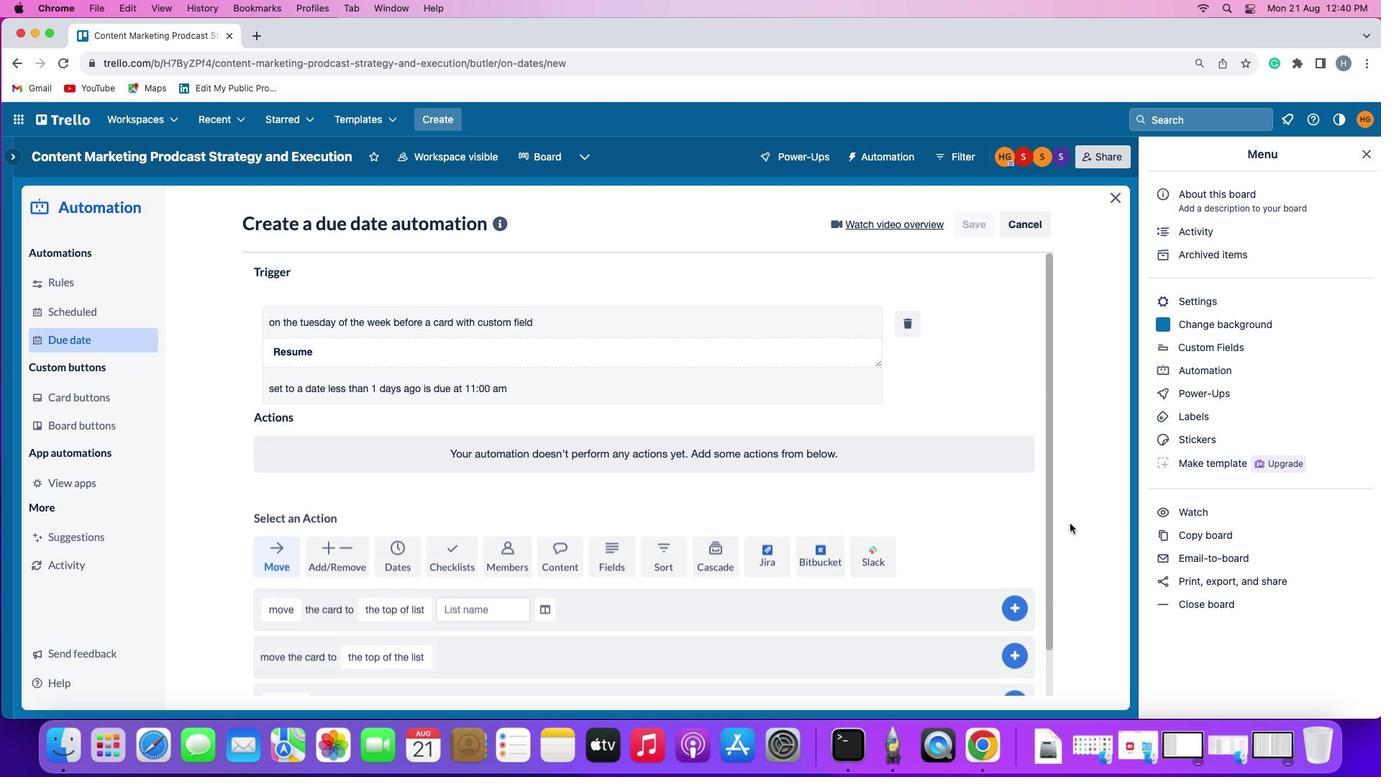 
